 Task: Send an email with the signature Kyra Cooper with the subject Request for feedback on a service level agreement and the message I apologize for any confusion and would like to clarify the project requirements. from softage.3@softage.net to softage.10@softage.net with an attached audio file Sound_design.mp3 and move the email from Sent Items to the folder Production
Action: Mouse moved to (116, 144)
Screenshot: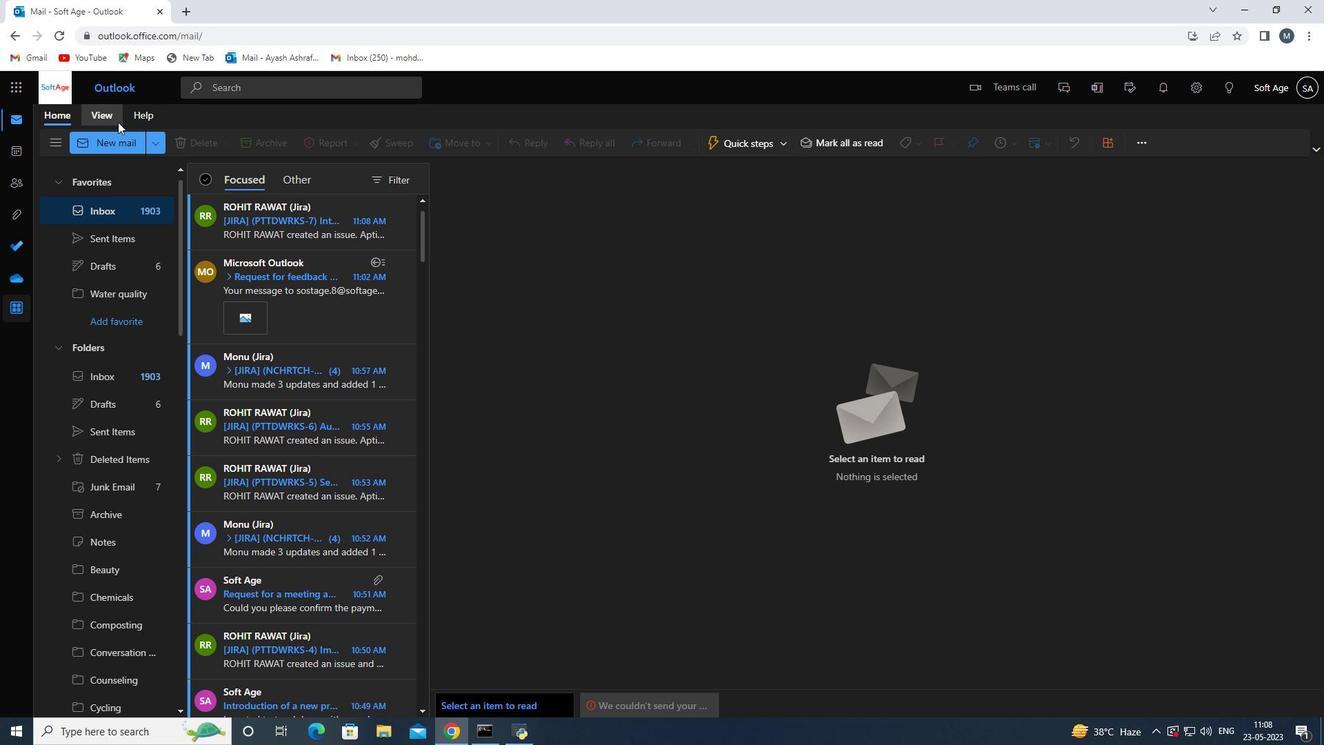 
Action: Mouse pressed left at (116, 144)
Screenshot: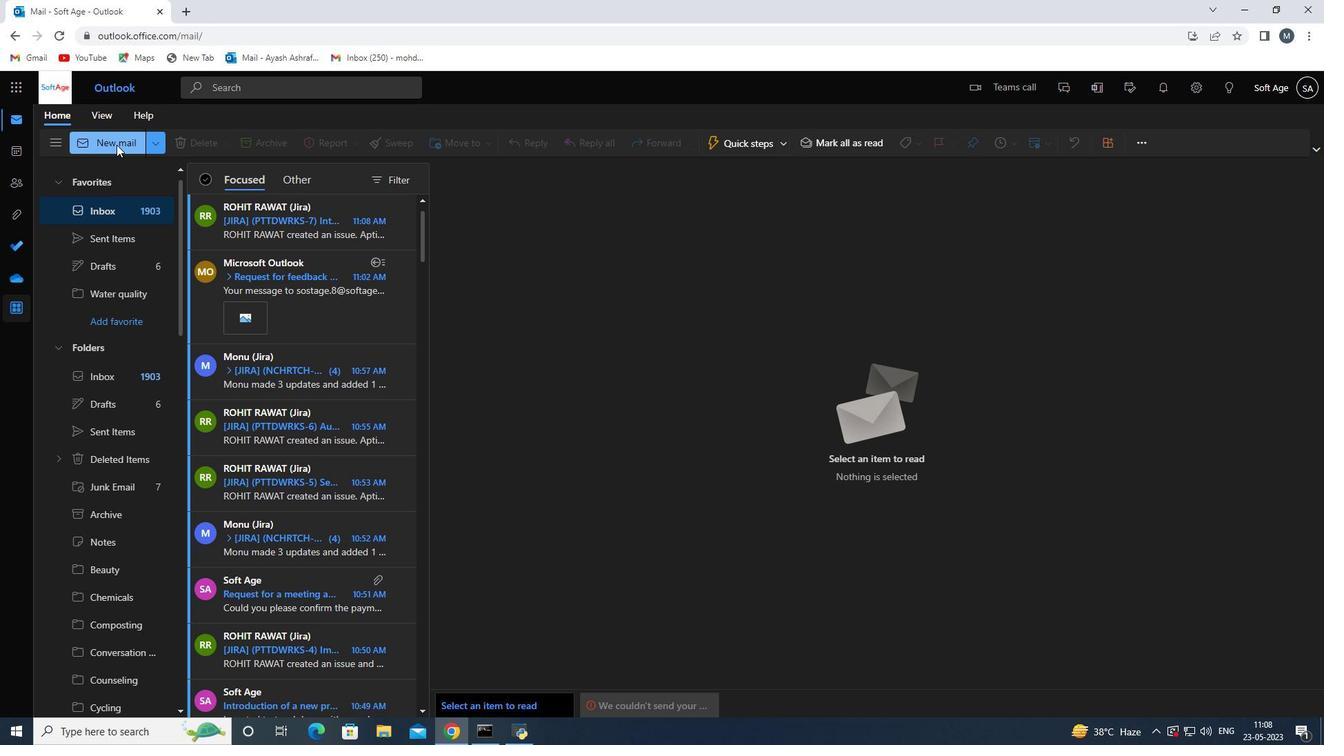 
Action: Mouse moved to (571, 215)
Screenshot: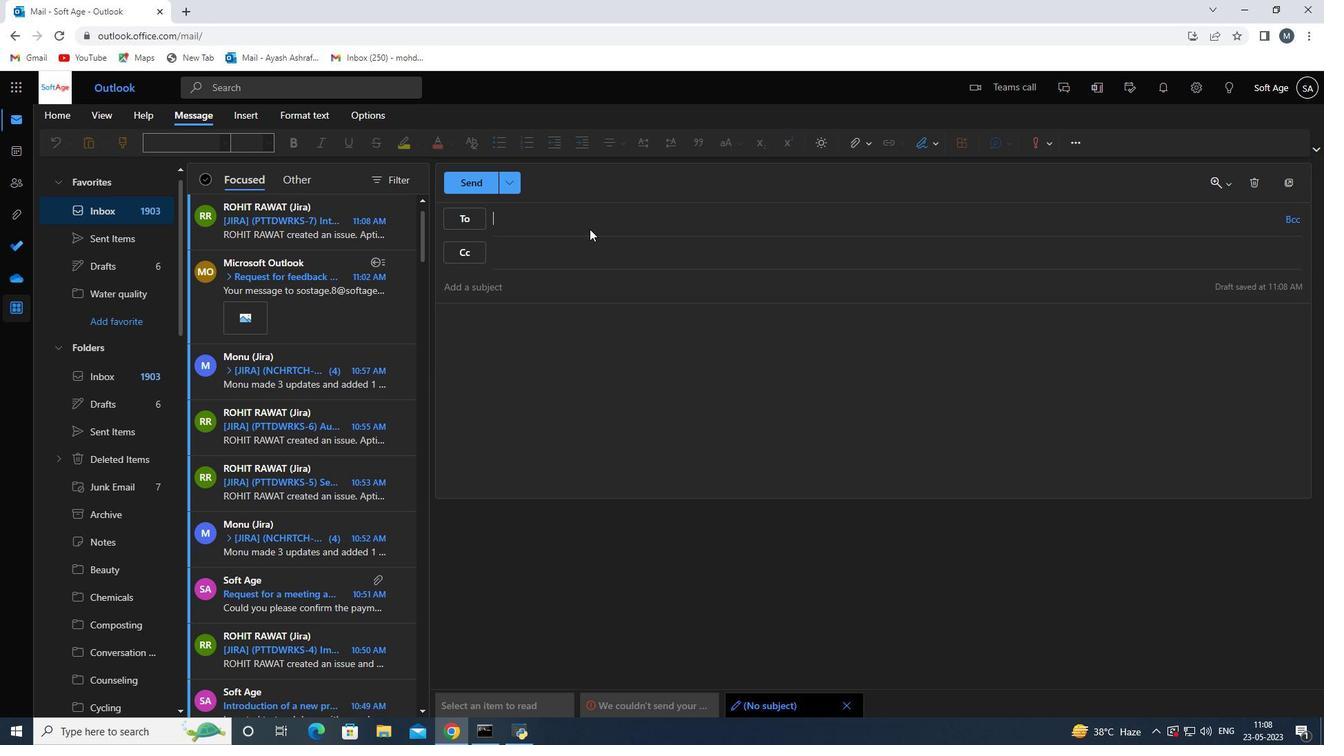 
Action: Mouse pressed left at (571, 215)
Screenshot: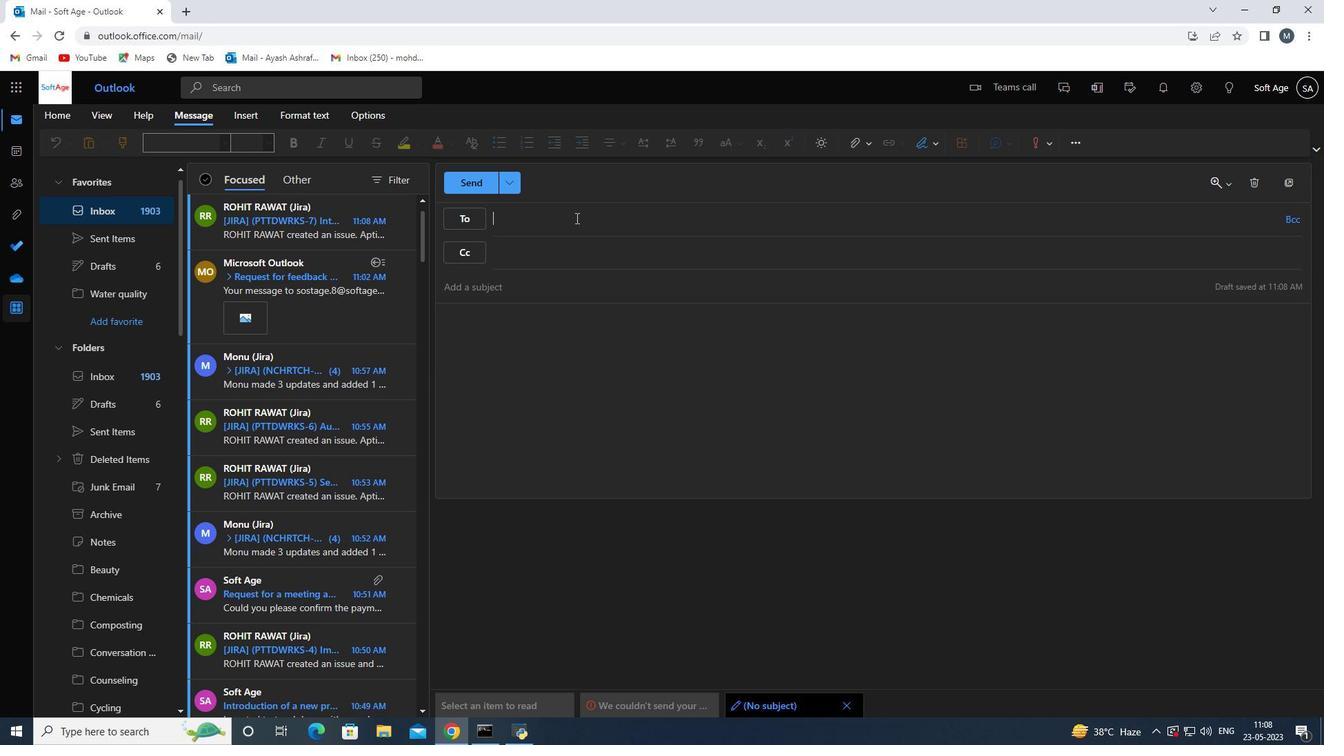 
Action: Mouse moved to (927, 144)
Screenshot: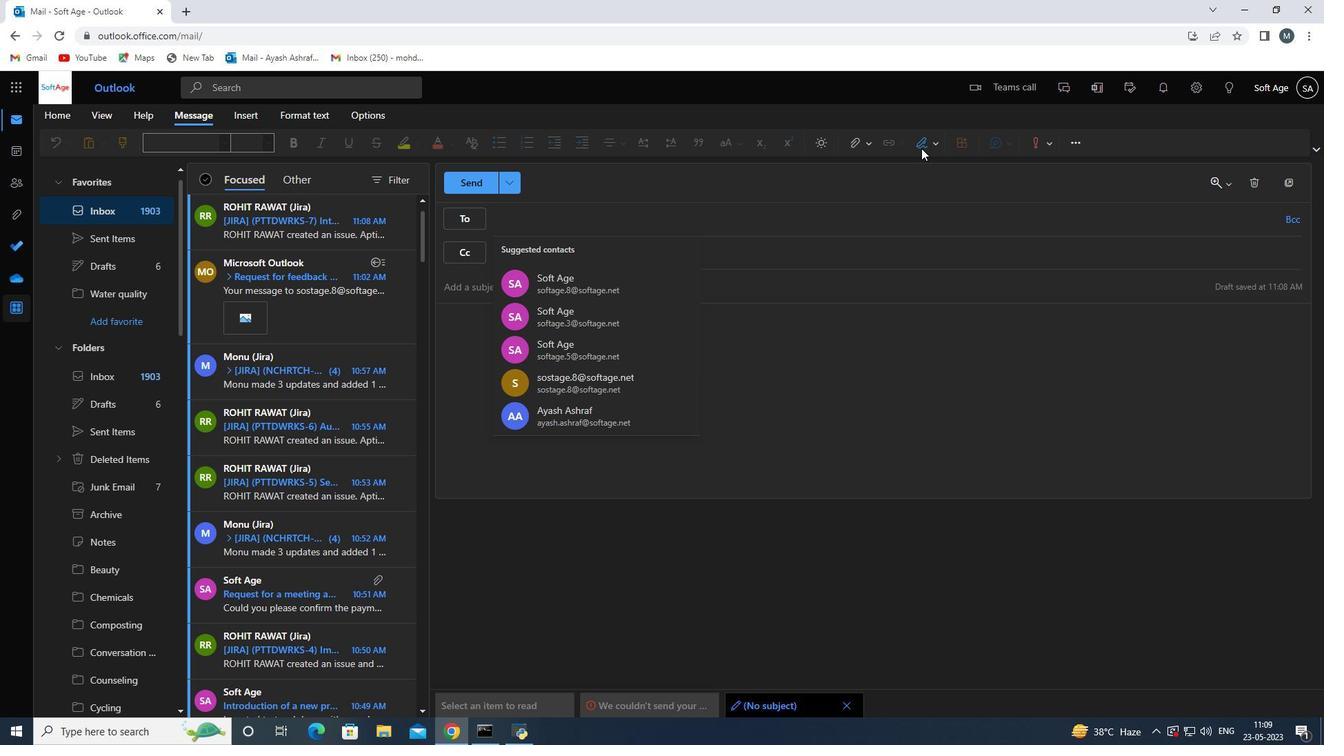 
Action: Mouse pressed left at (927, 144)
Screenshot: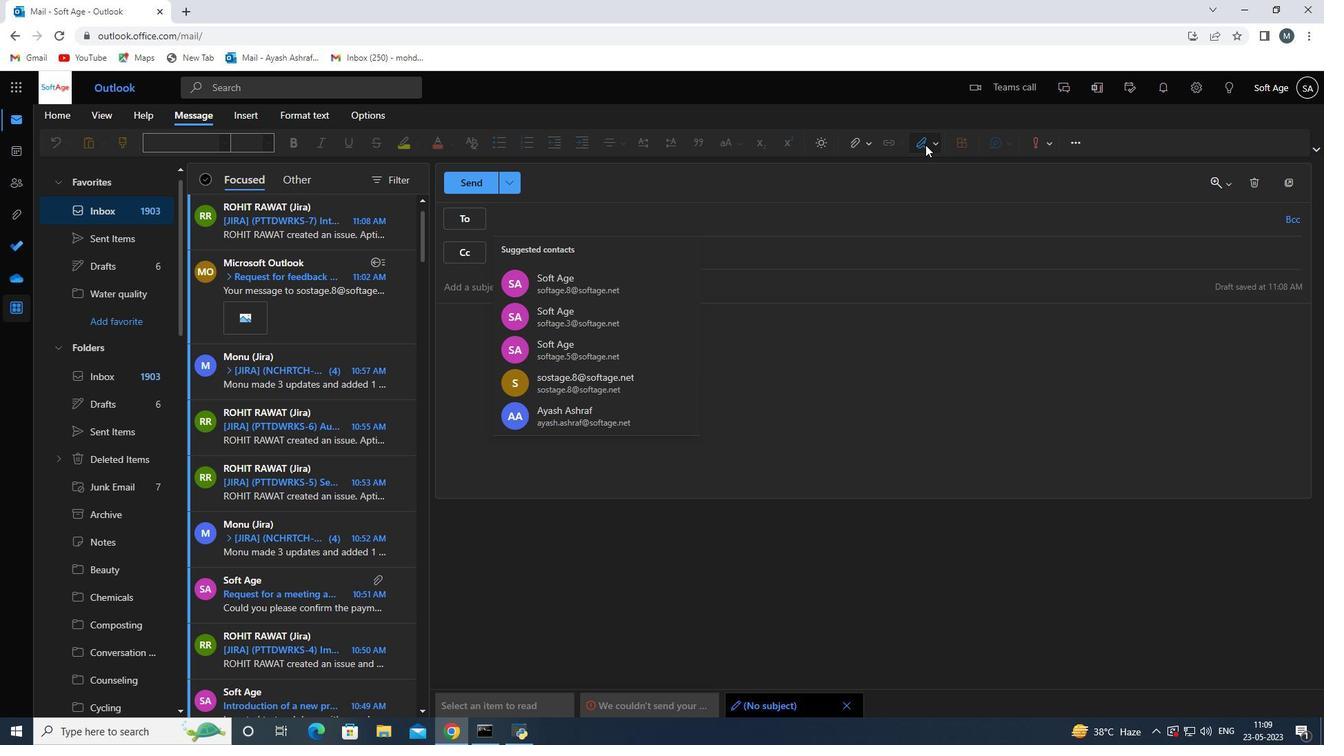 
Action: Mouse moved to (911, 196)
Screenshot: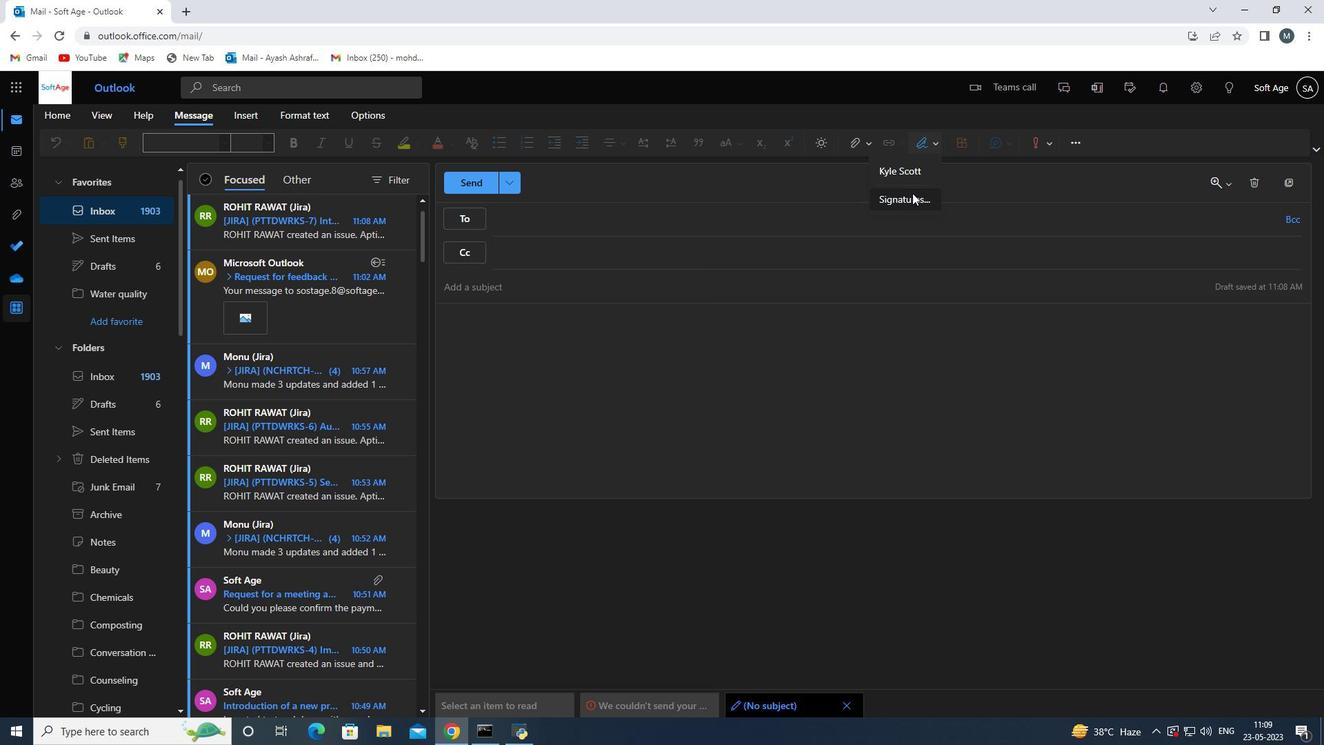 
Action: Mouse pressed left at (911, 196)
Screenshot: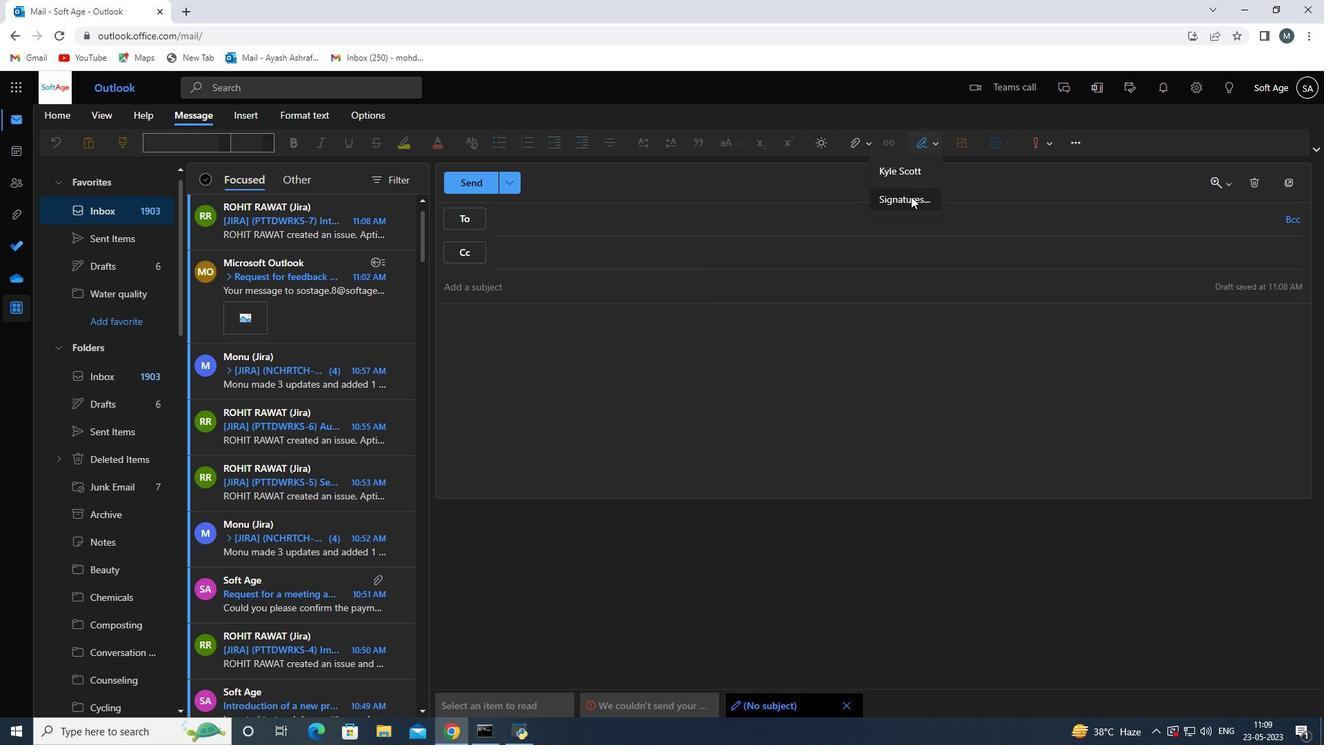 
Action: Mouse moved to (942, 250)
Screenshot: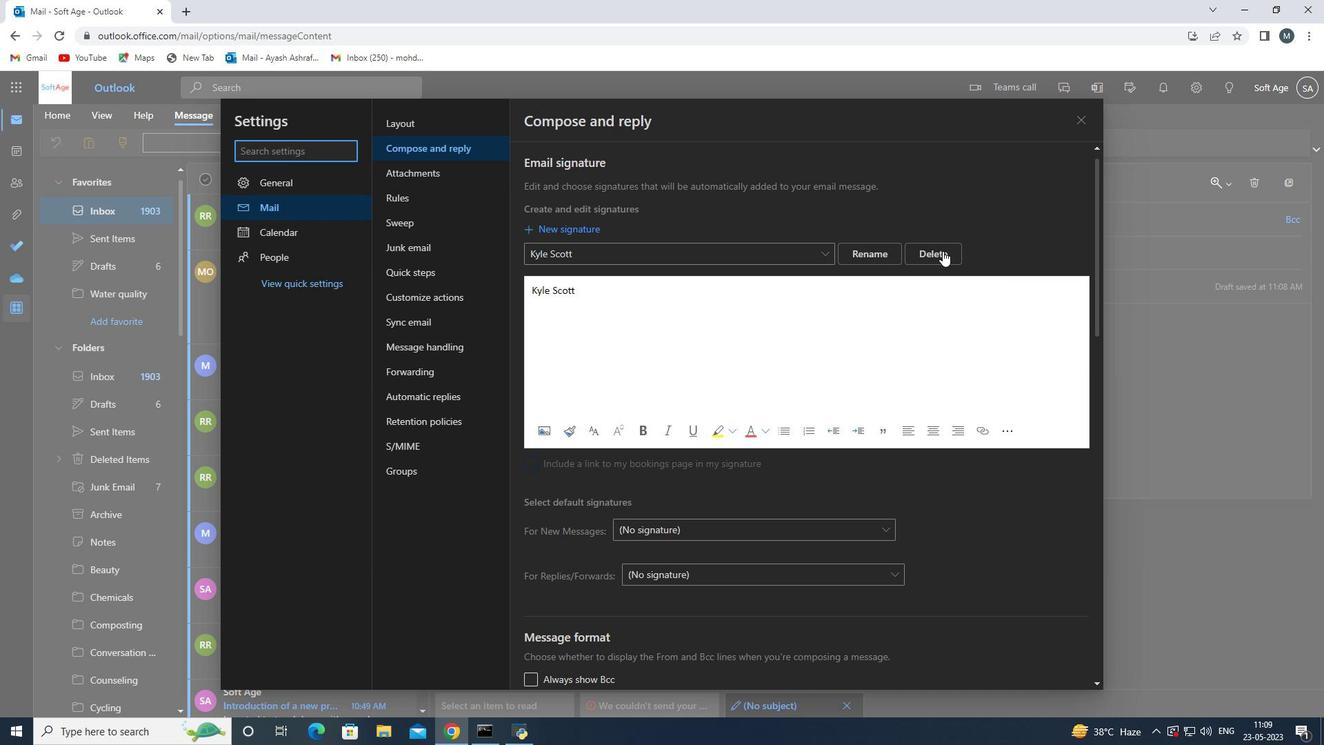 
Action: Mouse pressed left at (942, 250)
Screenshot: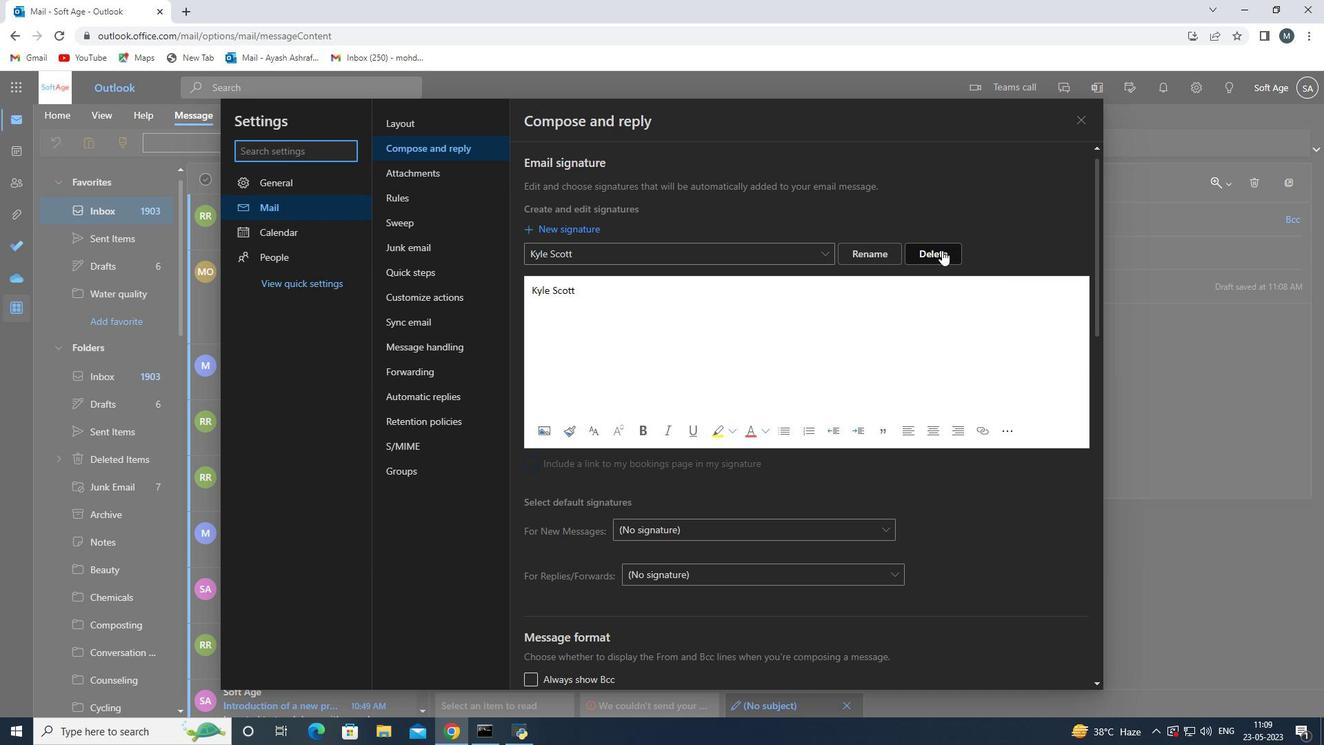 
Action: Mouse moved to (698, 253)
Screenshot: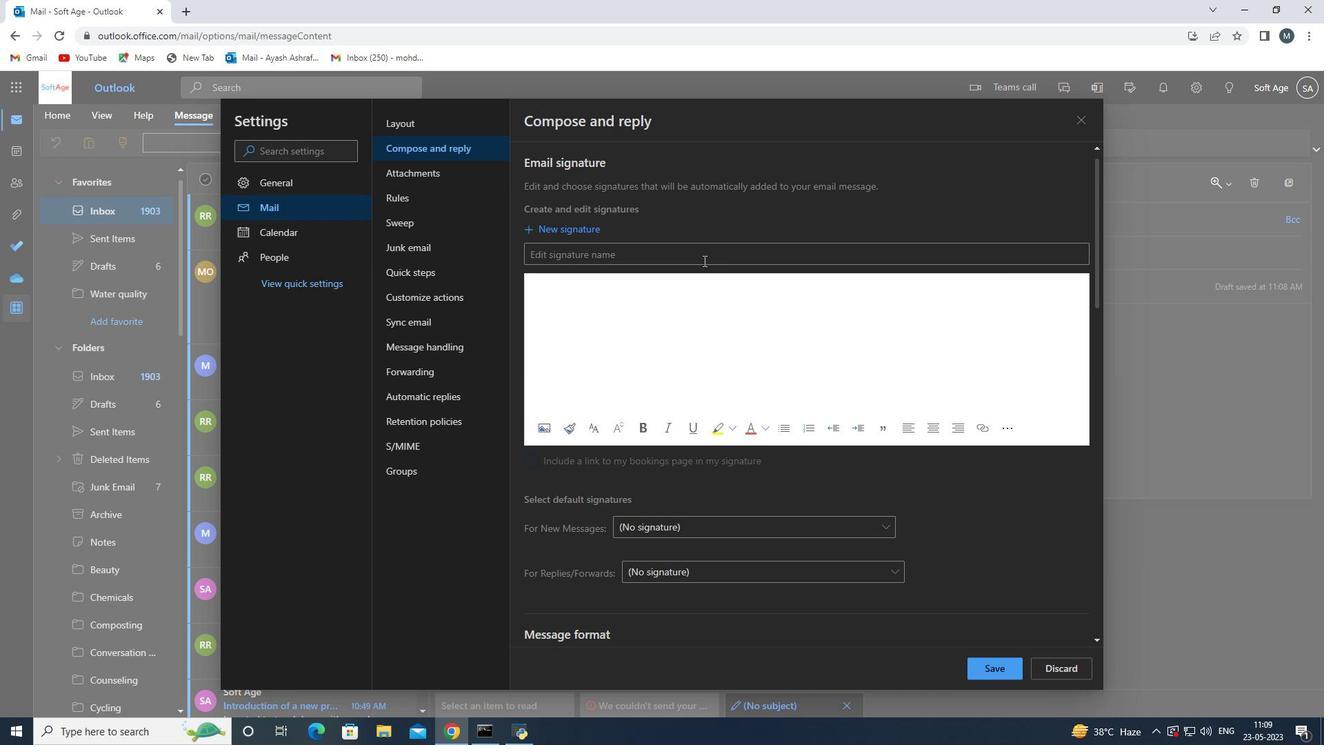
Action: Mouse pressed left at (698, 253)
Screenshot: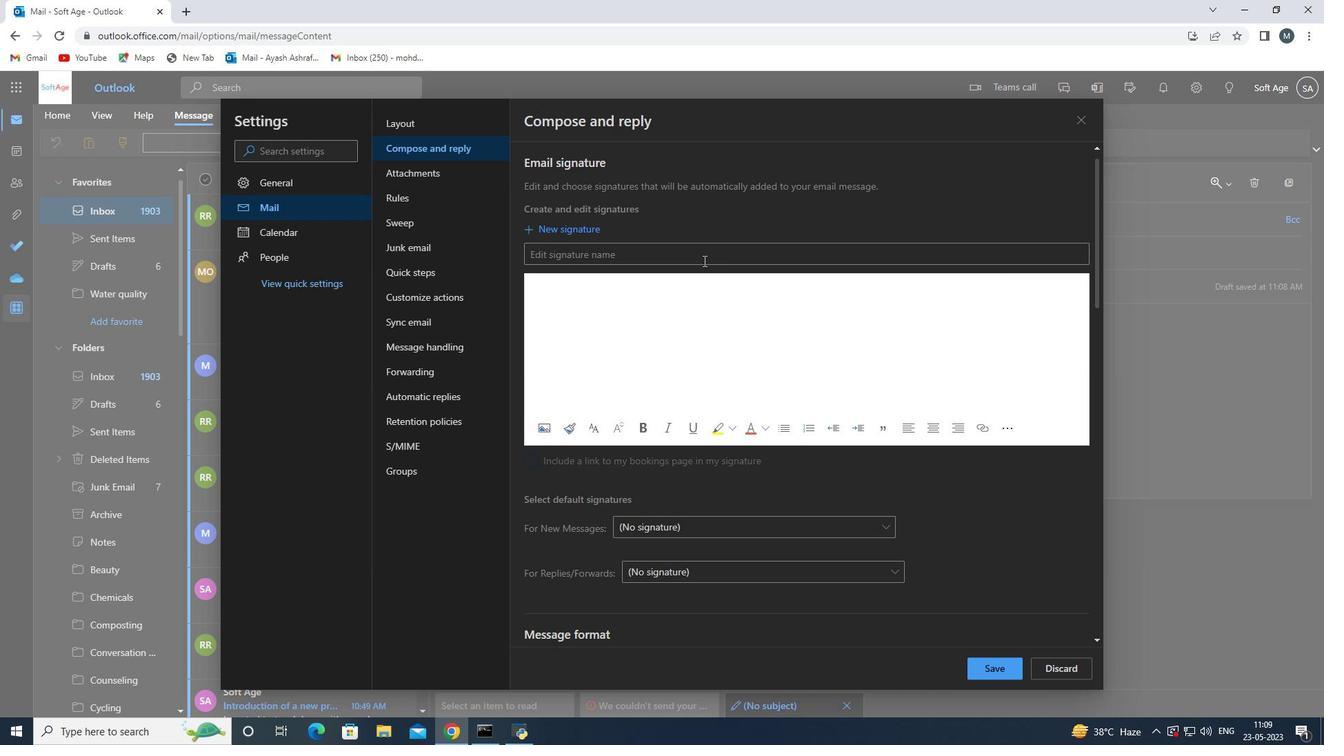 
Action: Mouse moved to (697, 253)
Screenshot: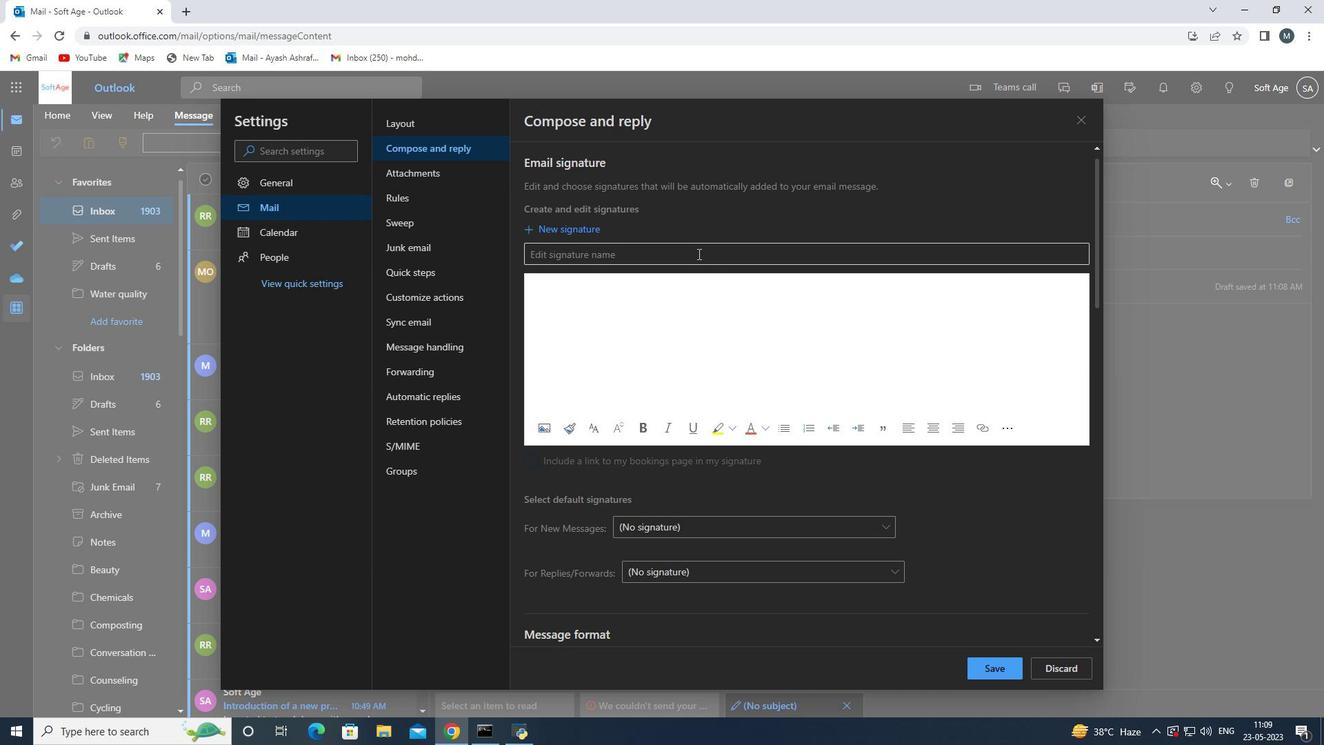 
Action: Key pressed <Key.shift><Key.shift><Key.shift><Key.shift><Key.shift><Key.shift><Key.shift><Key.shift_r><Key.shift_r><Key.shift_r><Key.shift_r>
Screenshot: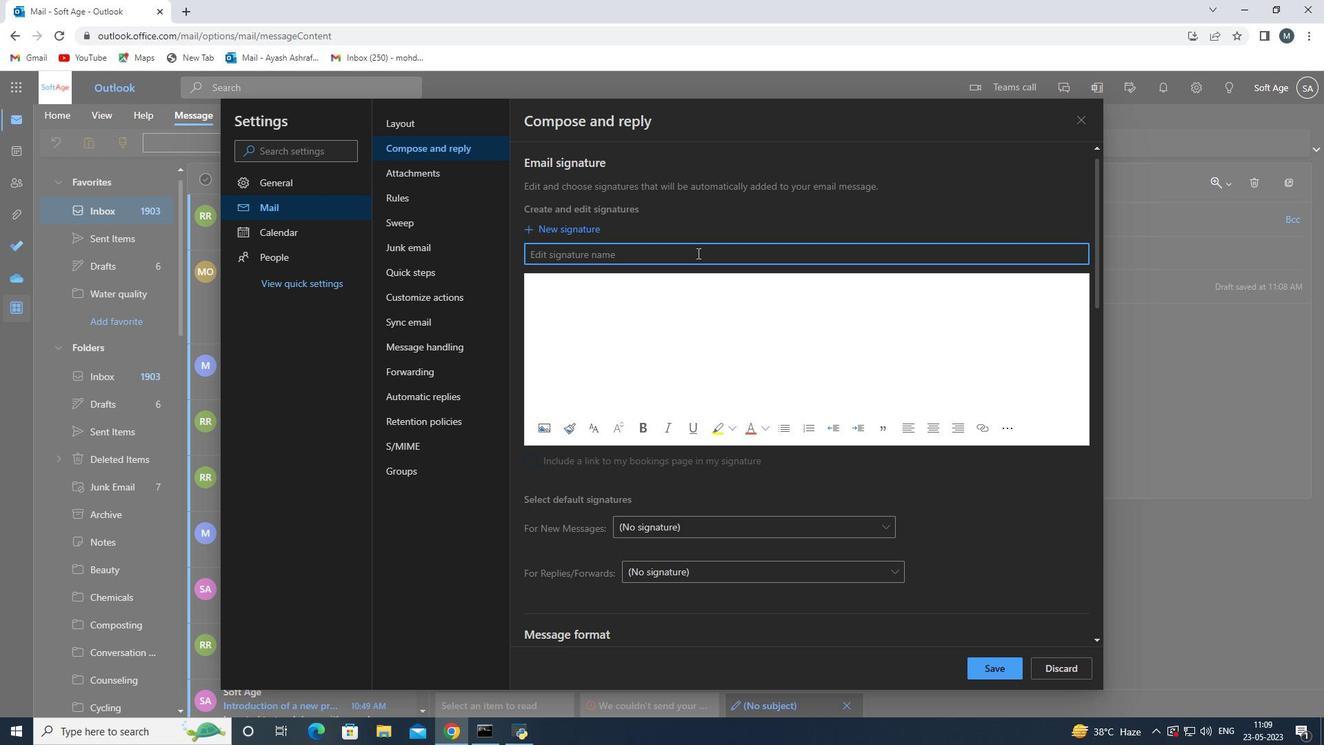 
Action: Mouse moved to (697, 253)
Screenshot: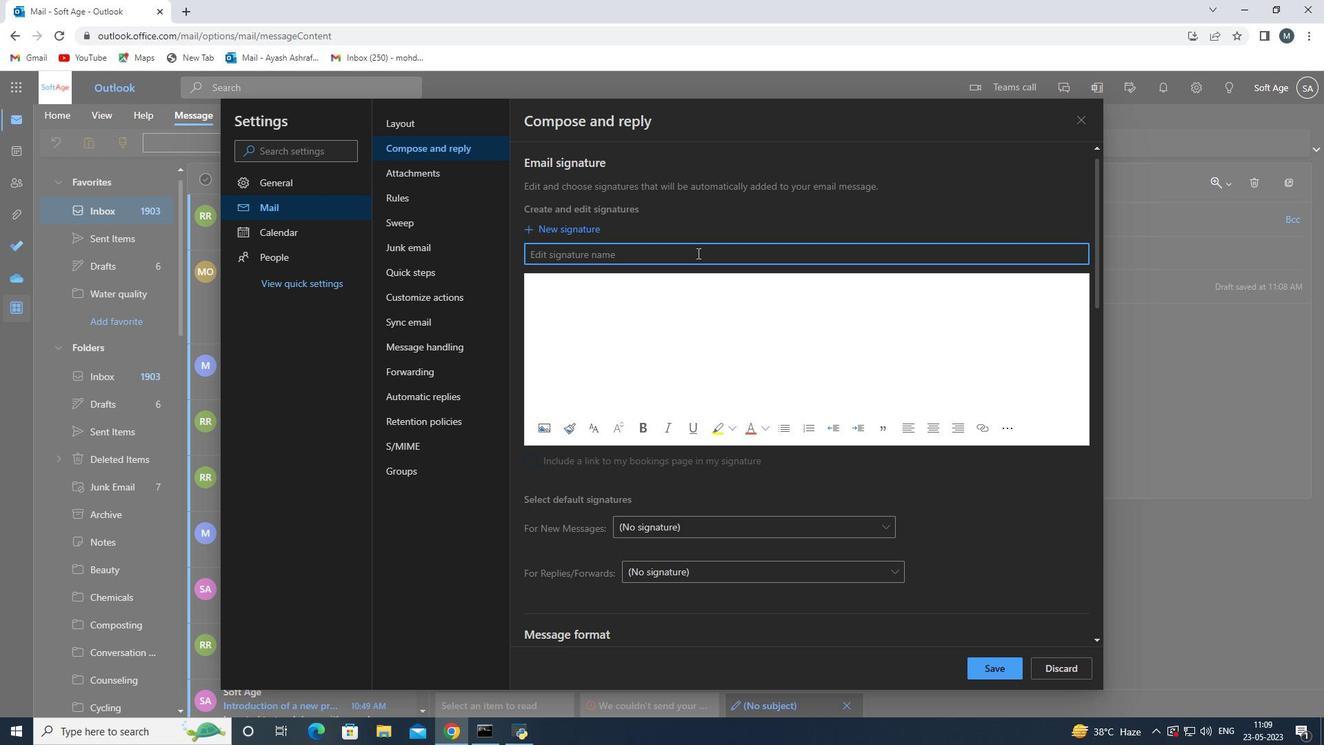 
Action: Key pressed <Key.shift_r><Key.shift_r>
Screenshot: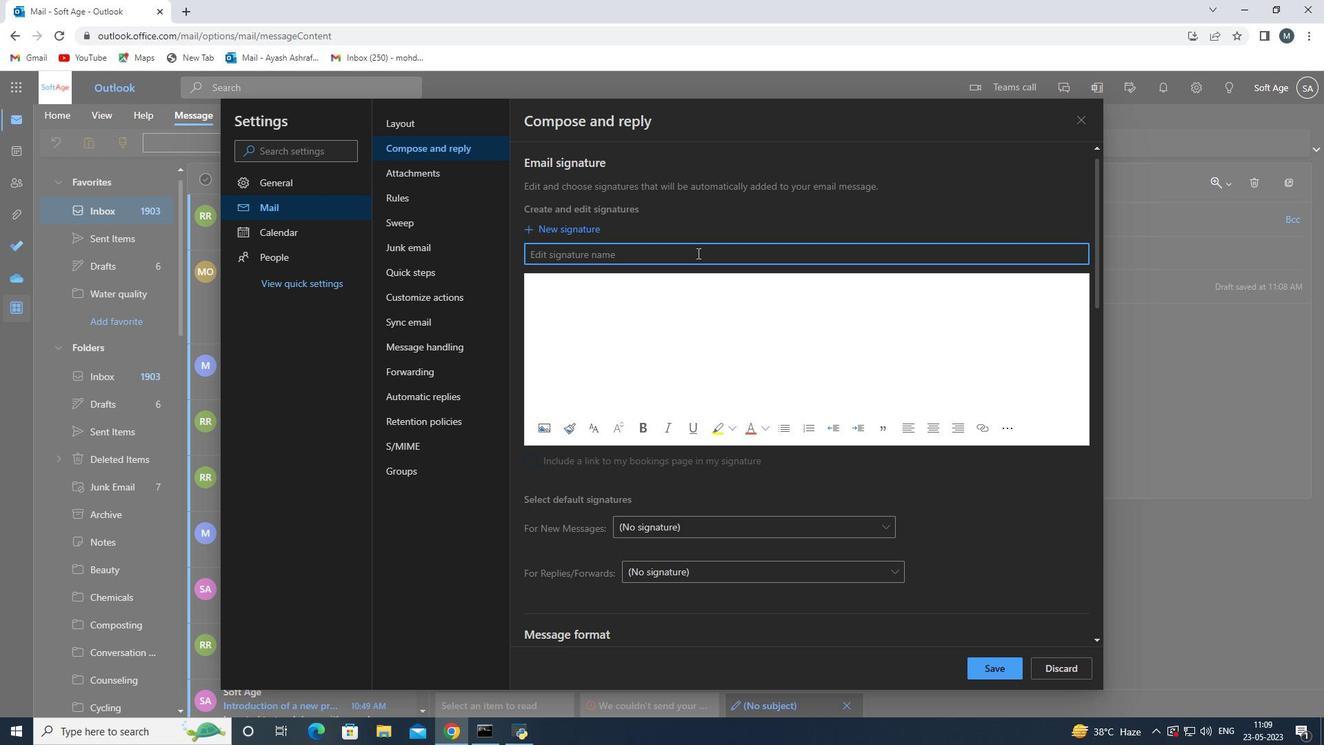 
Action: Mouse moved to (696, 253)
Screenshot: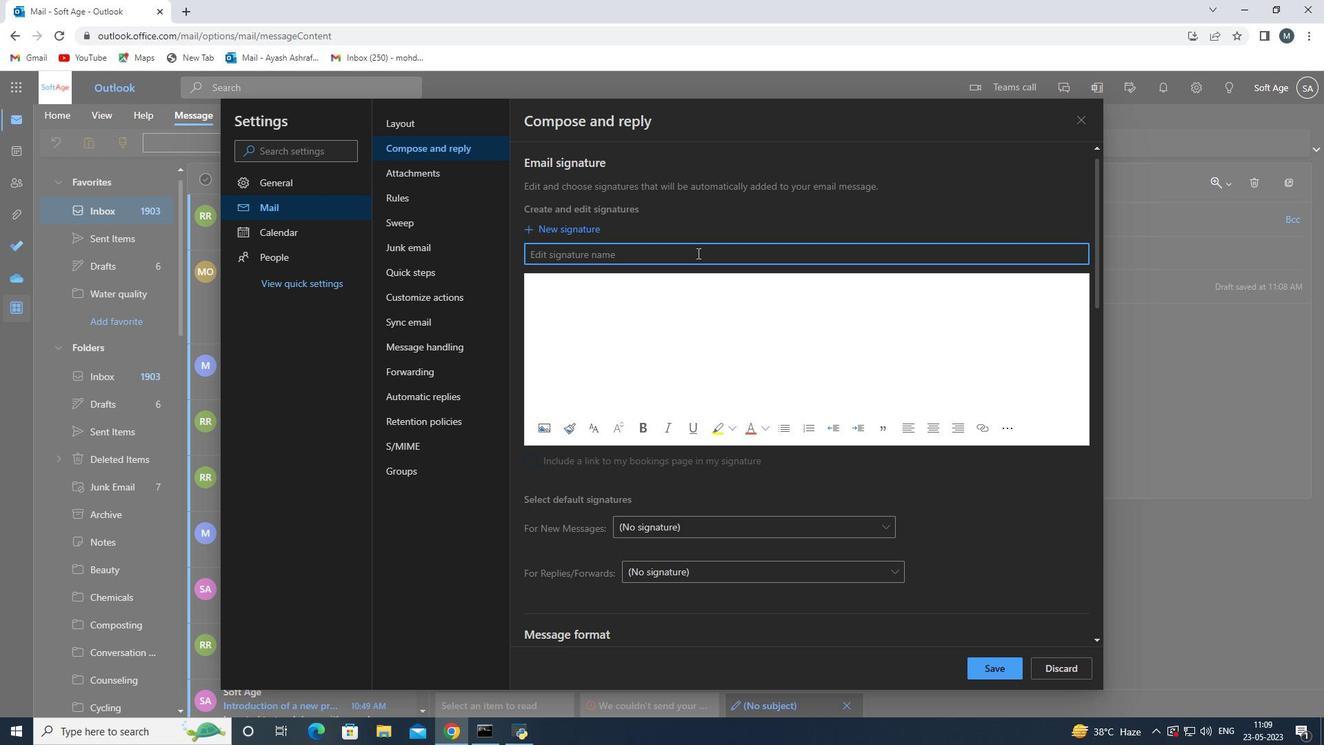 
Action: Key pressed <Key.shift_r>
Screenshot: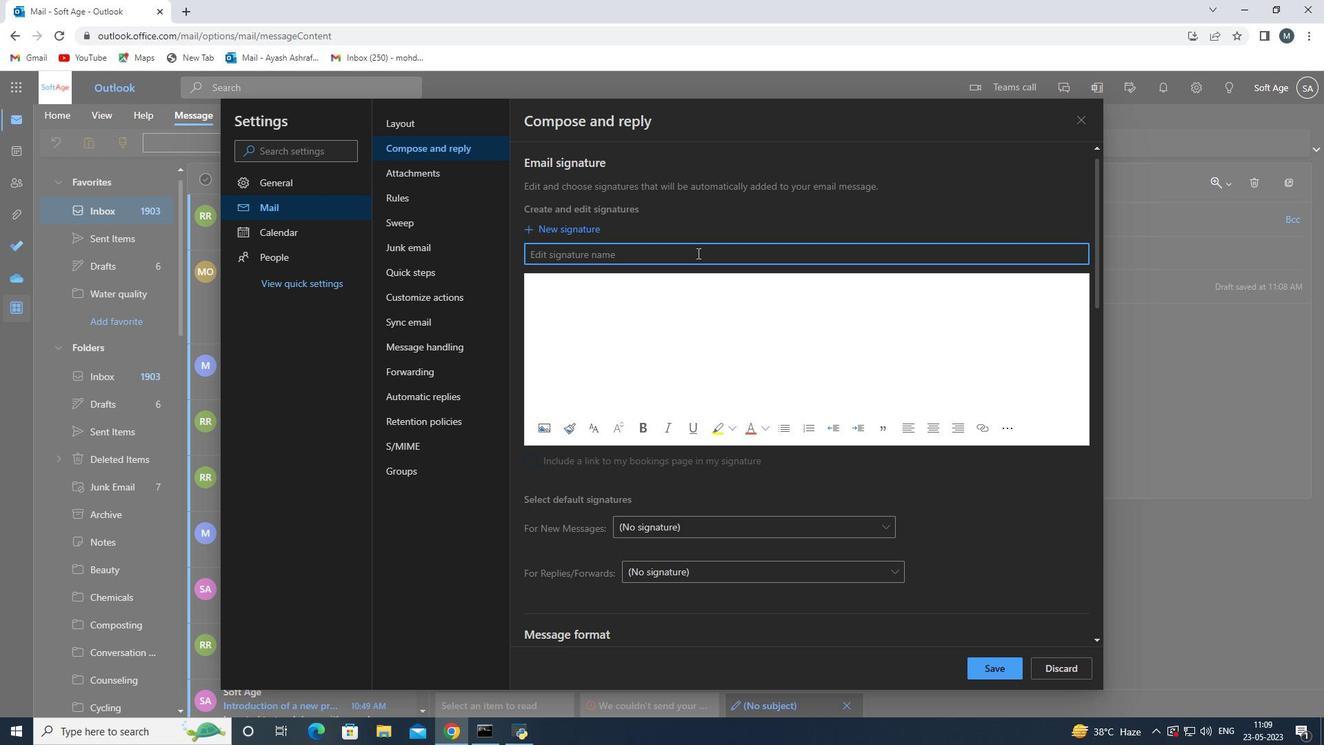 
Action: Mouse moved to (693, 252)
Screenshot: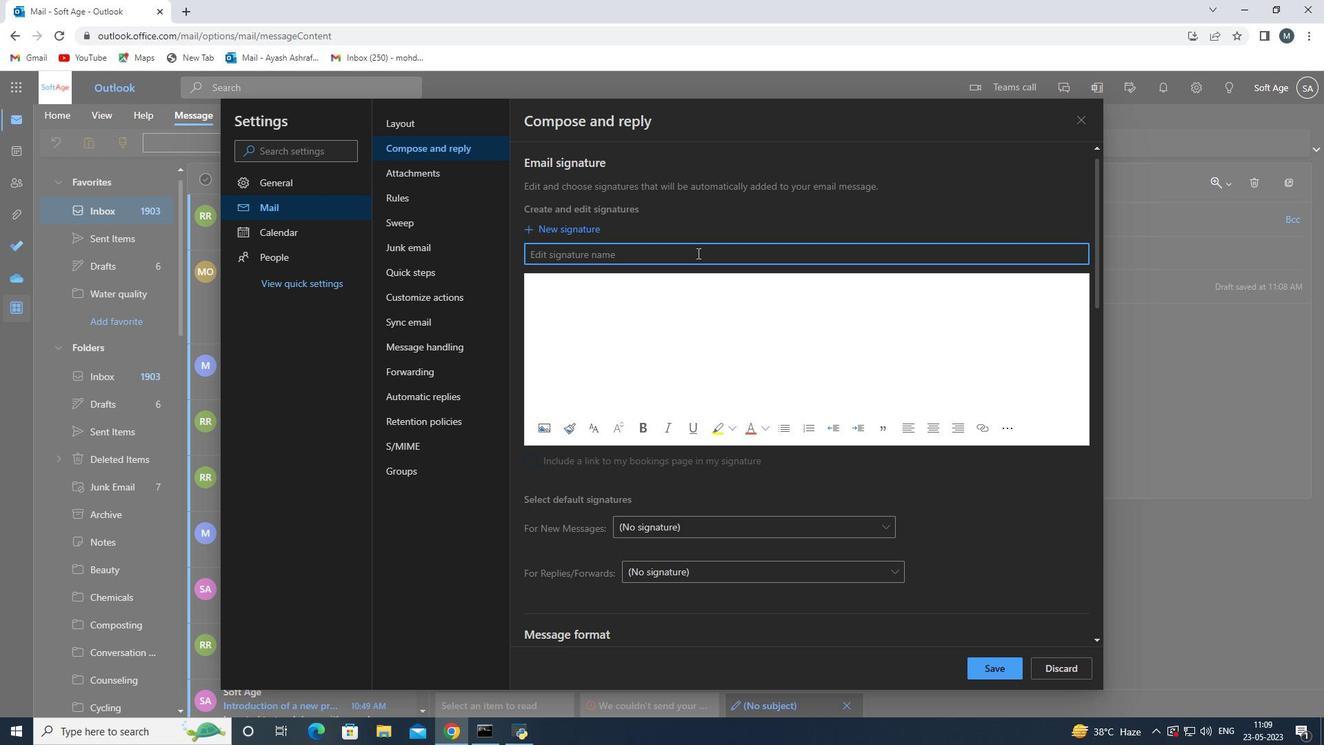 
Action: Key pressed <Key.shift_r>
Screenshot: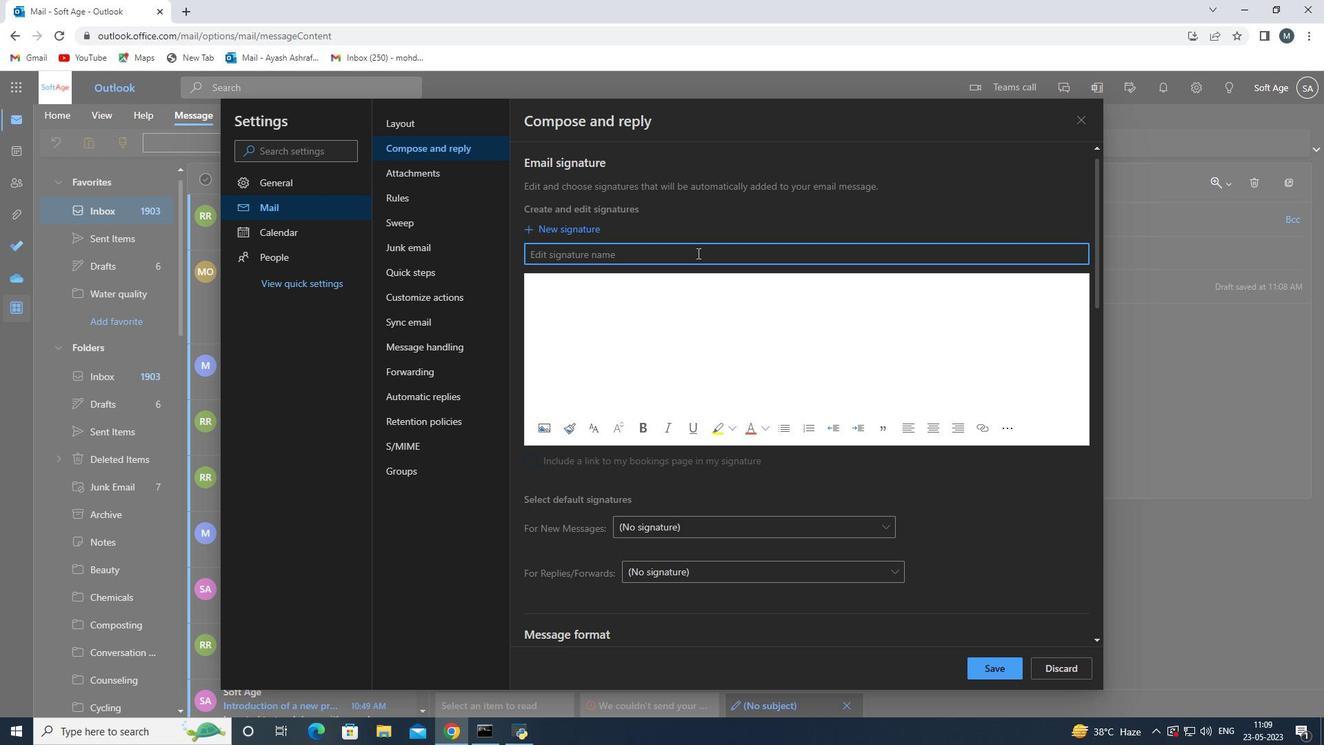
Action: Mouse moved to (691, 252)
Screenshot: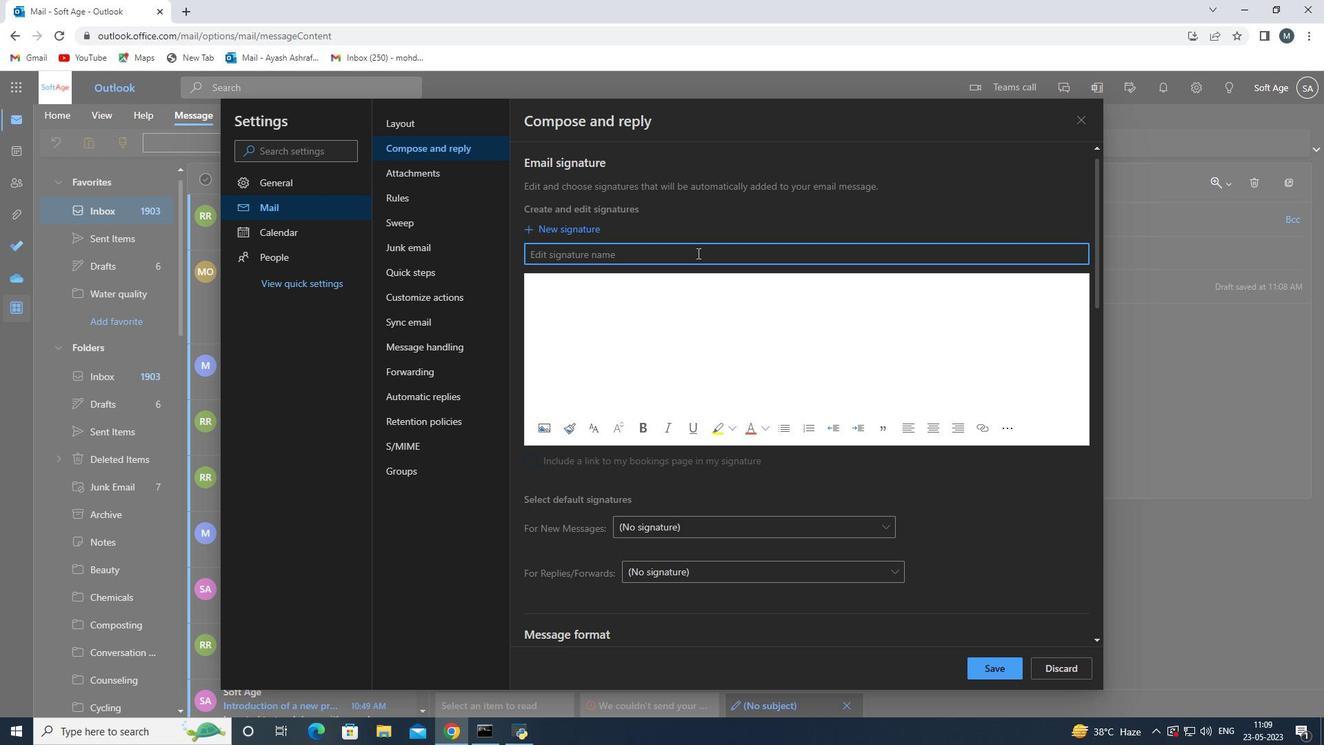 
Action: Key pressed <Key.shift_r>
Screenshot: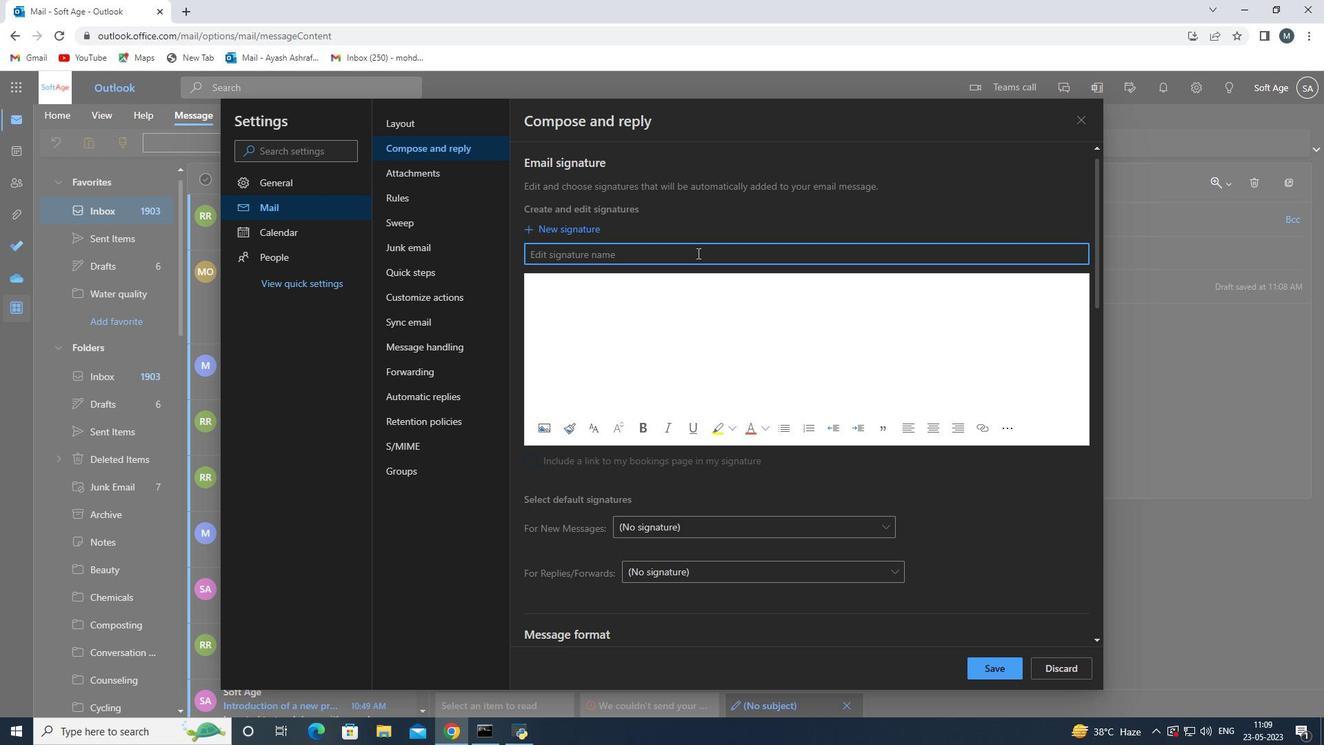 
Action: Mouse moved to (689, 252)
Screenshot: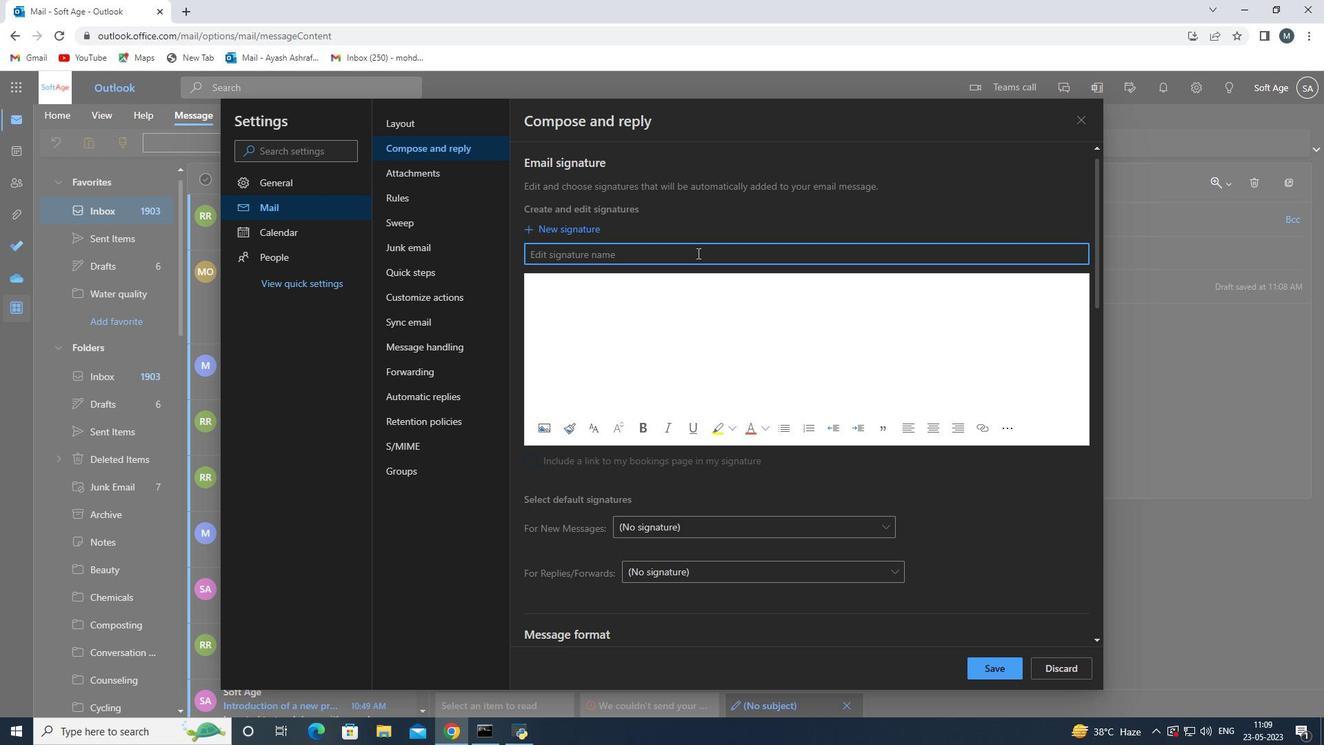 
Action: Key pressed <Key.shift_r>
Screenshot: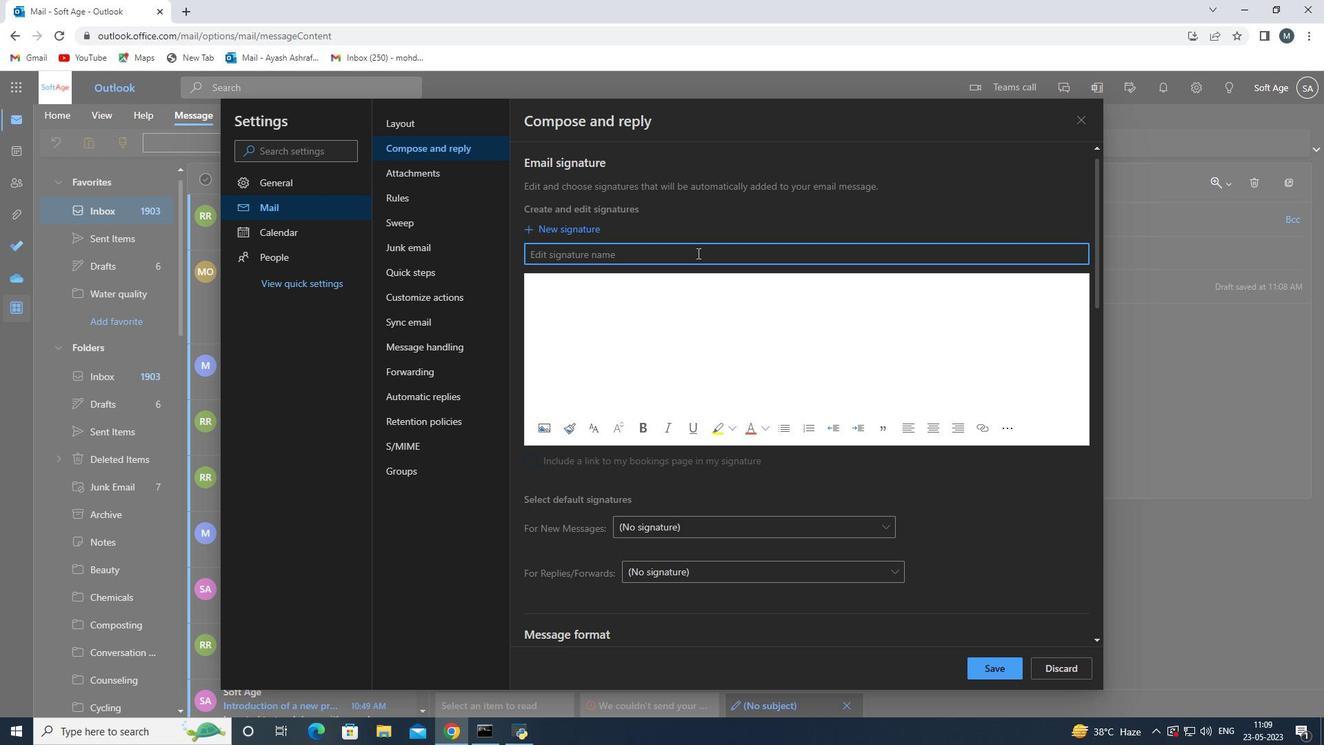 
Action: Mouse moved to (689, 251)
Screenshot: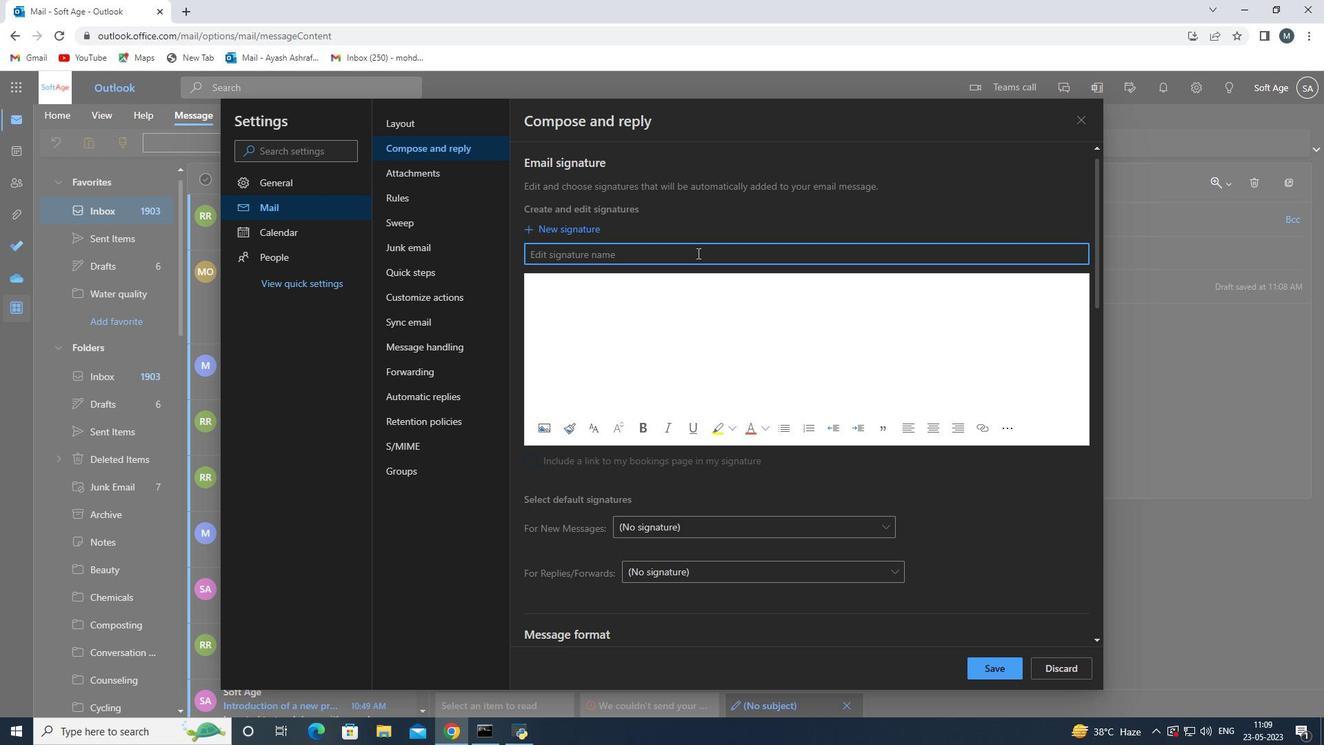 
Action: Key pressed <Key.shift_r>
Screenshot: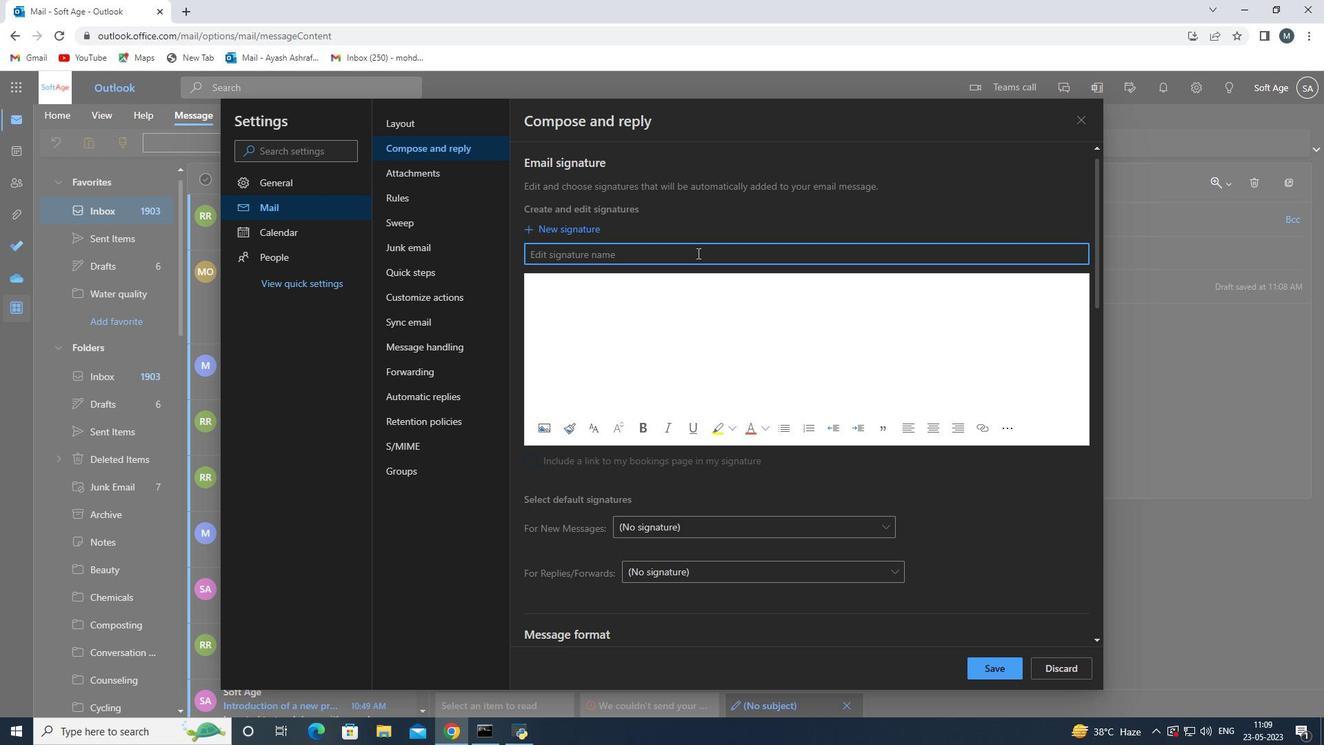 
Action: Mouse moved to (688, 251)
Screenshot: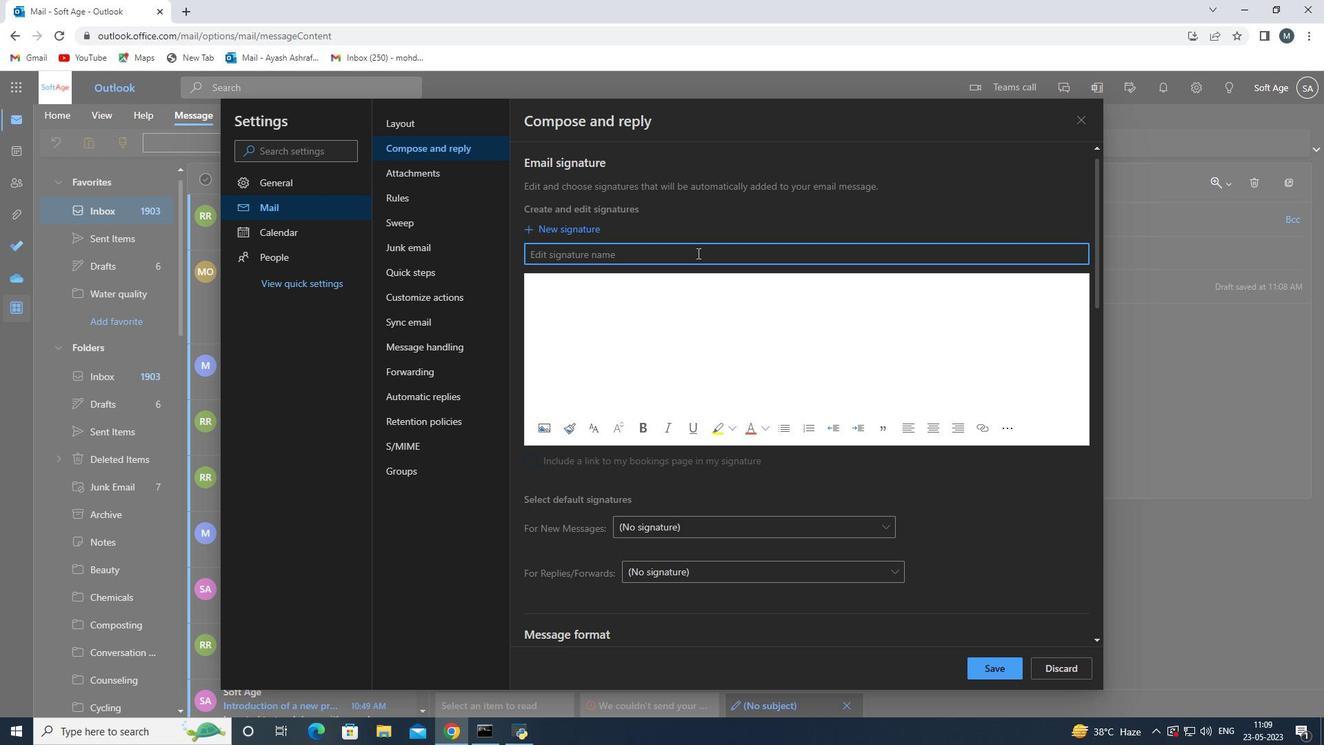 
Action: Key pressed <Key.shift_r>
Screenshot: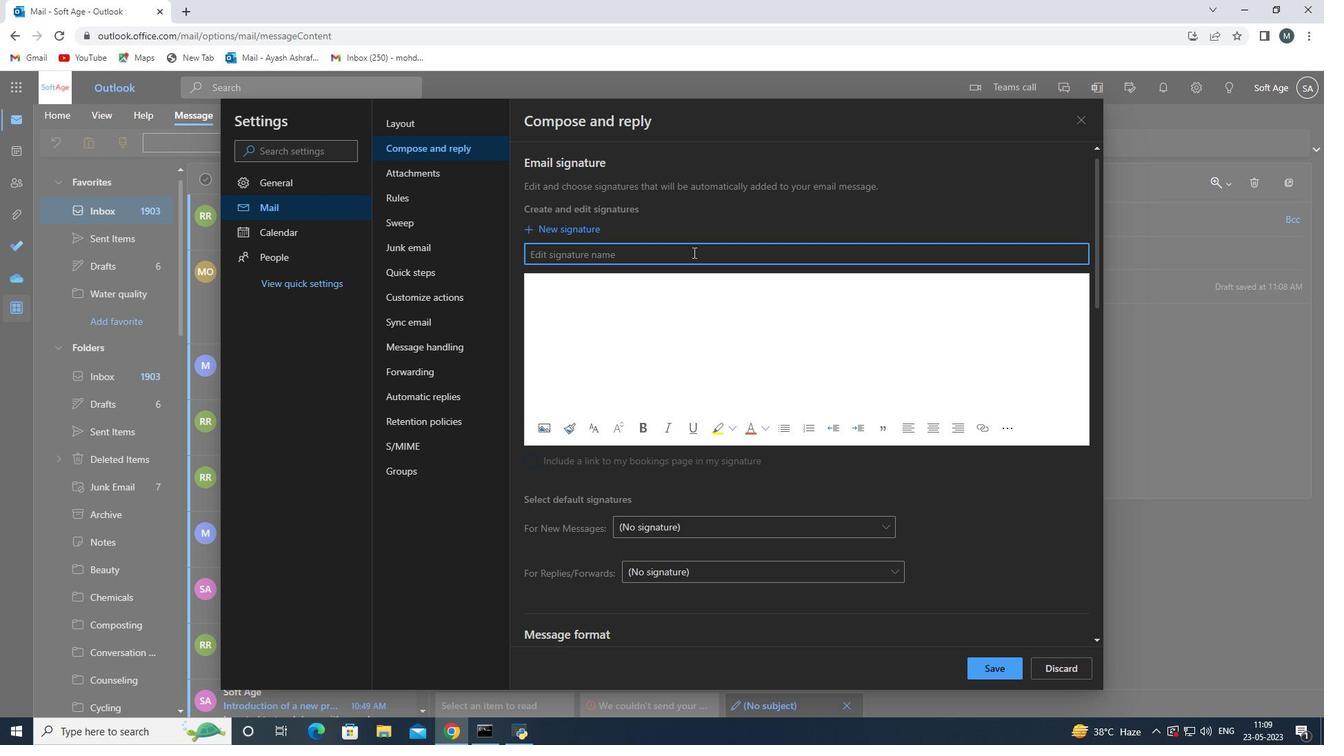 
Action: Mouse moved to (687, 251)
Screenshot: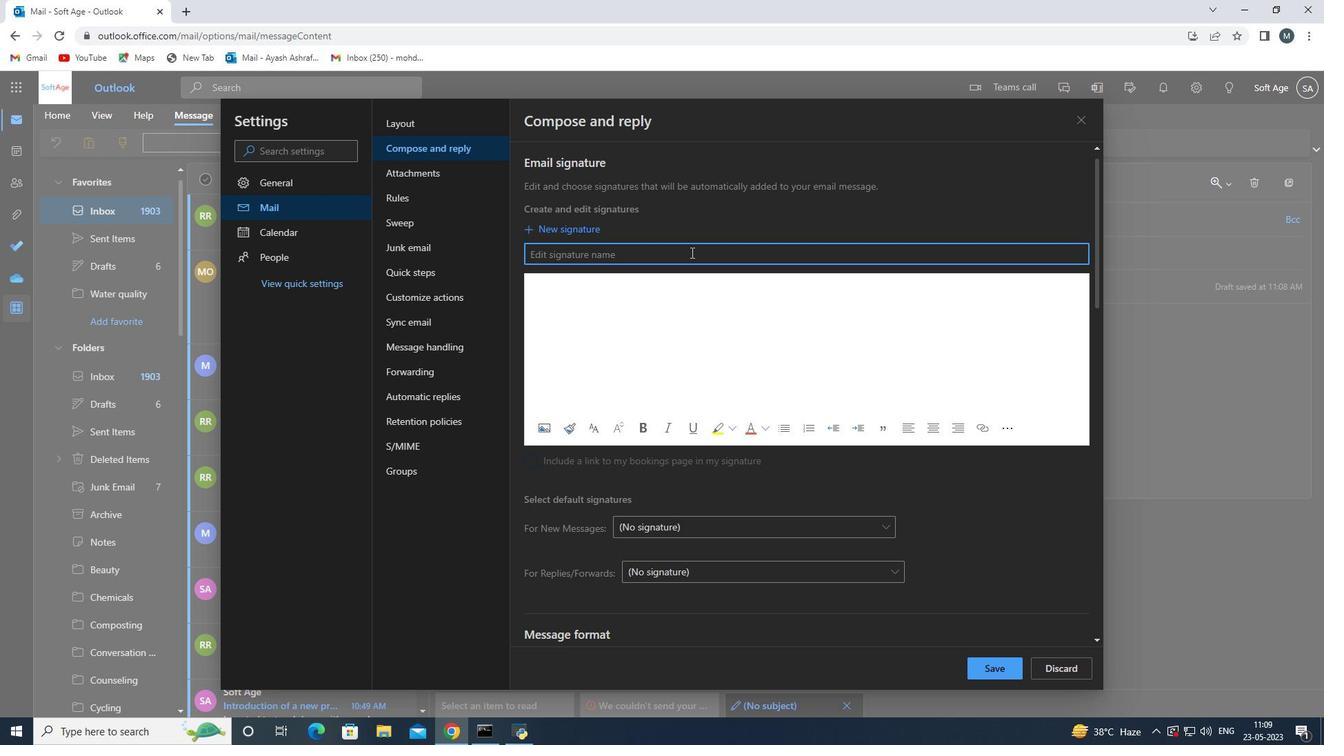 
Action: Key pressed <Key.shift_r>
Screenshot: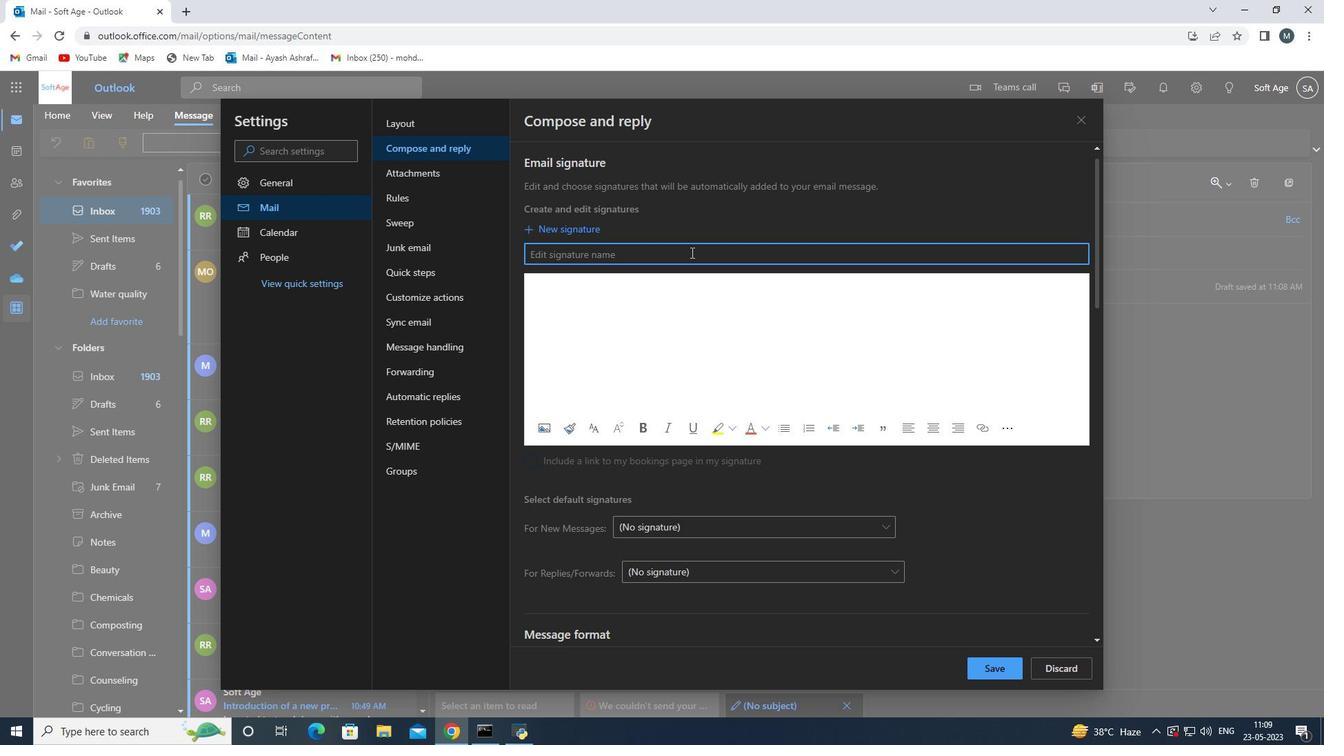 
Action: Mouse moved to (683, 249)
Screenshot: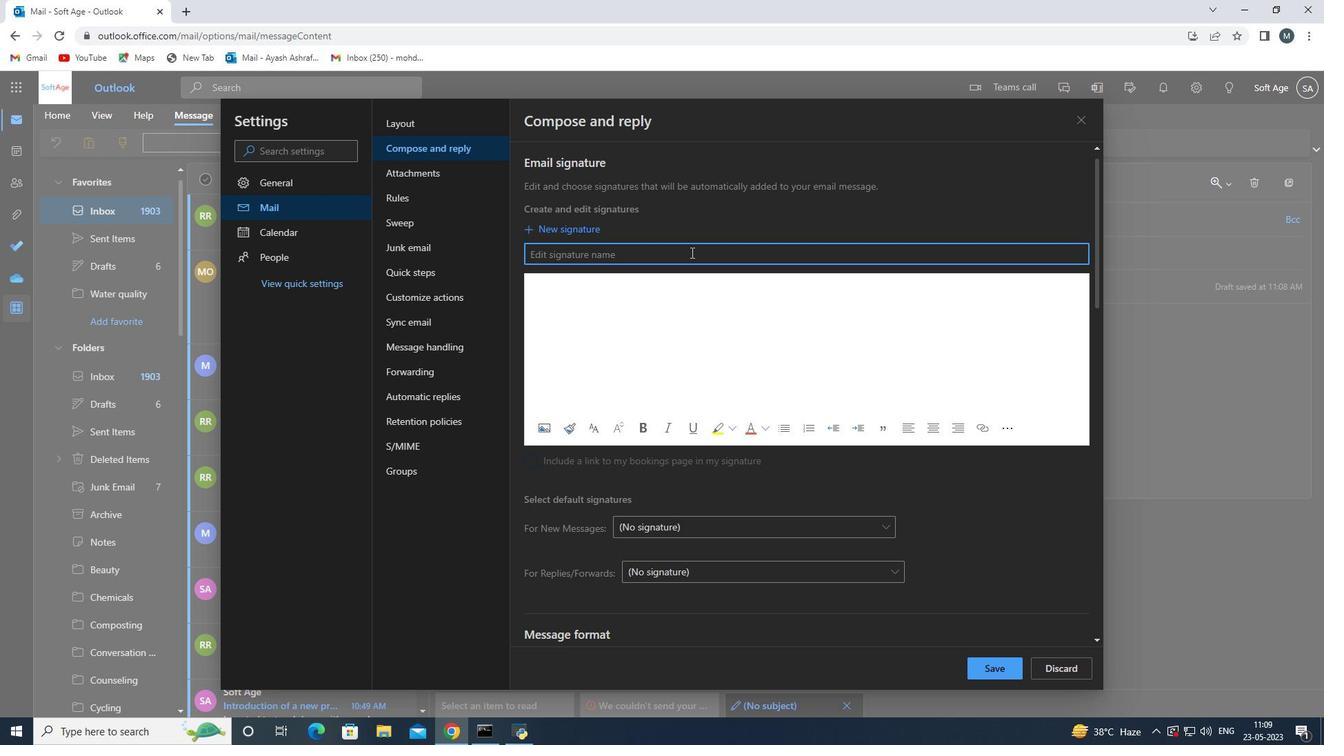 
Action: Key pressed <Key.shift_r>
Screenshot: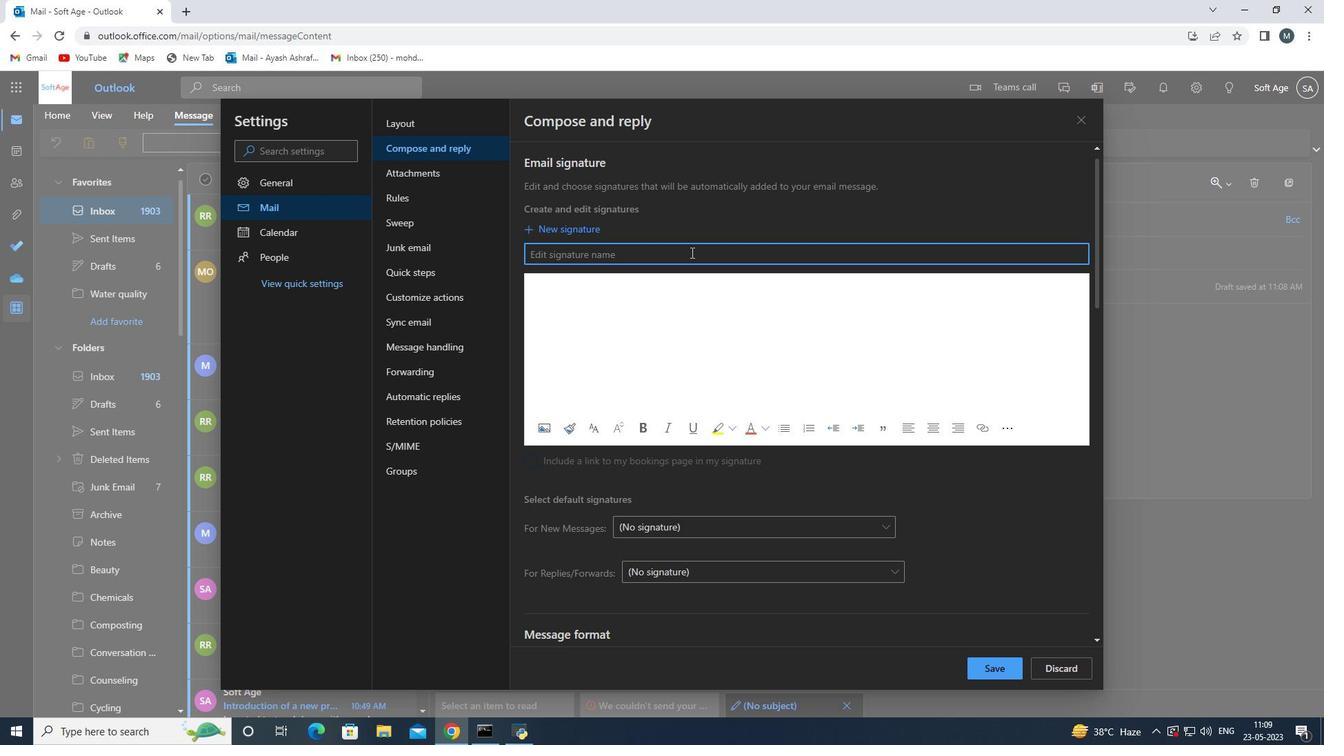 
Action: Mouse moved to (682, 249)
Screenshot: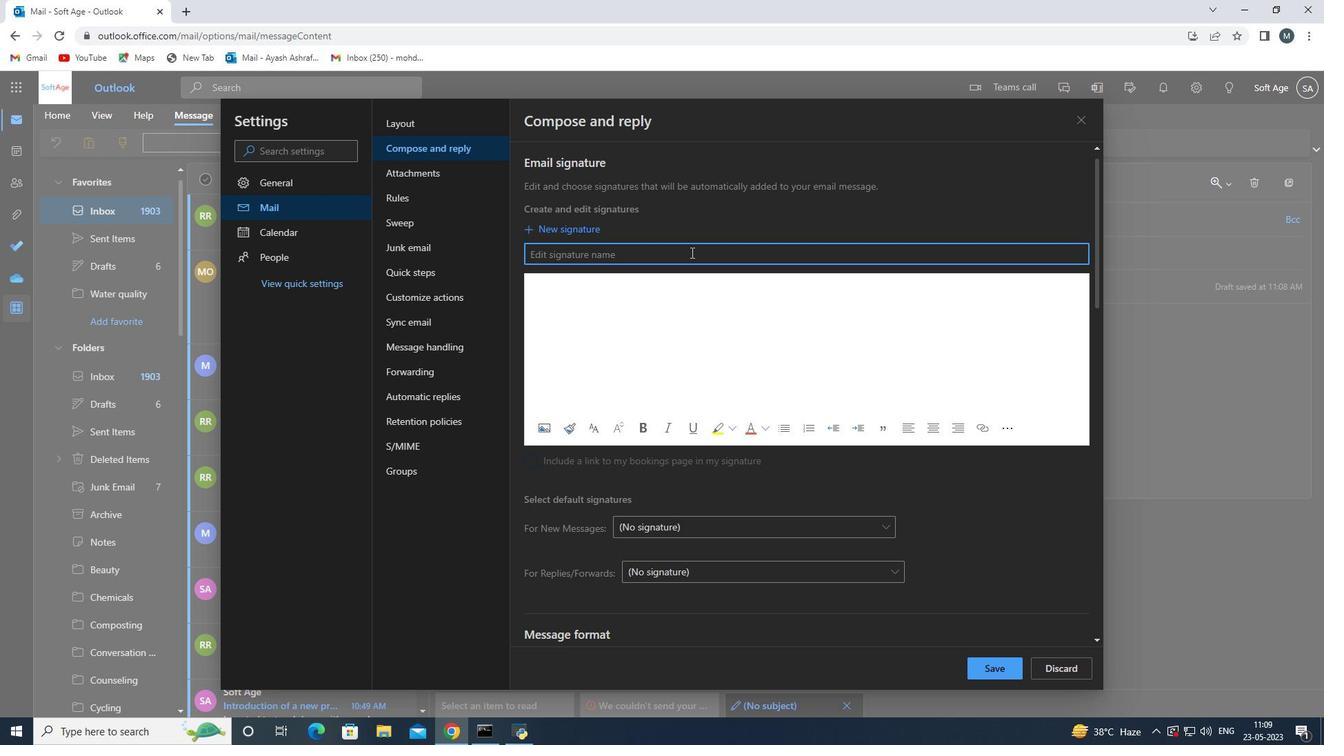 
Action: Key pressed <Key.shift_r>
Screenshot: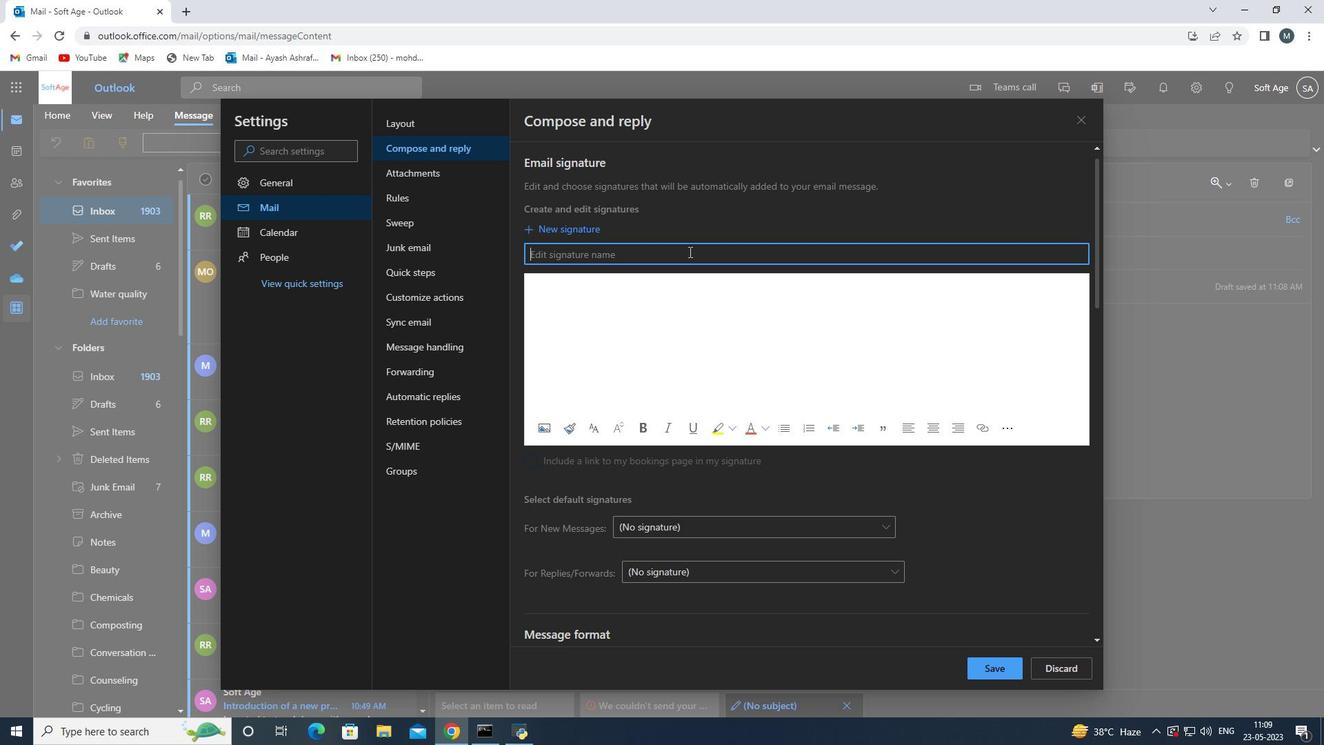 
Action: Mouse moved to (679, 248)
Screenshot: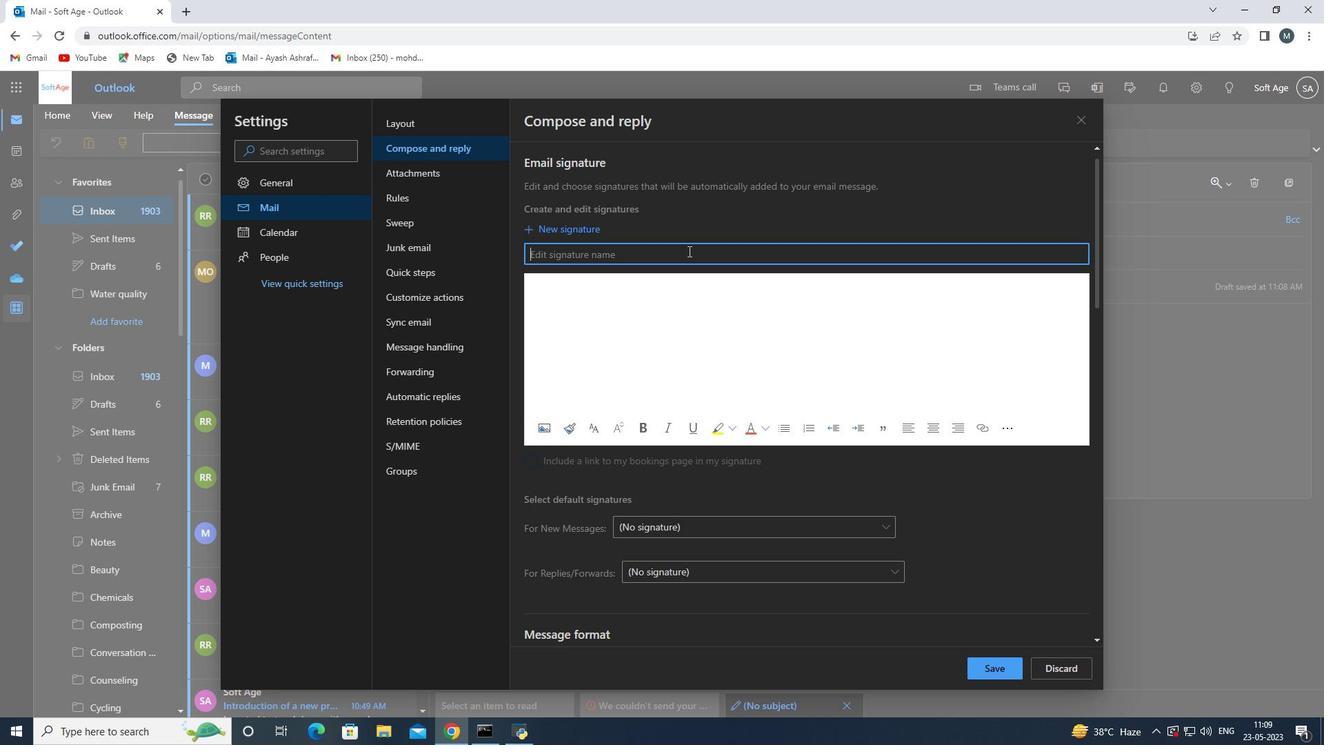 
Action: Key pressed <Key.shift_r>
Screenshot: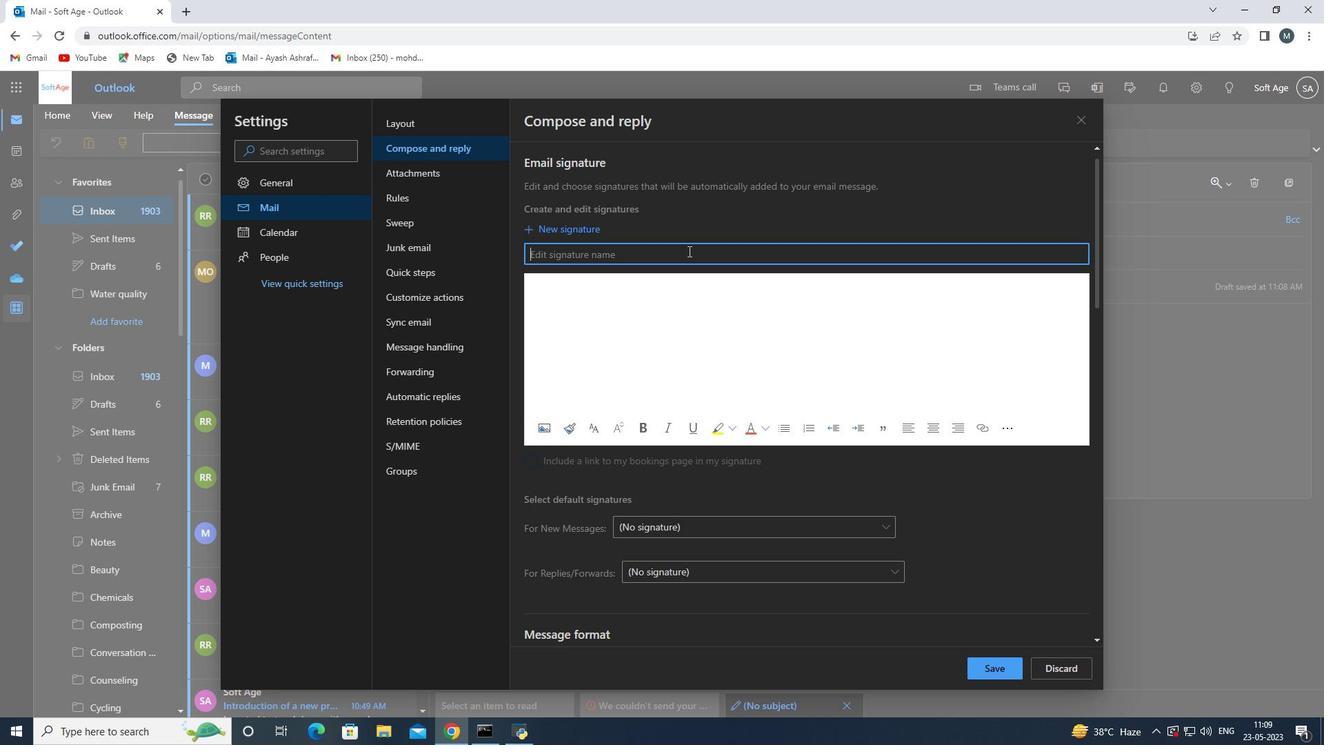 
Action: Mouse moved to (674, 246)
Screenshot: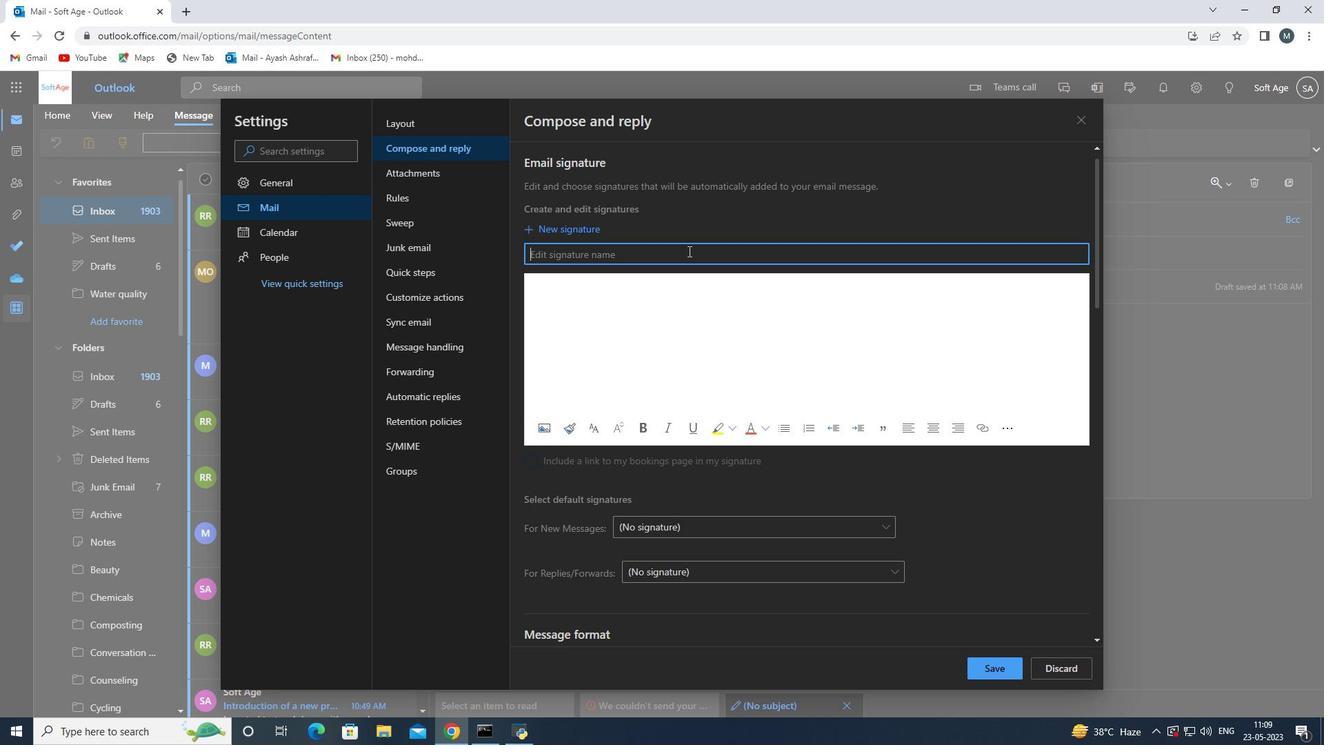 
Action: Key pressed <Key.shift_r>
Screenshot: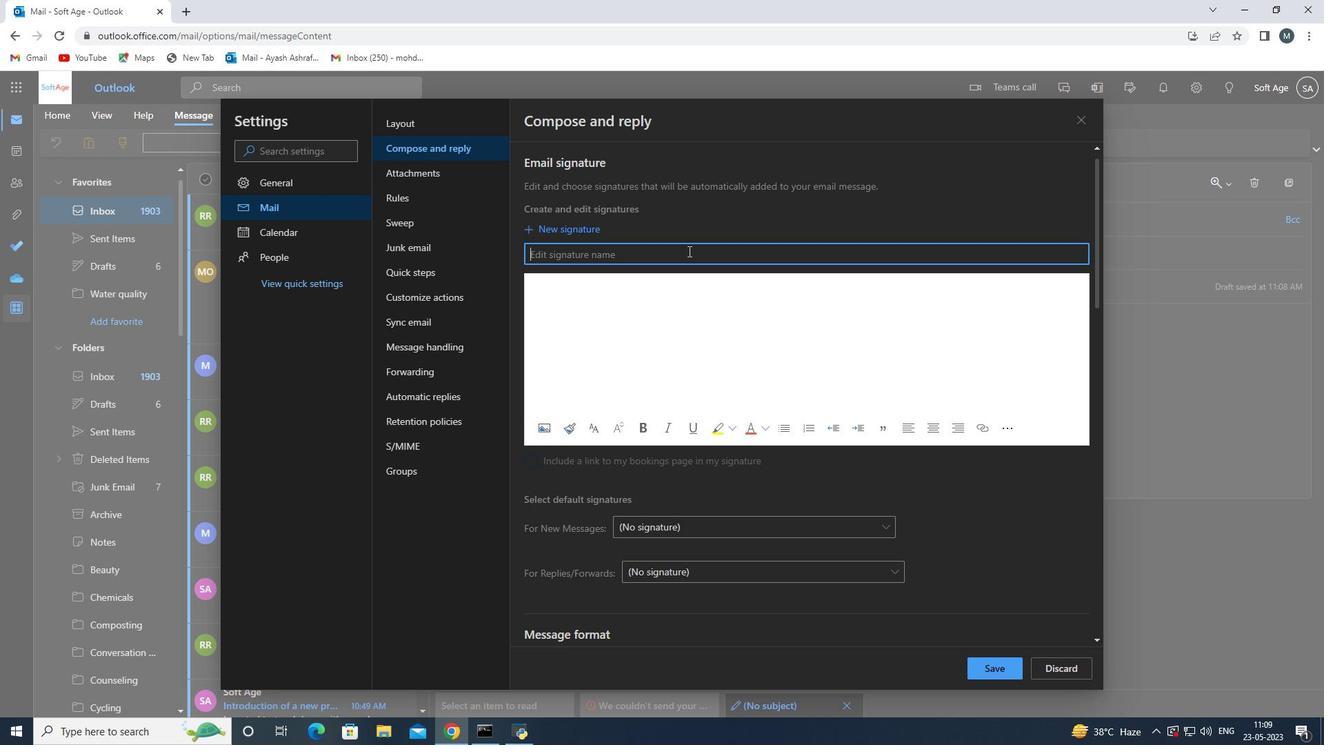 
Action: Mouse moved to (674, 246)
Screenshot: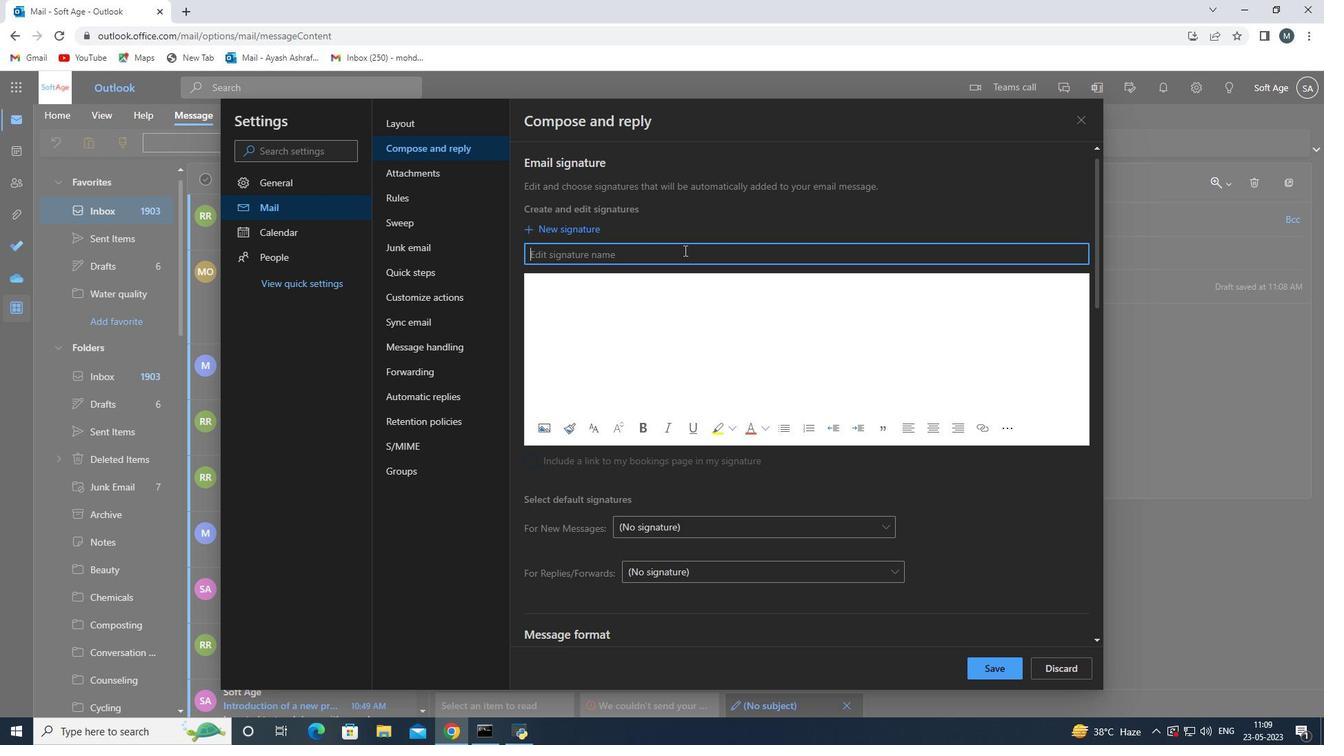 
Action: Key pressed <Key.shift_r><Key.shift_r>Kyra<Key.space><Key.shift><Key.shift><Key.shift><Key.shift><Key.shift><Key.shift><Key.shift><Key.shift><Key.shift><Key.shift><Key.shift><Key.shift><Key.shift><Key.shift><Key.shift><Key.shift><Key.shift><Key.shift><Key.shift>Coopr<Key.backspace>err<Key.space><Key.backspace><Key.backspace><Key.space>
Screenshot: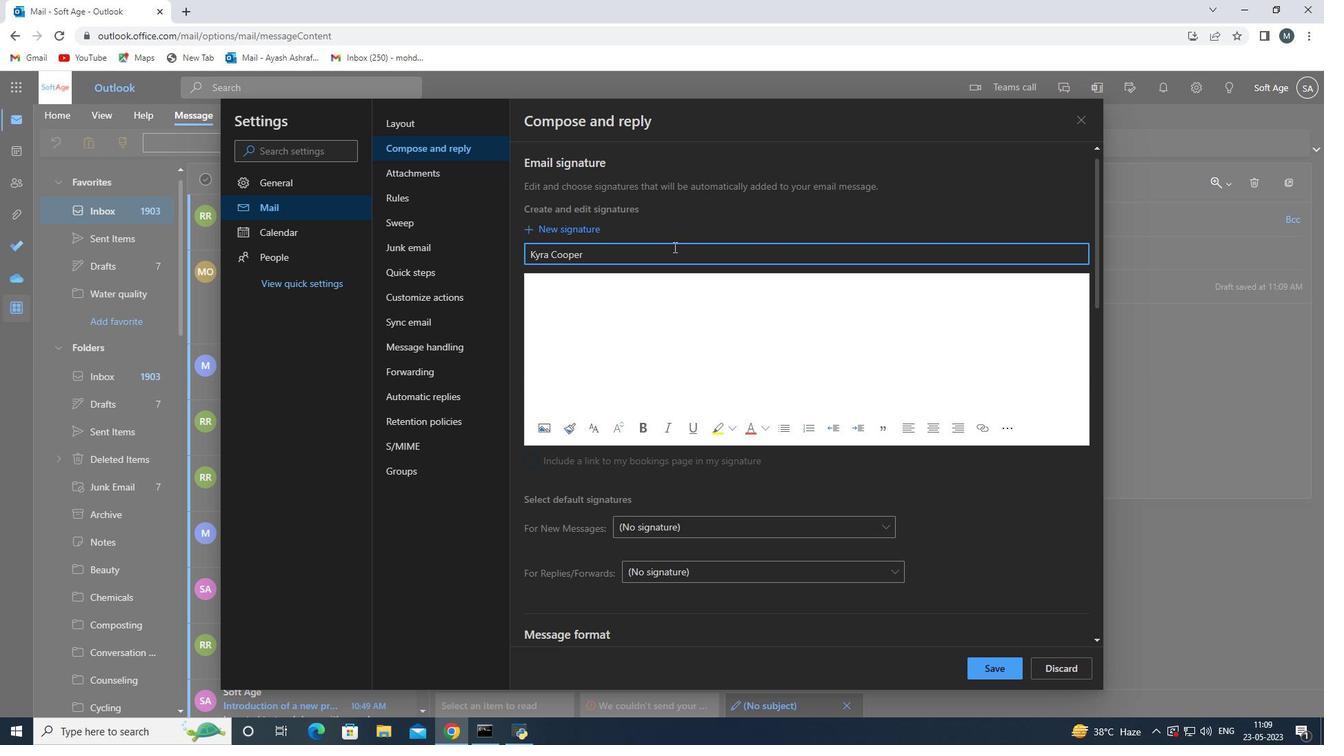 
Action: Mouse moved to (661, 313)
Screenshot: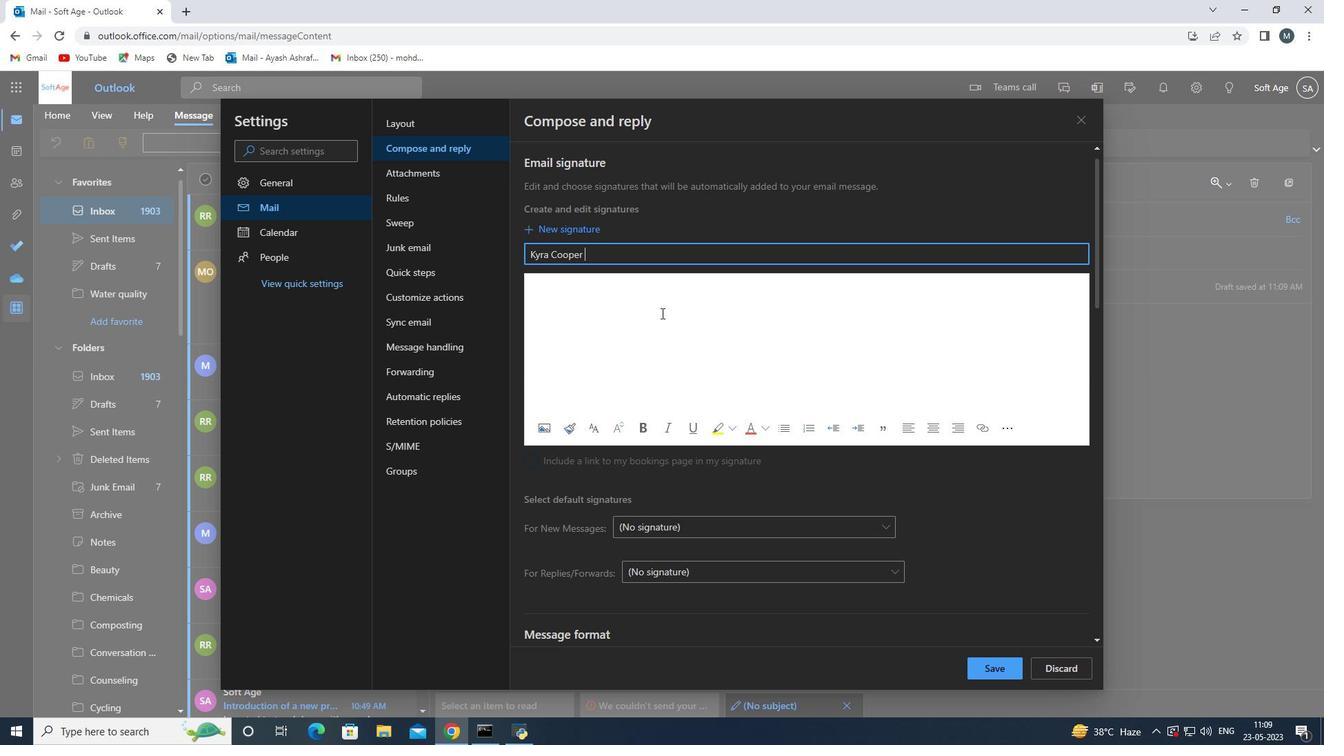 
Action: Mouse pressed left at (661, 313)
Screenshot: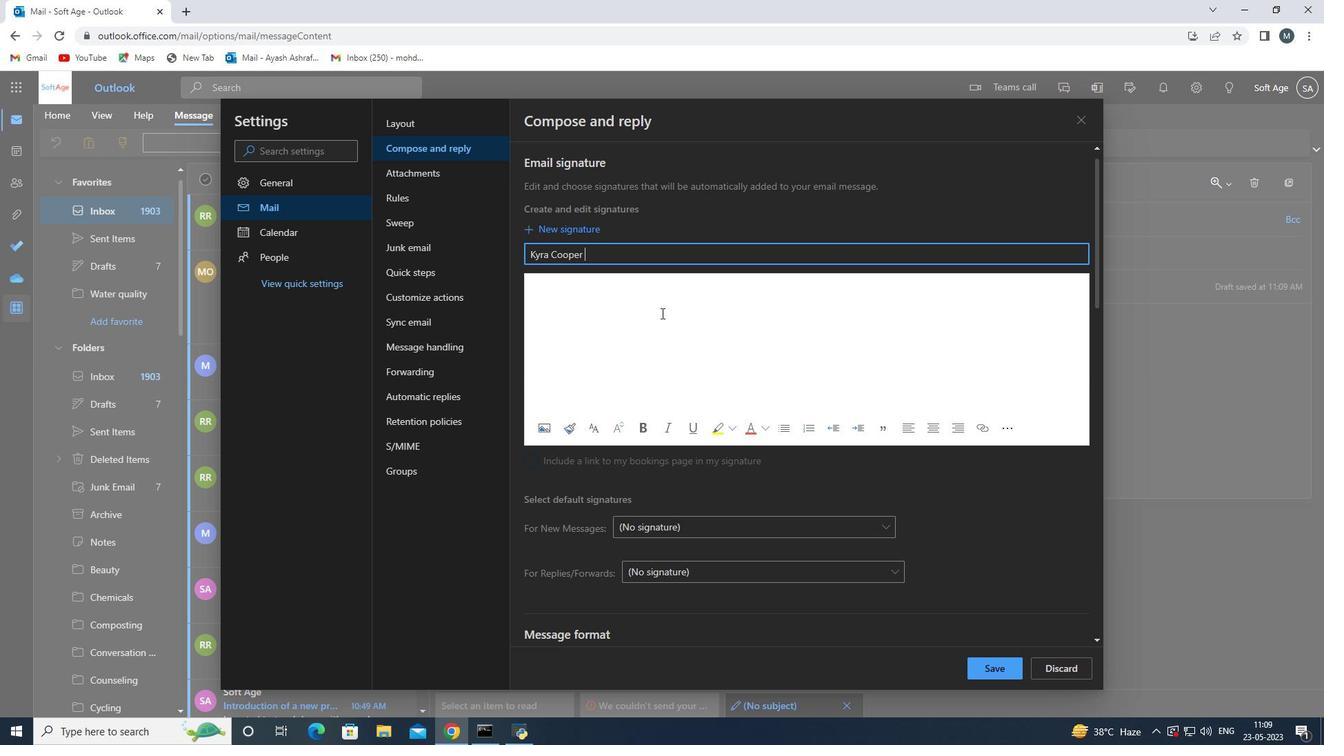 
Action: Mouse moved to (661, 313)
Screenshot: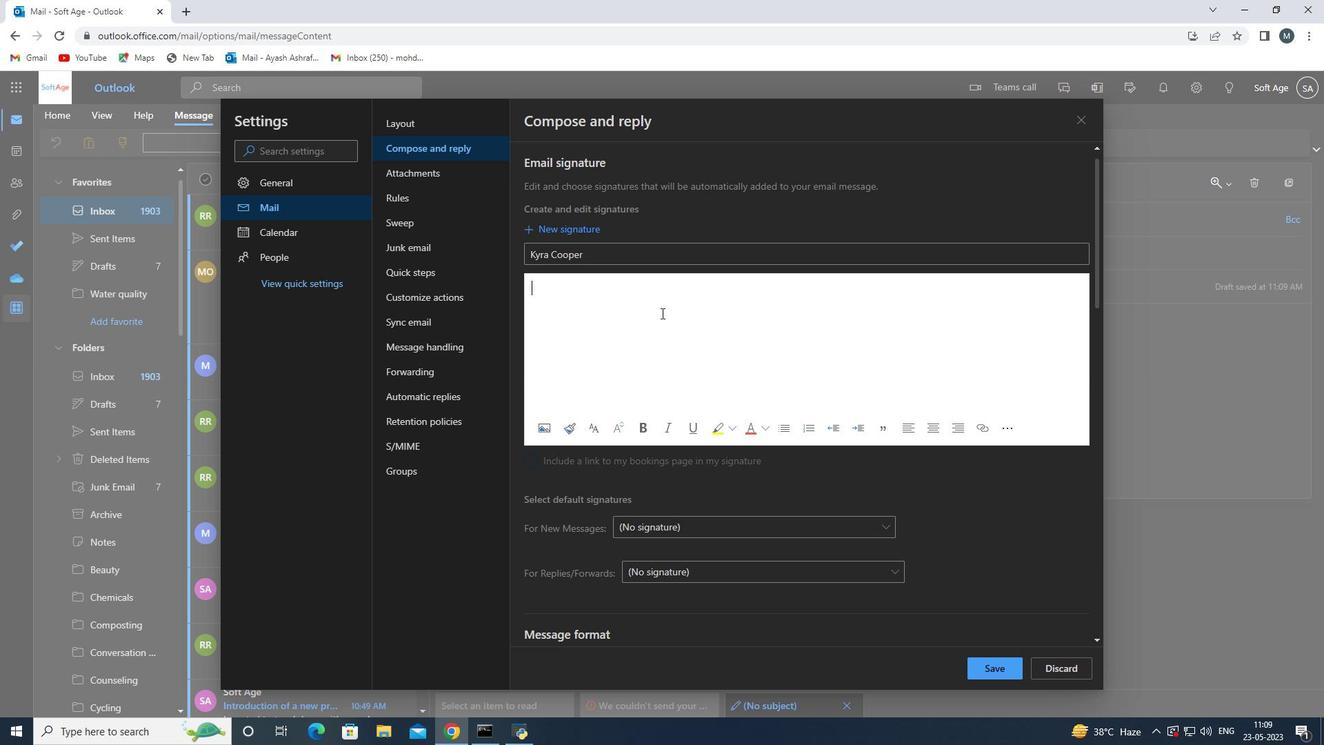 
Action: Key pressed <Key.shift>Kyra<Key.space><Key.shift>Cooper<Key.space>
Screenshot: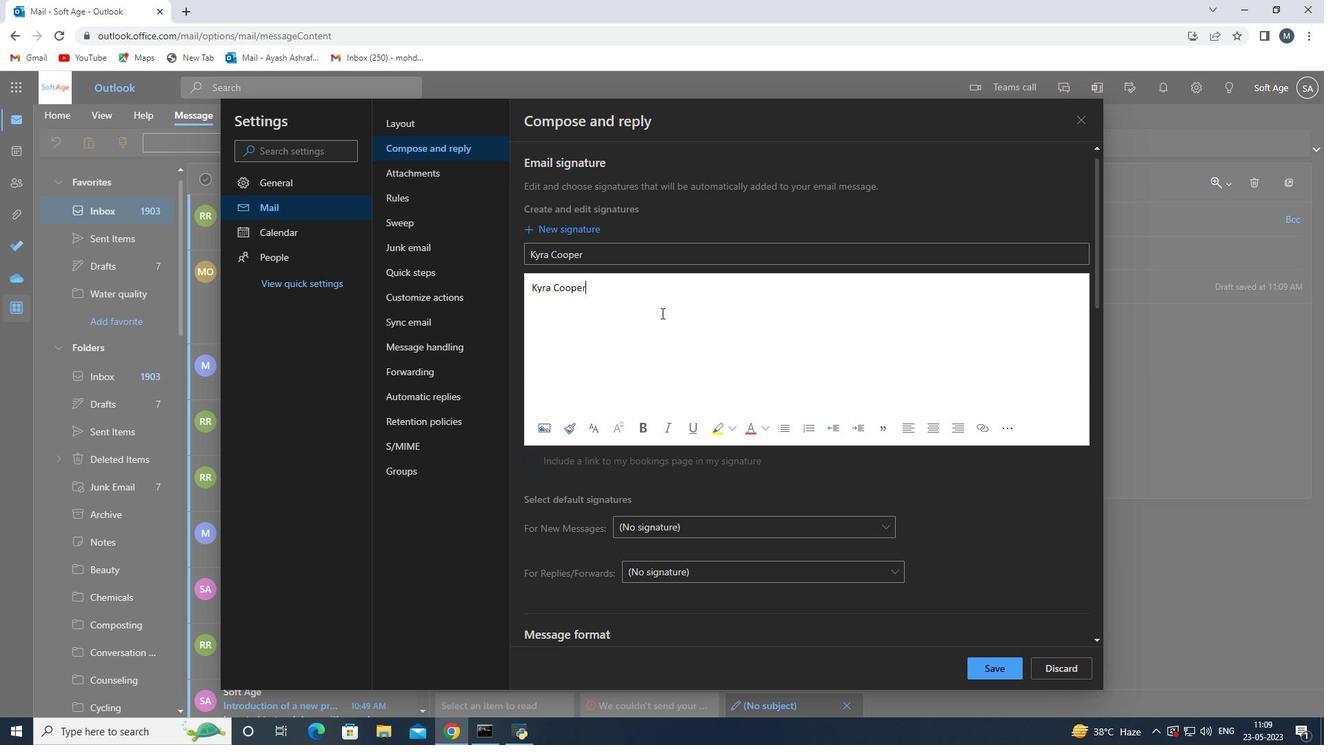 
Action: Mouse moved to (984, 672)
Screenshot: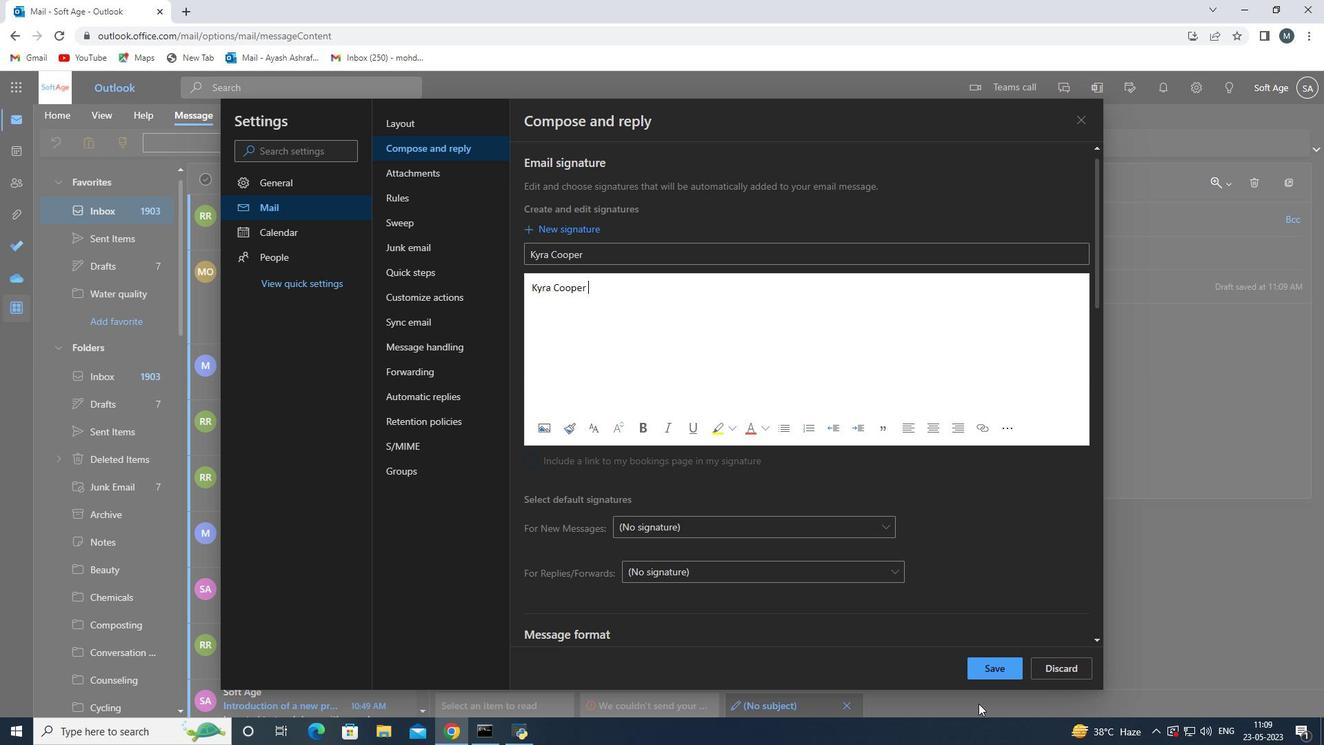 
Action: Mouse pressed left at (984, 672)
Screenshot: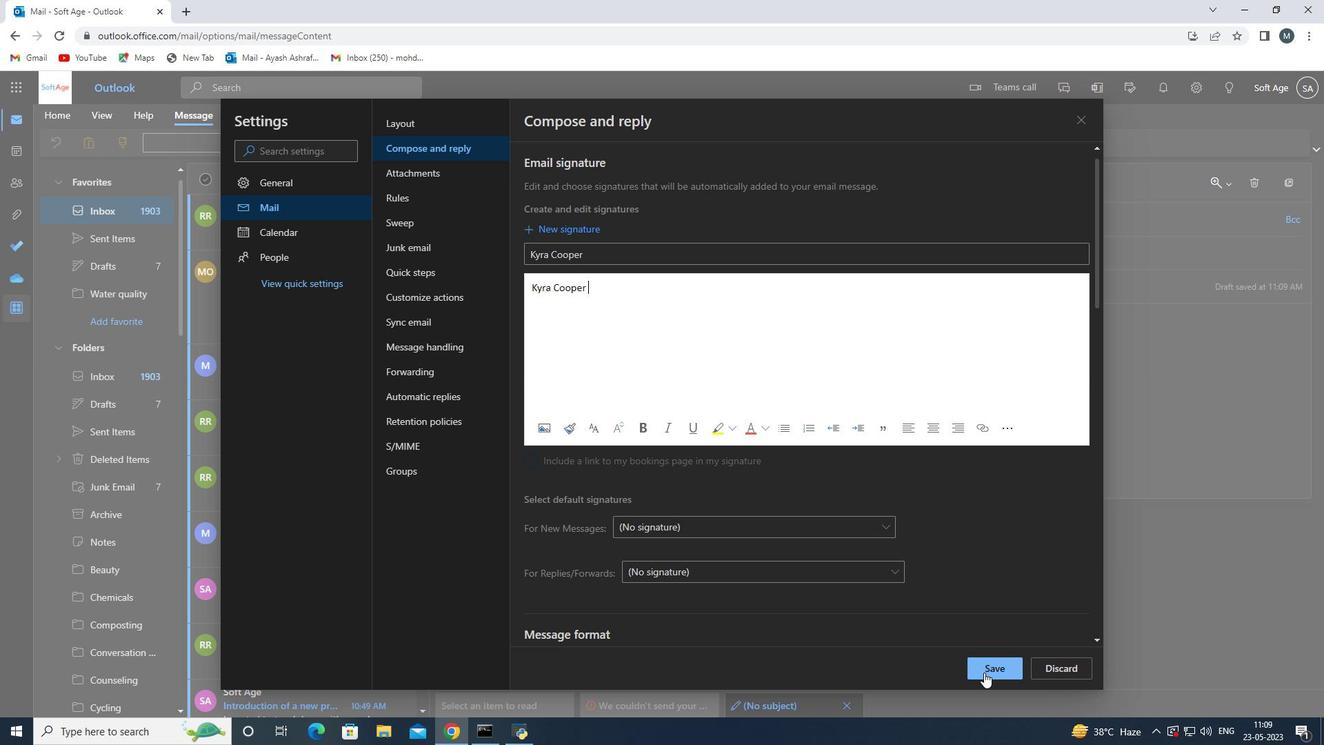 
Action: Mouse moved to (1074, 123)
Screenshot: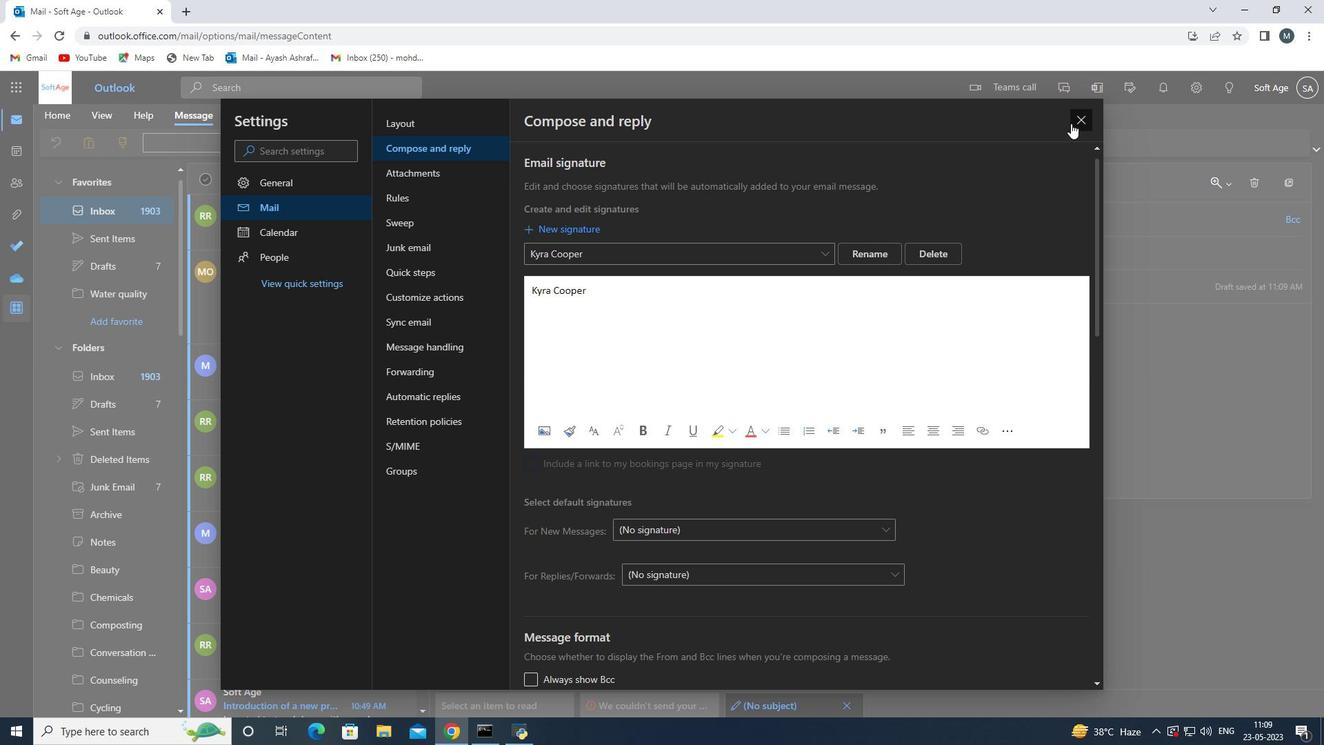 
Action: Mouse pressed left at (1074, 123)
Screenshot: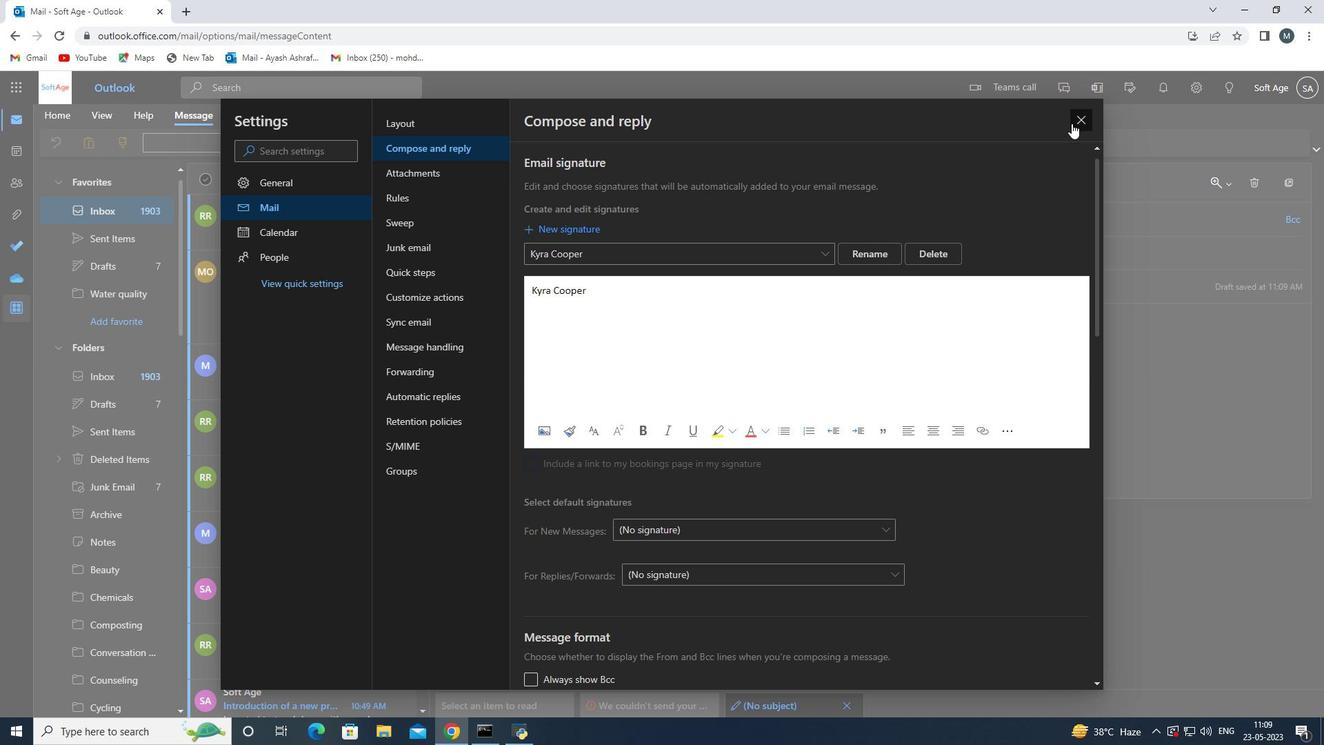 
Action: Mouse moved to (569, 287)
Screenshot: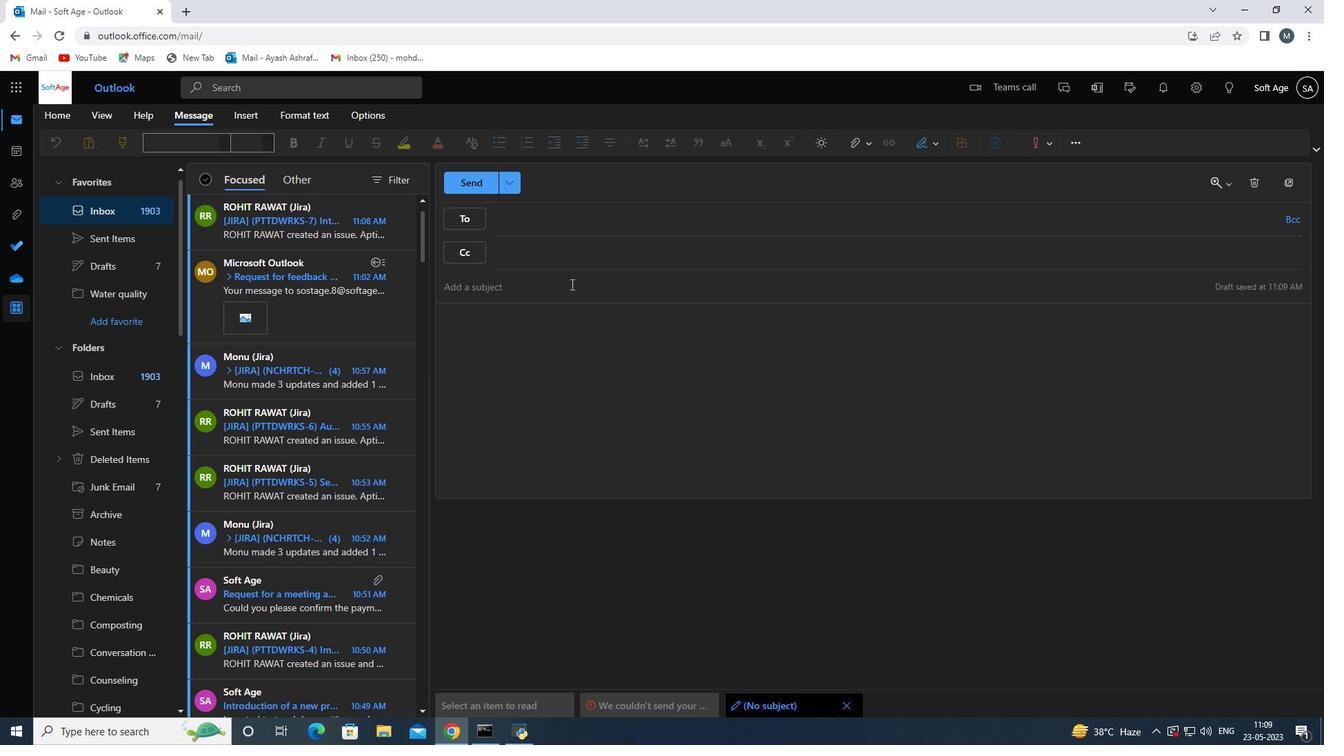 
Action: Mouse pressed left at (569, 287)
Screenshot: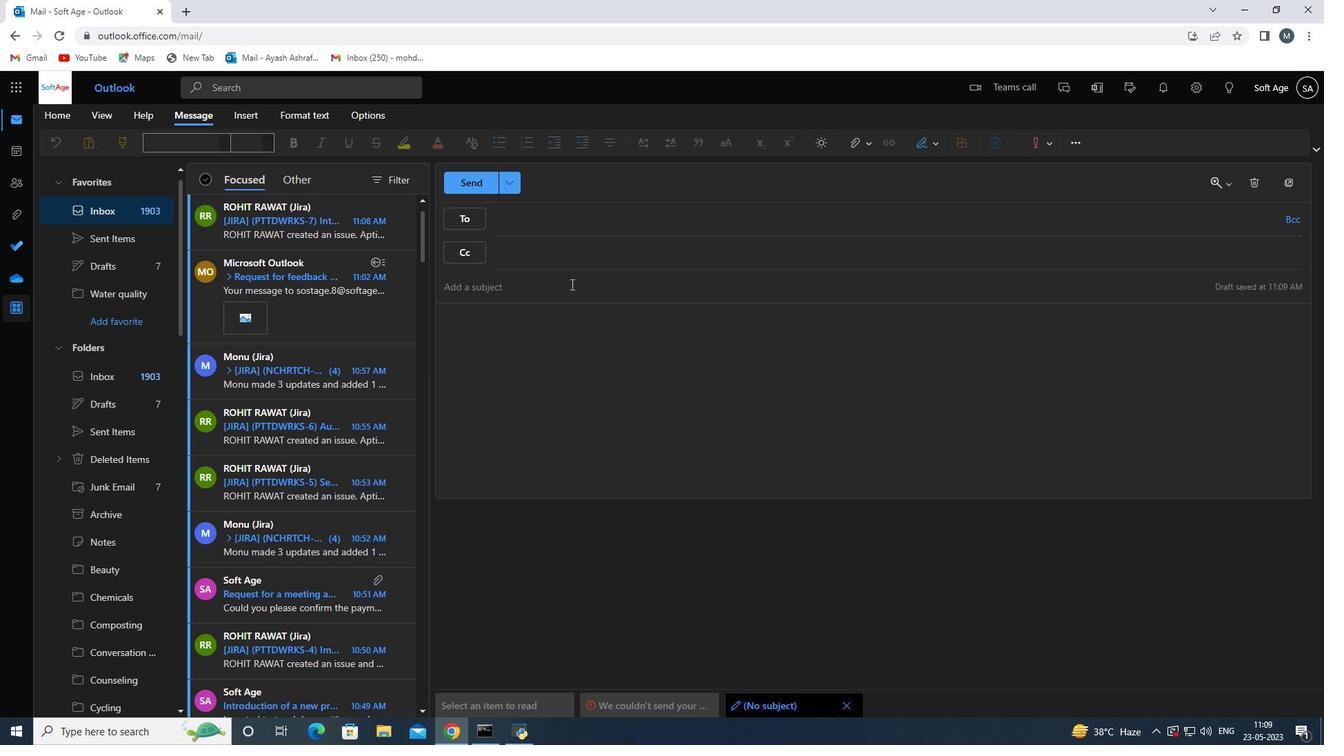 
Action: Mouse moved to (568, 287)
Screenshot: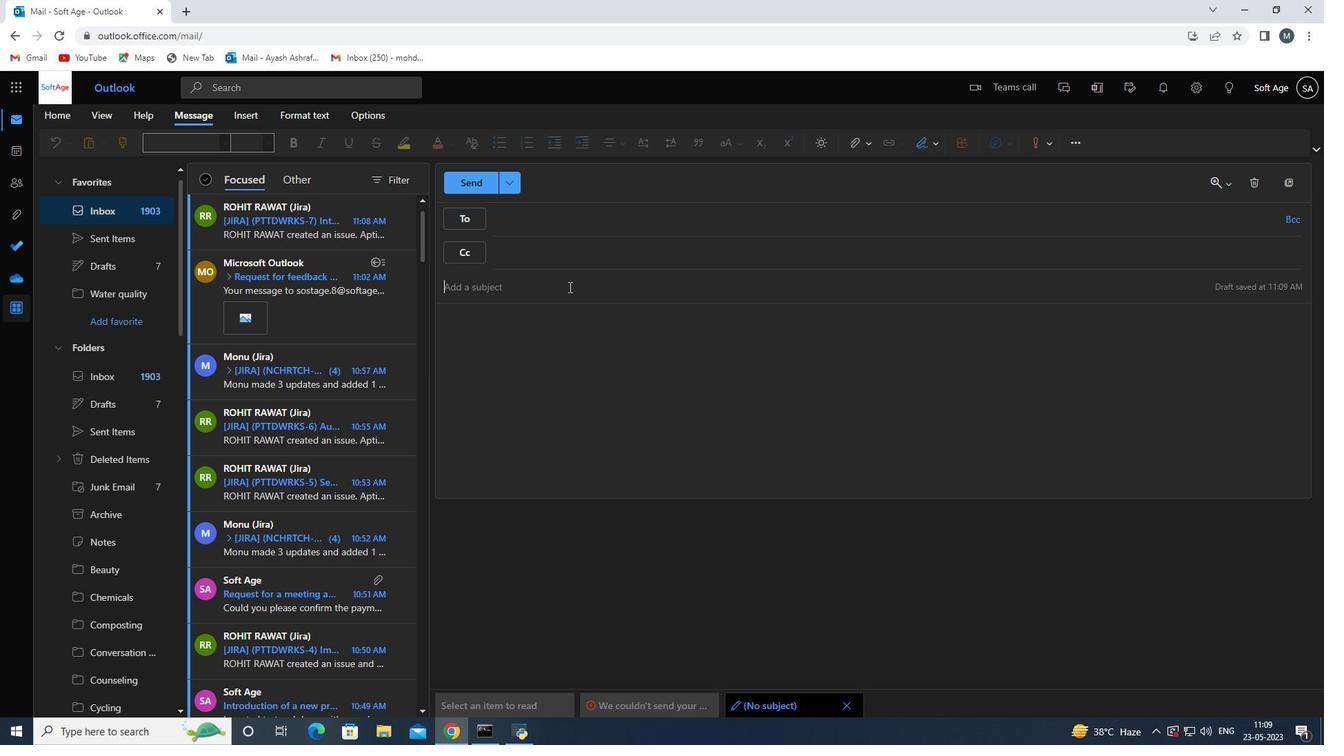 
Action: Key pressed <Key.shift><Key.shift><Key.shift><Key.shift><Key.shift><Key.shift>Request<Key.space>for<Key.space>feedback<Key.space>on<Key.space>a<Key.space>service<Key.space>level<Key.space>agreement<Key.enter><Key.shift>I<Key.space>app<Key.backspace>ologize<Key.space>for<Key.space>any<Key.space>confusion<Key.space>and<Key.space>would<Key.space>like<Key.space>to<Key.space>ca<Key.backspace>latify<Key.space>the<Key.space>projectt<Key.backspace>
Screenshot: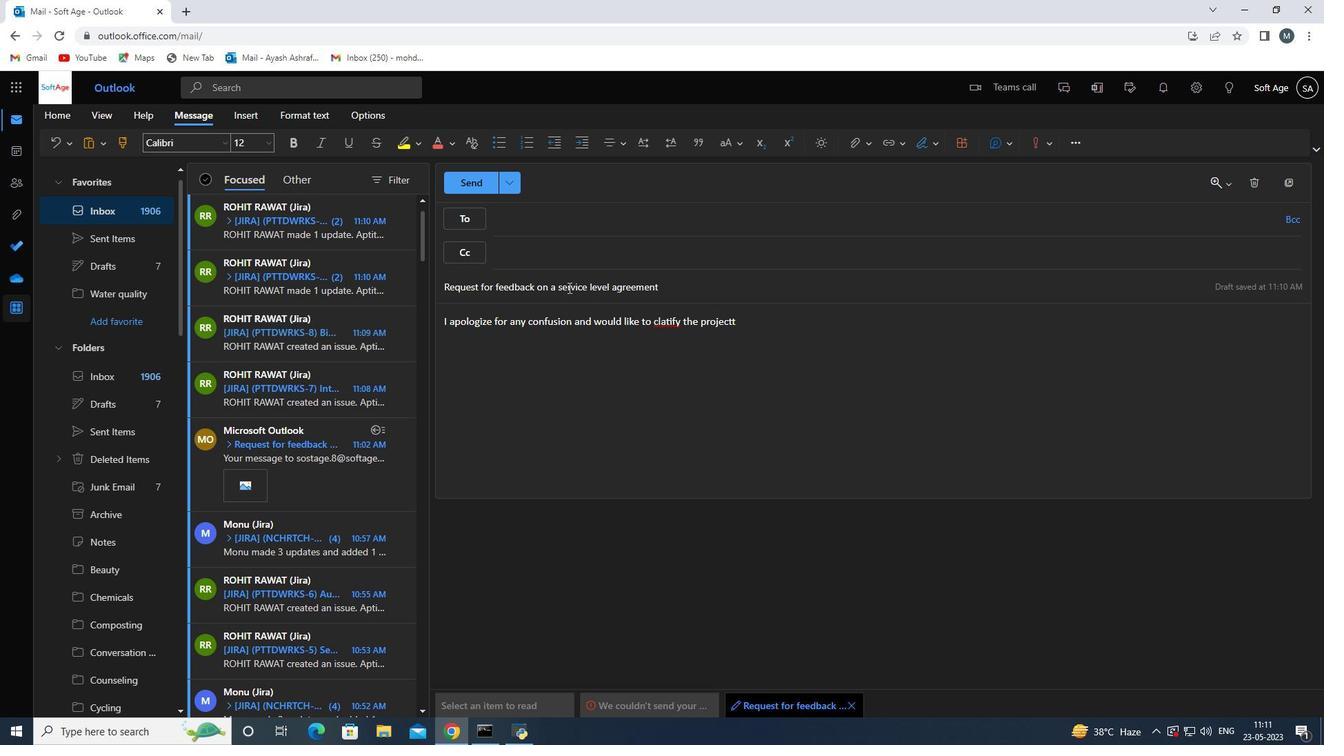 
Action: Mouse moved to (667, 323)
Screenshot: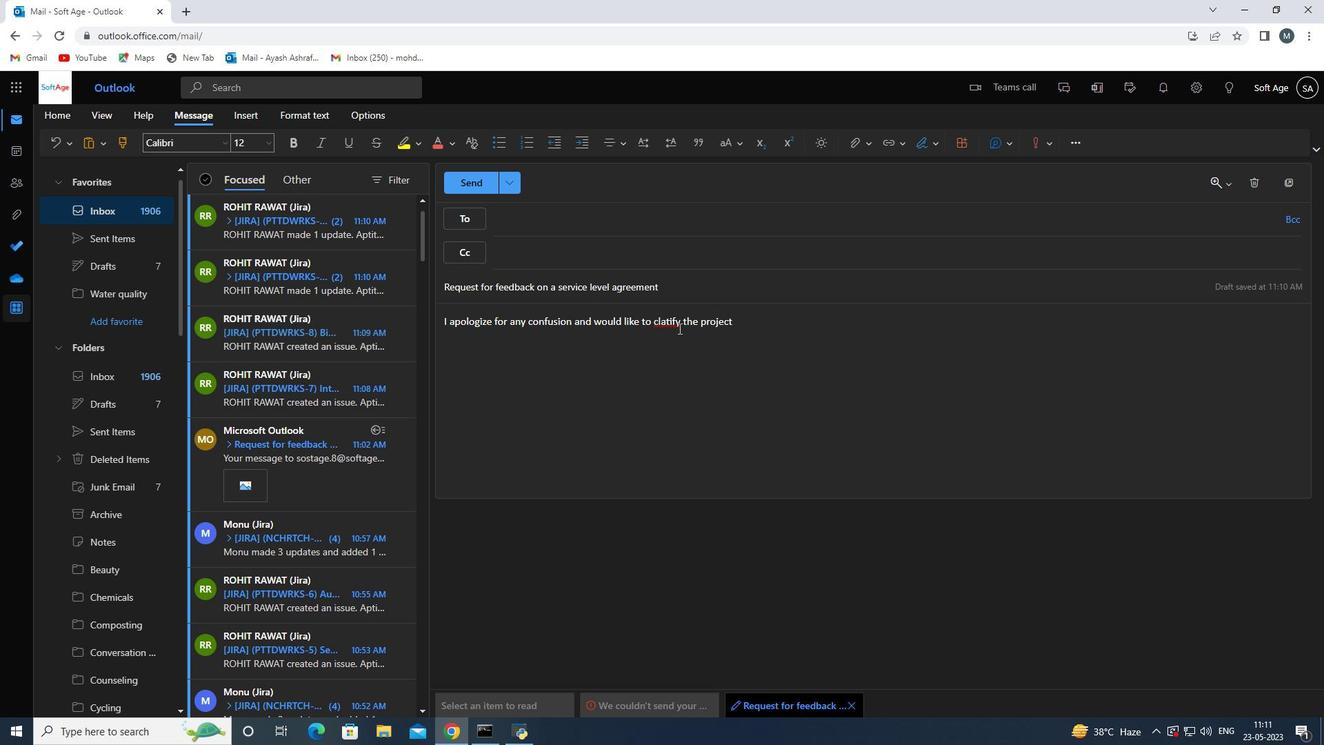 
Action: Mouse pressed left at (667, 323)
Screenshot: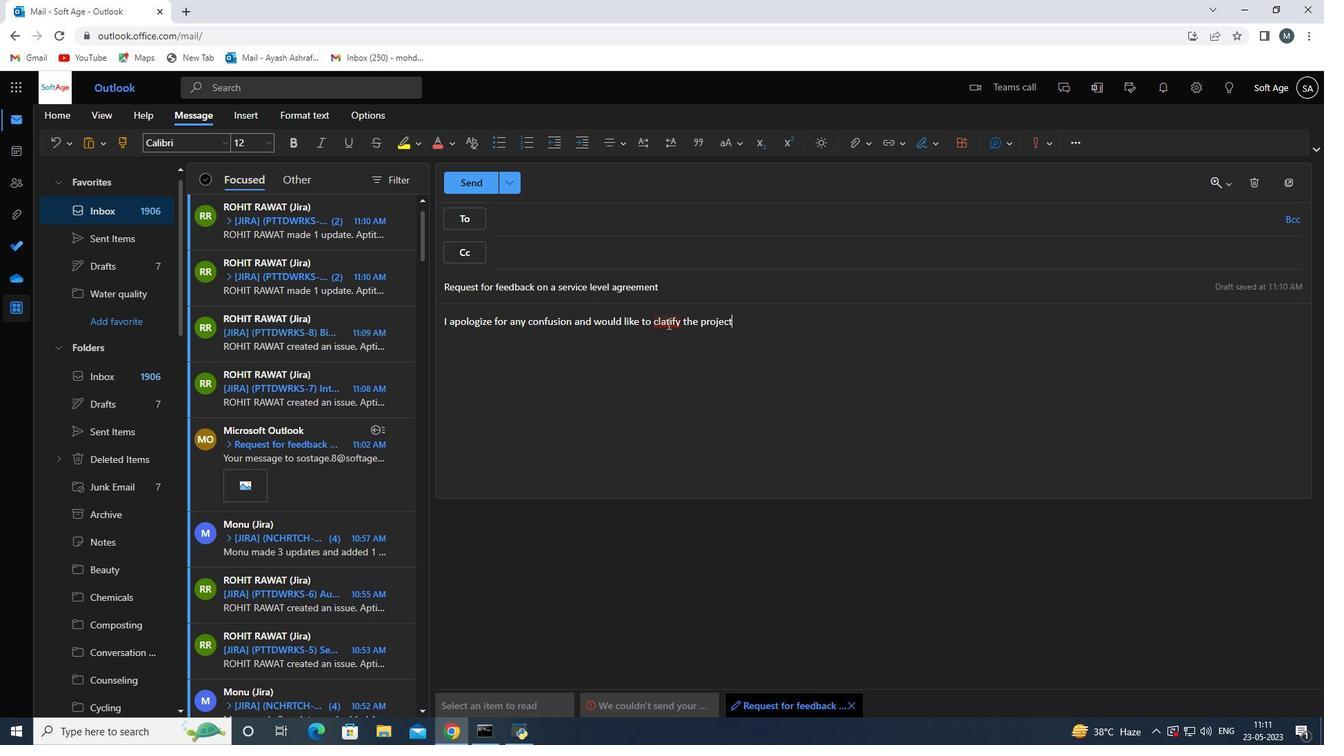 
Action: Mouse moved to (670, 324)
Screenshot: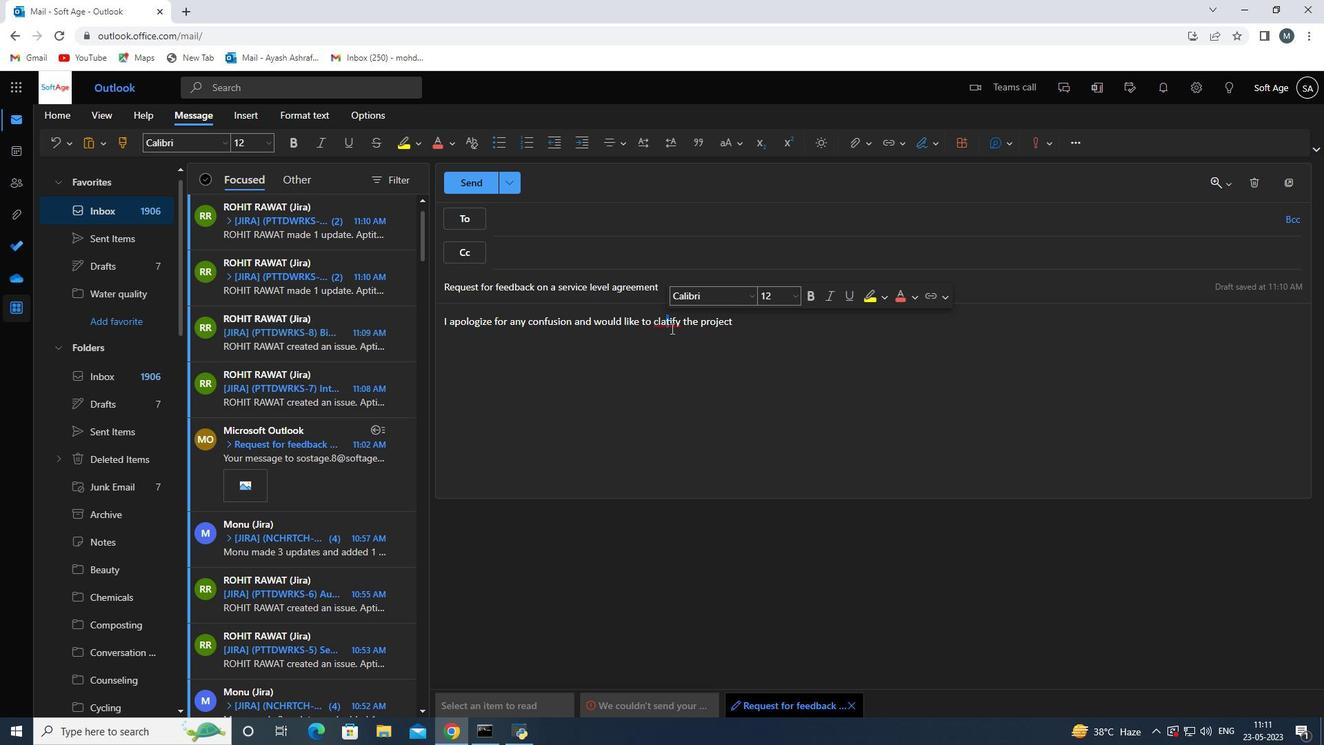 
Action: Mouse pressed left at (670, 324)
Screenshot: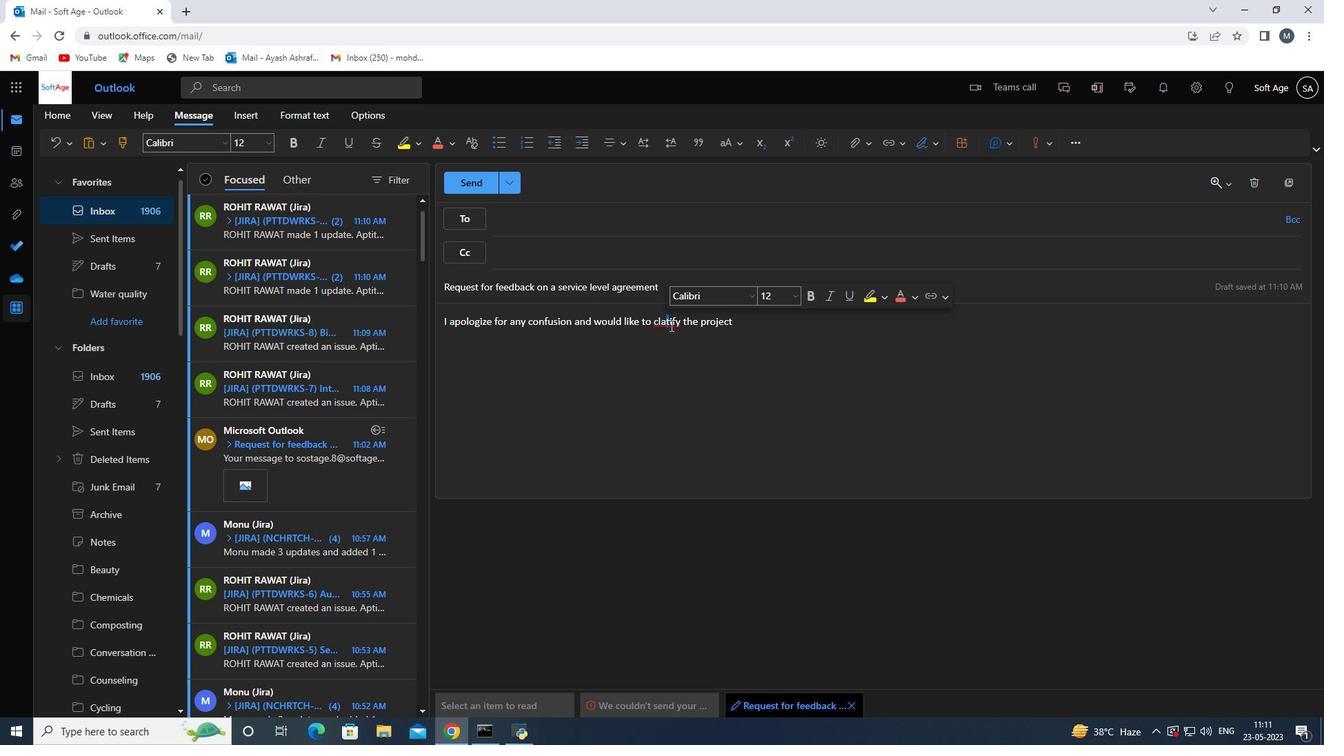 
Action: Mouse pressed left at (670, 324)
Screenshot: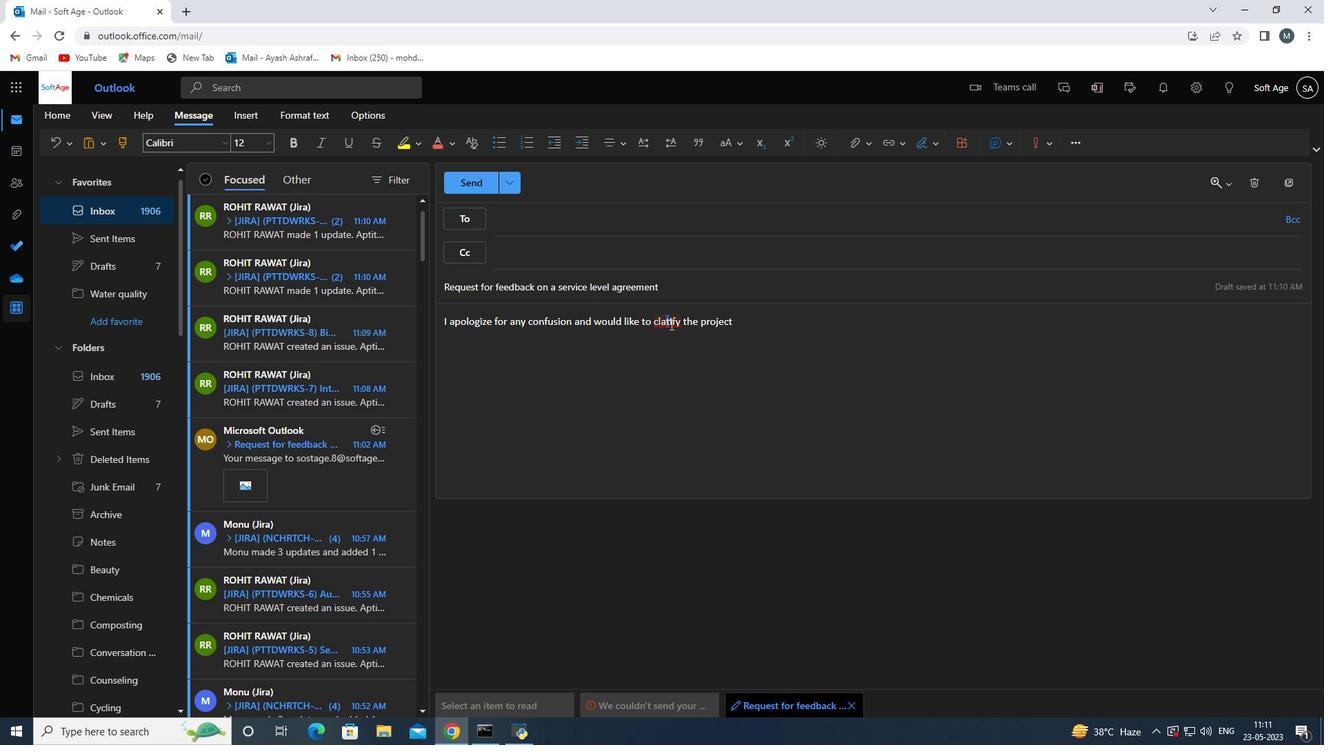 
Action: Mouse moved to (677, 331)
Screenshot: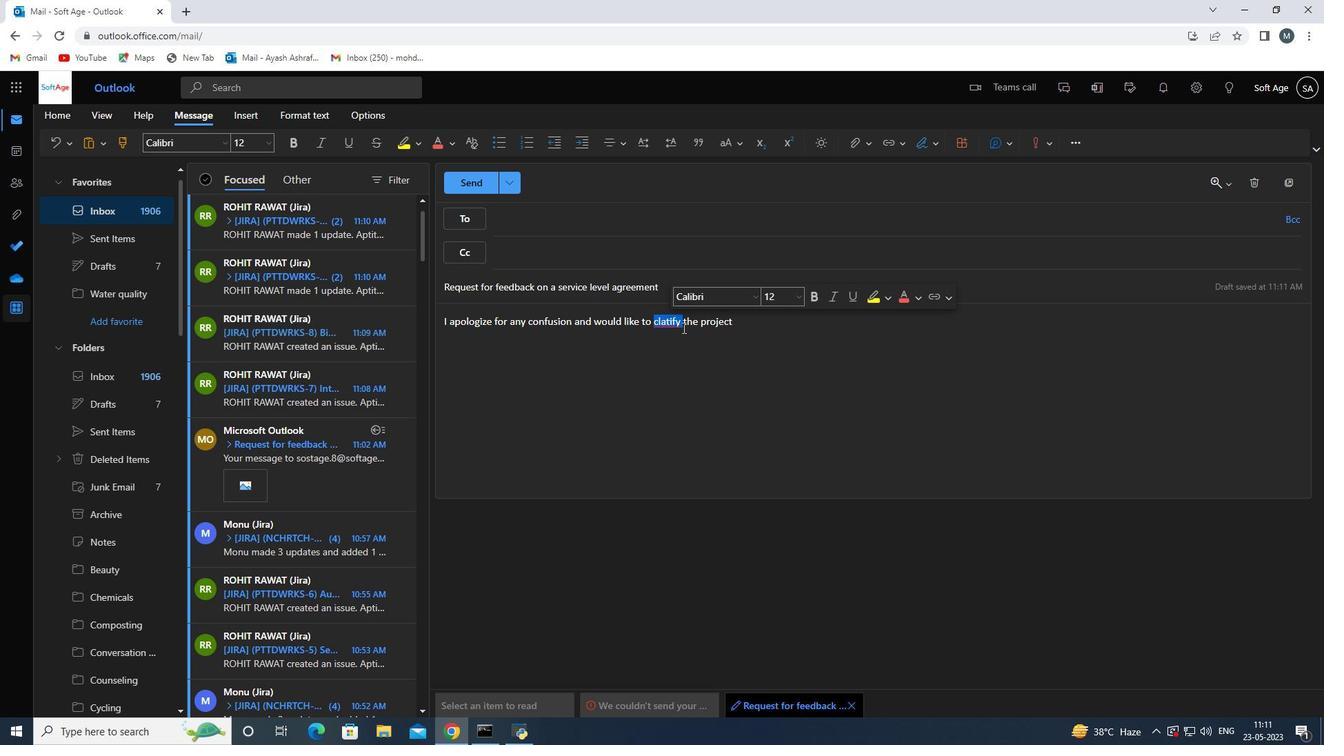 
Action: Mouse pressed left at (677, 331)
Screenshot: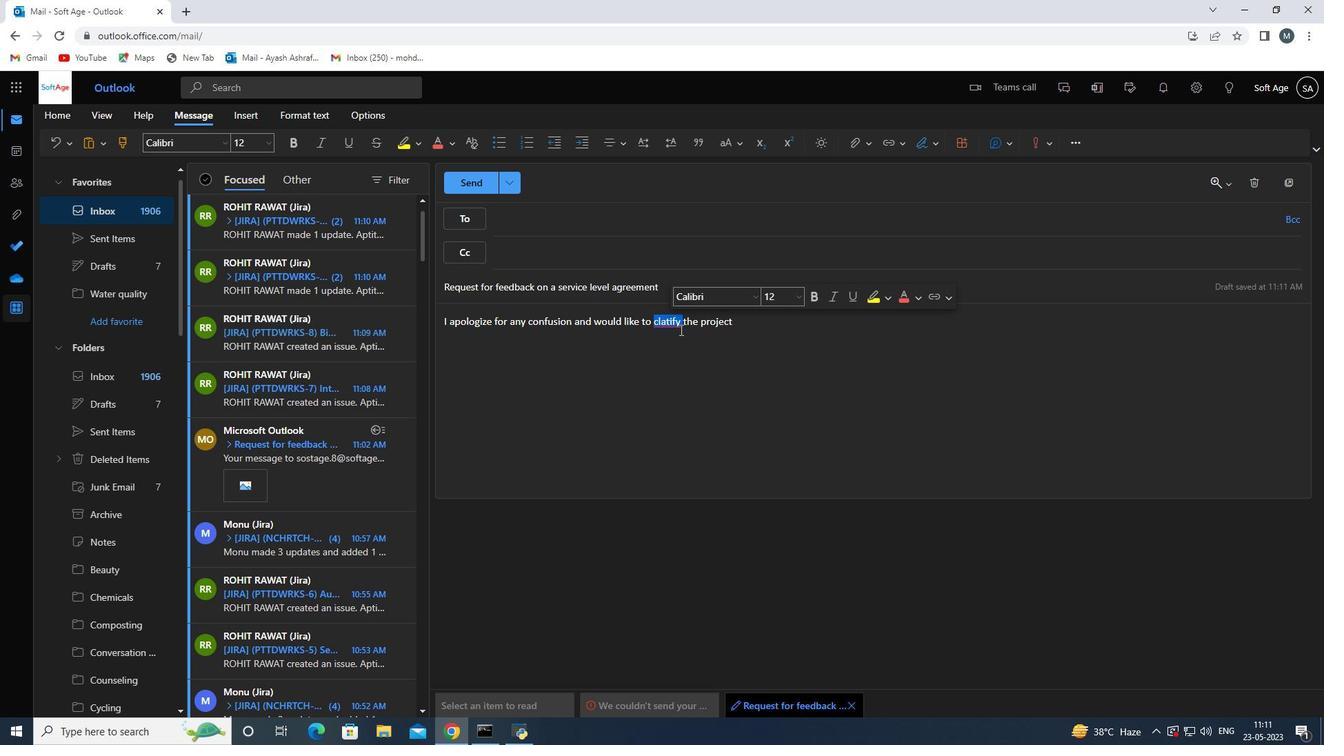 
Action: Mouse moved to (669, 322)
Screenshot: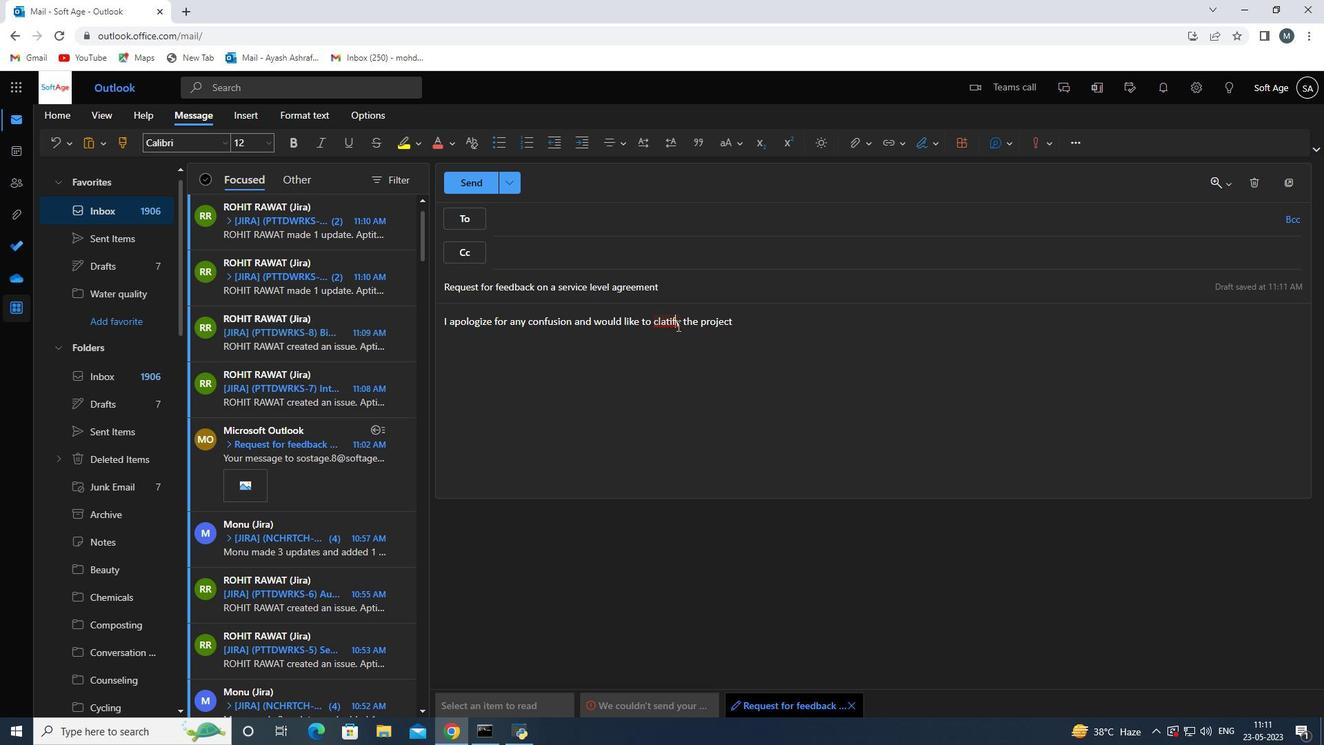 
Action: Mouse pressed left at (669, 322)
Screenshot: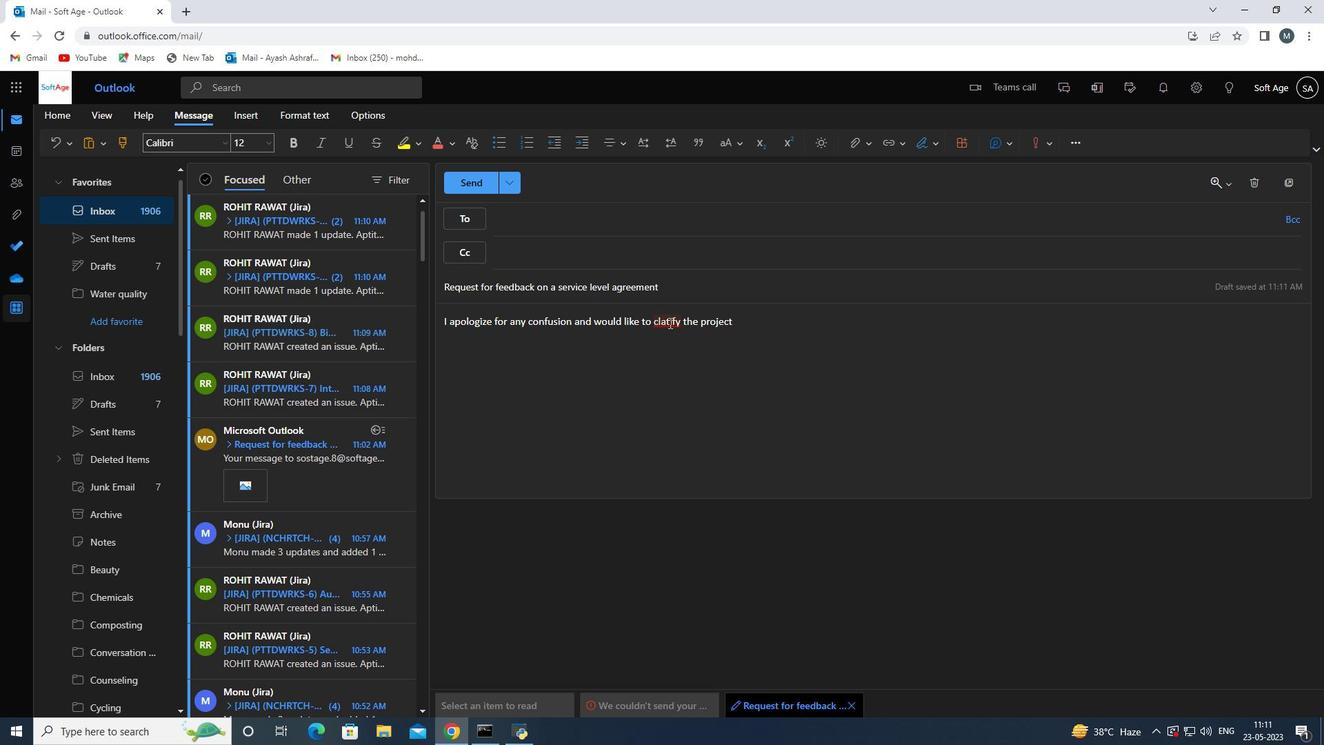 
Action: Mouse moved to (563, 368)
Screenshot: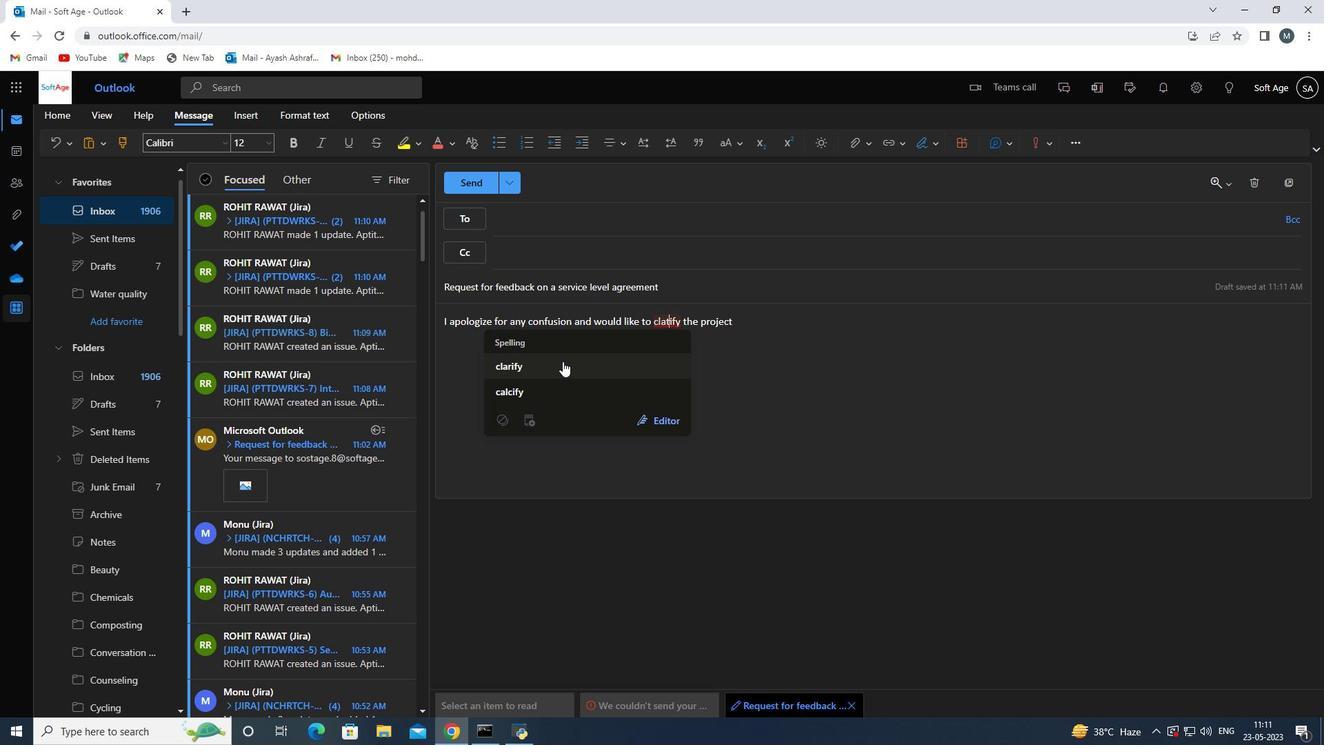 
Action: Mouse pressed left at (563, 368)
Screenshot: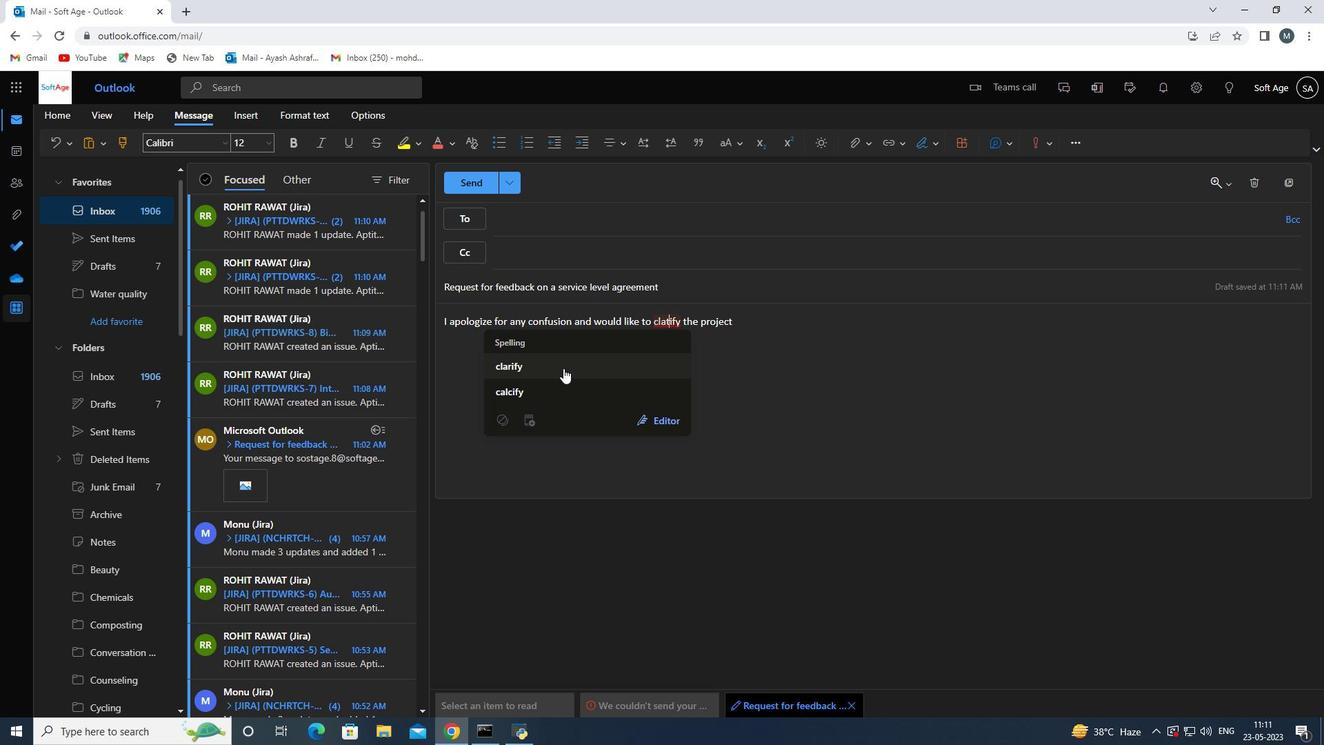
Action: Mouse moved to (747, 331)
Screenshot: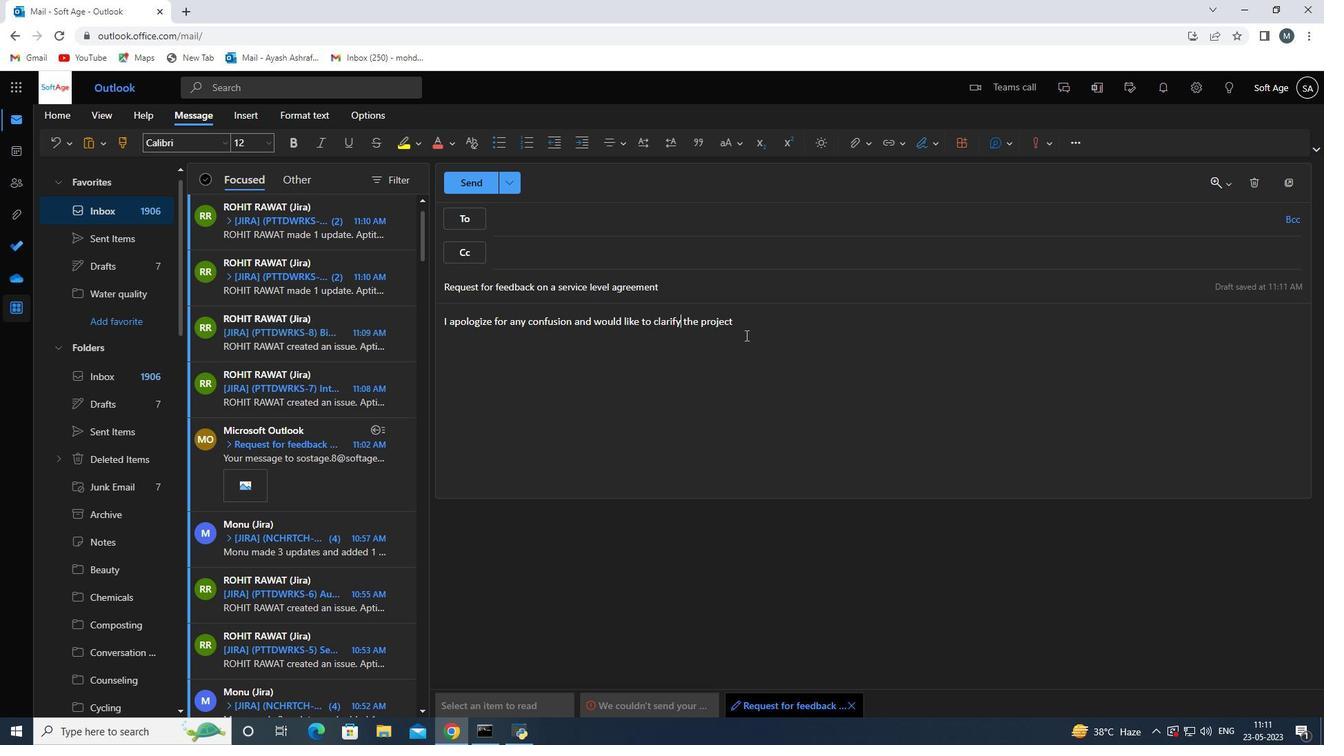 
Action: Mouse pressed left at (747, 331)
Screenshot: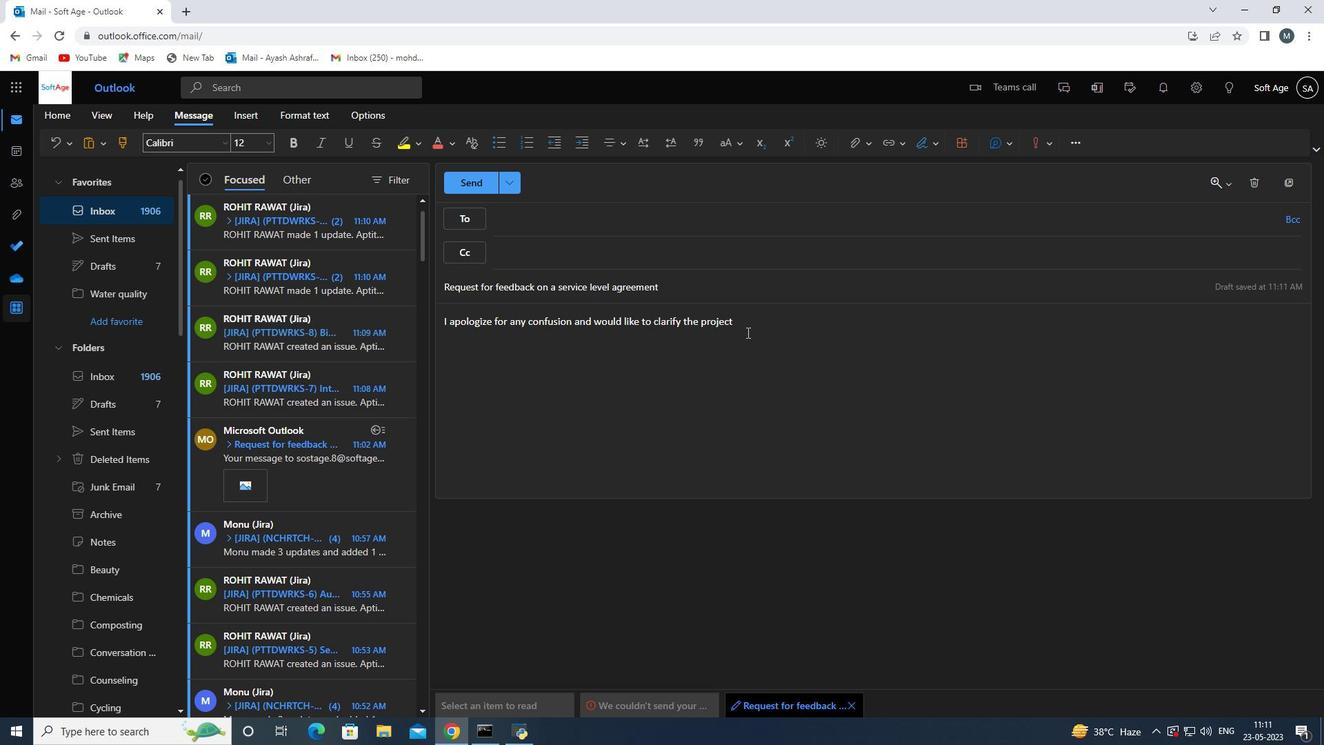 
Action: Mouse moved to (747, 331)
Screenshot: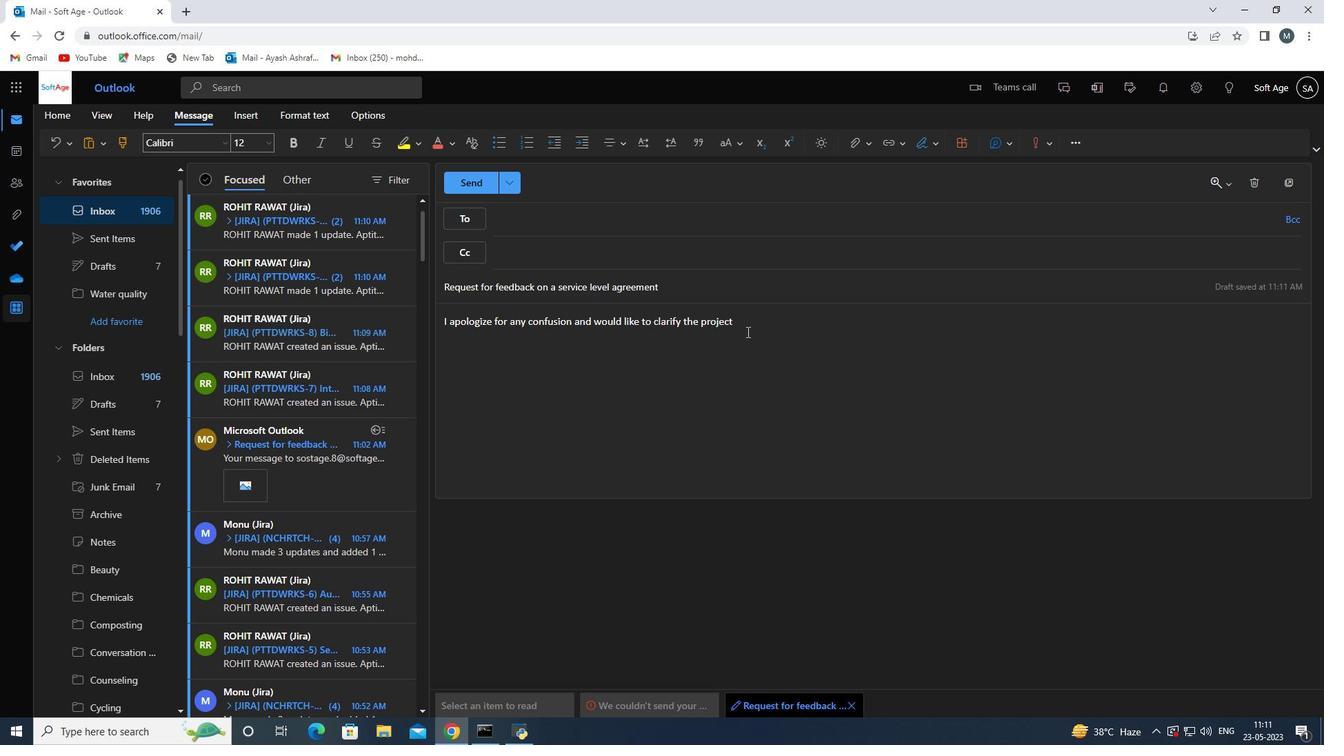 
Action: Key pressed <Key.space>requirements<Key.space>
Screenshot: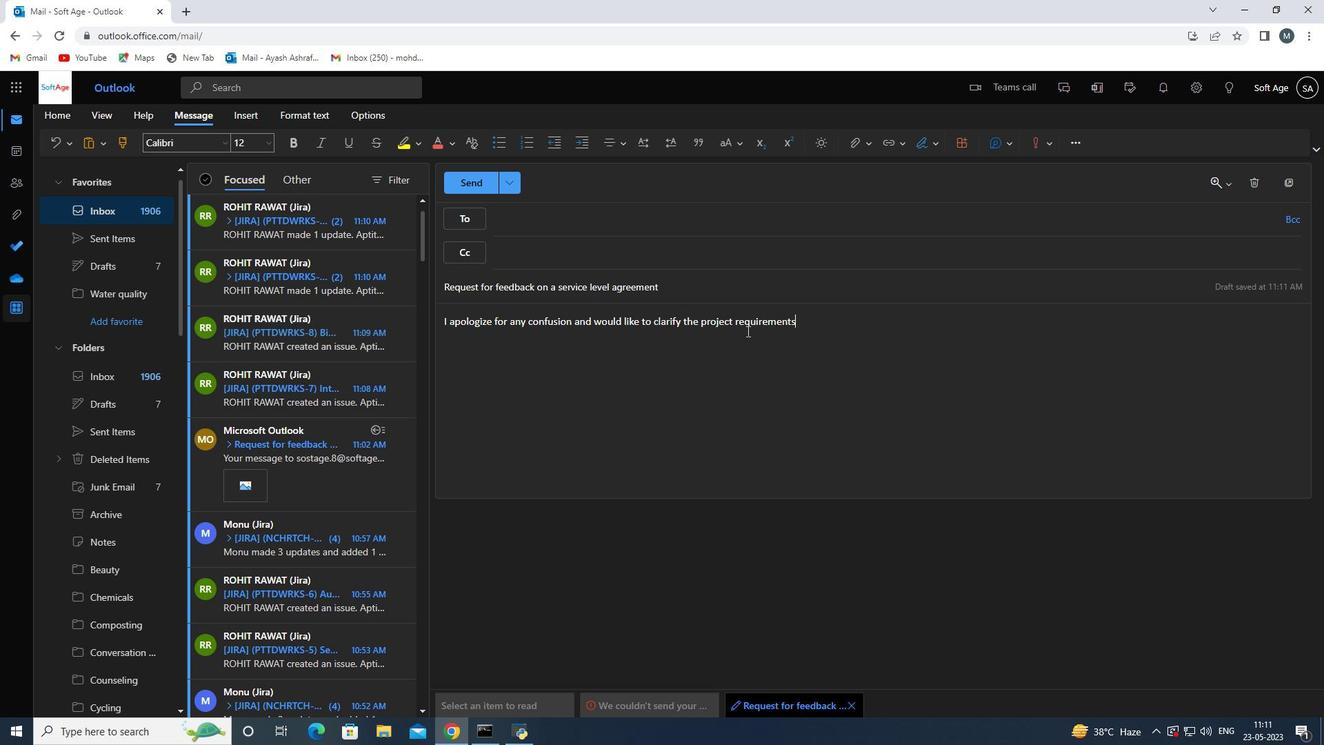 
Action: Mouse moved to (931, 140)
Screenshot: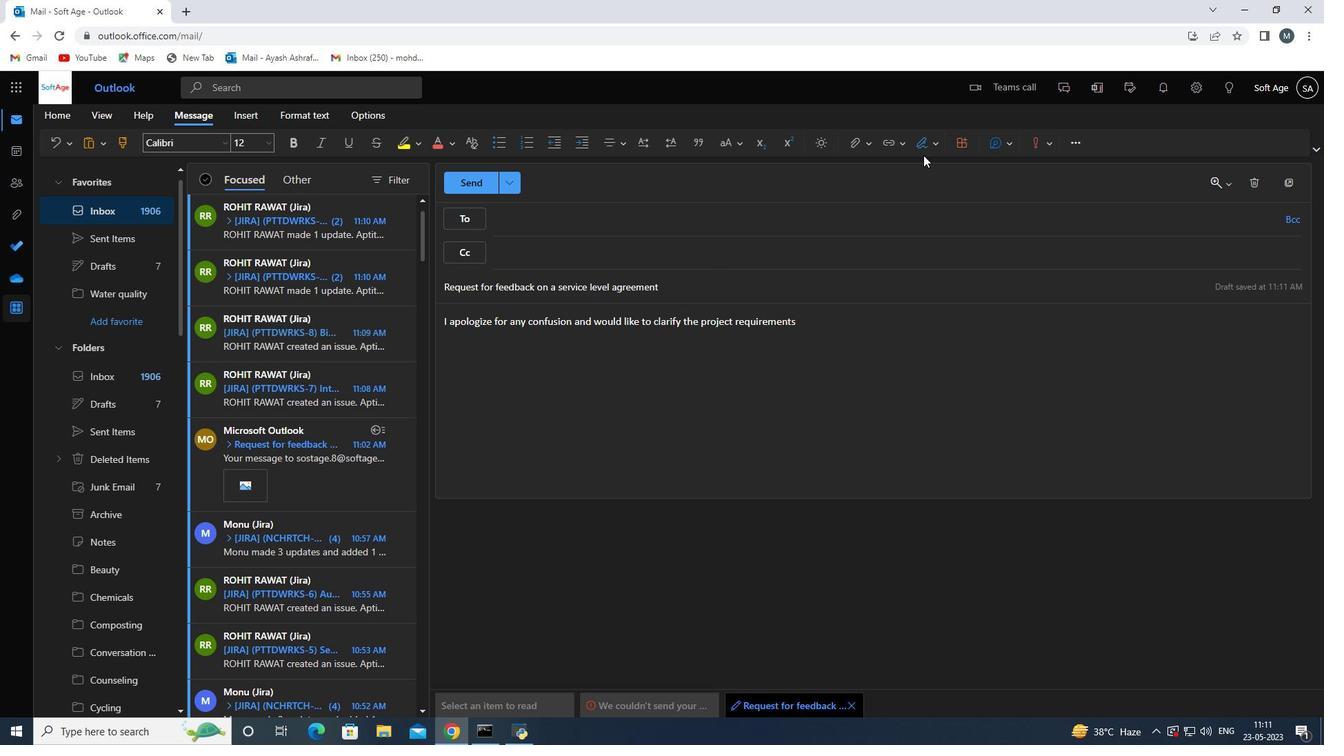 
Action: Mouse pressed left at (931, 140)
Screenshot: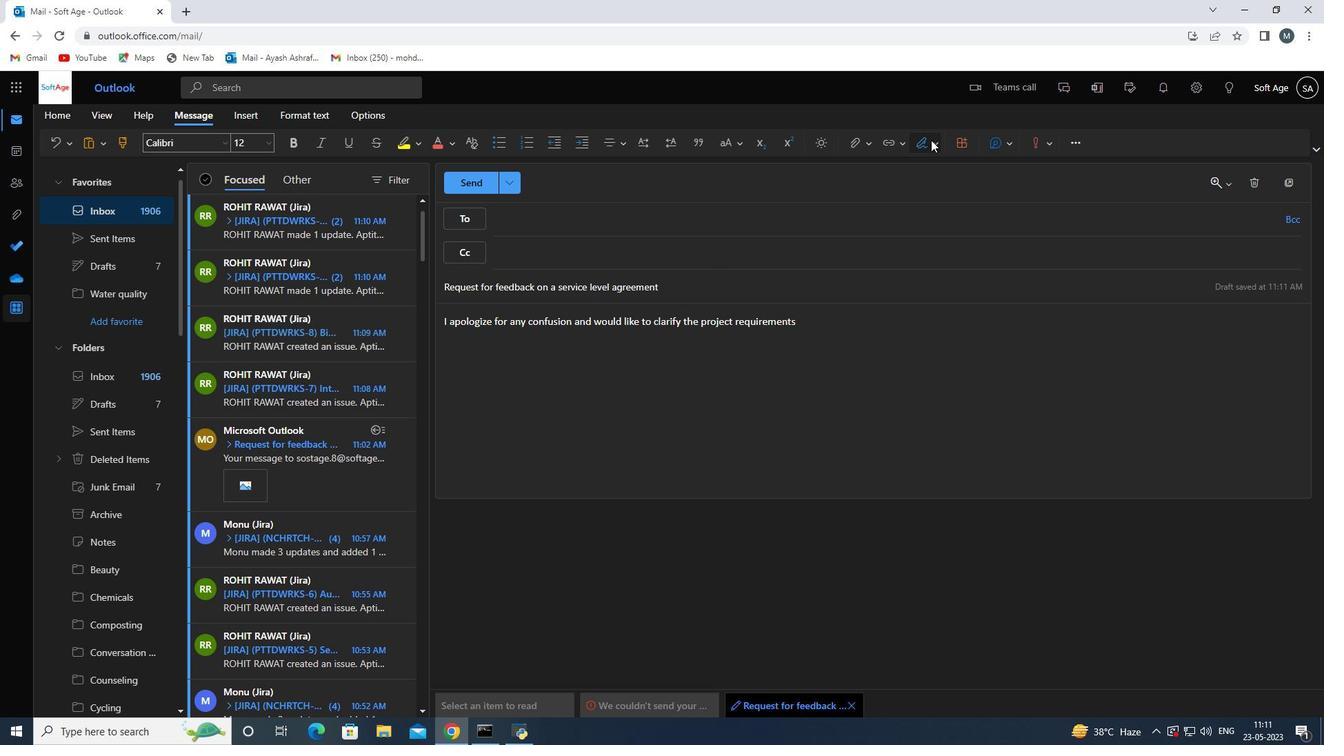 
Action: Mouse moved to (909, 167)
Screenshot: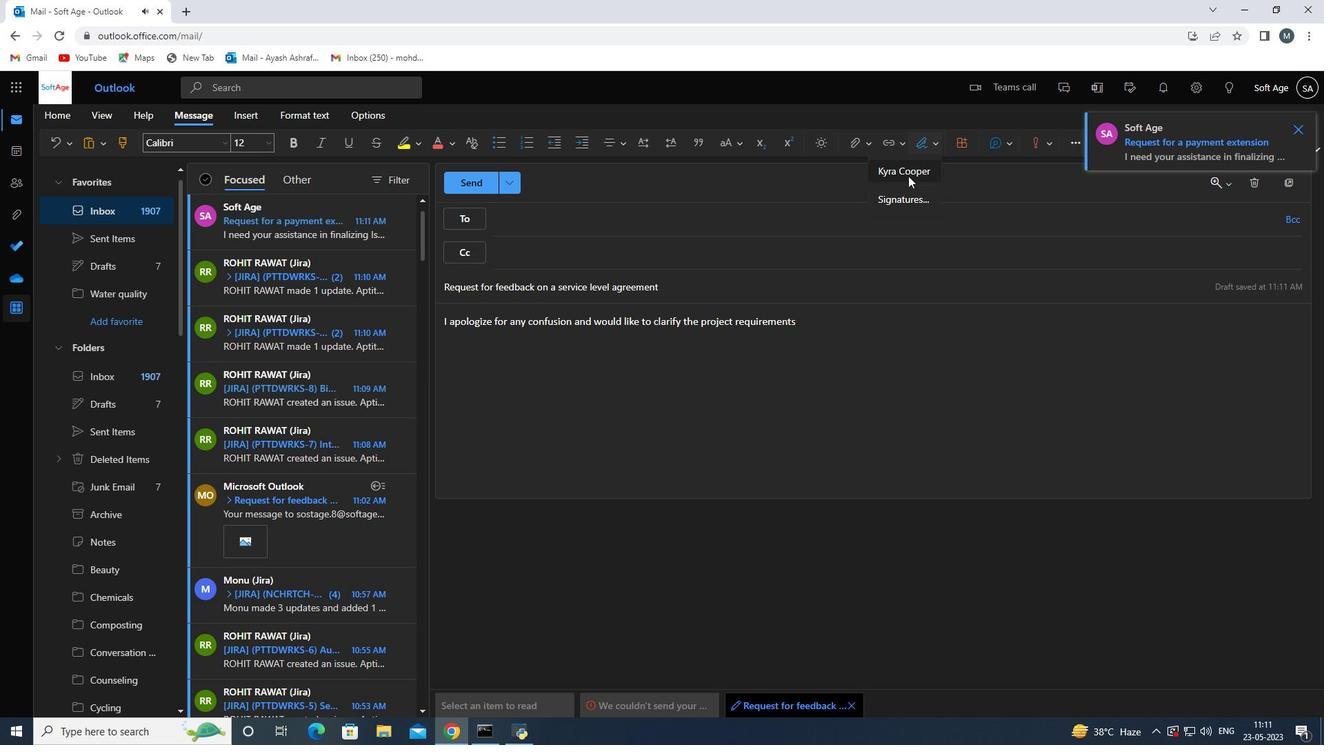 
Action: Mouse pressed left at (909, 167)
Screenshot: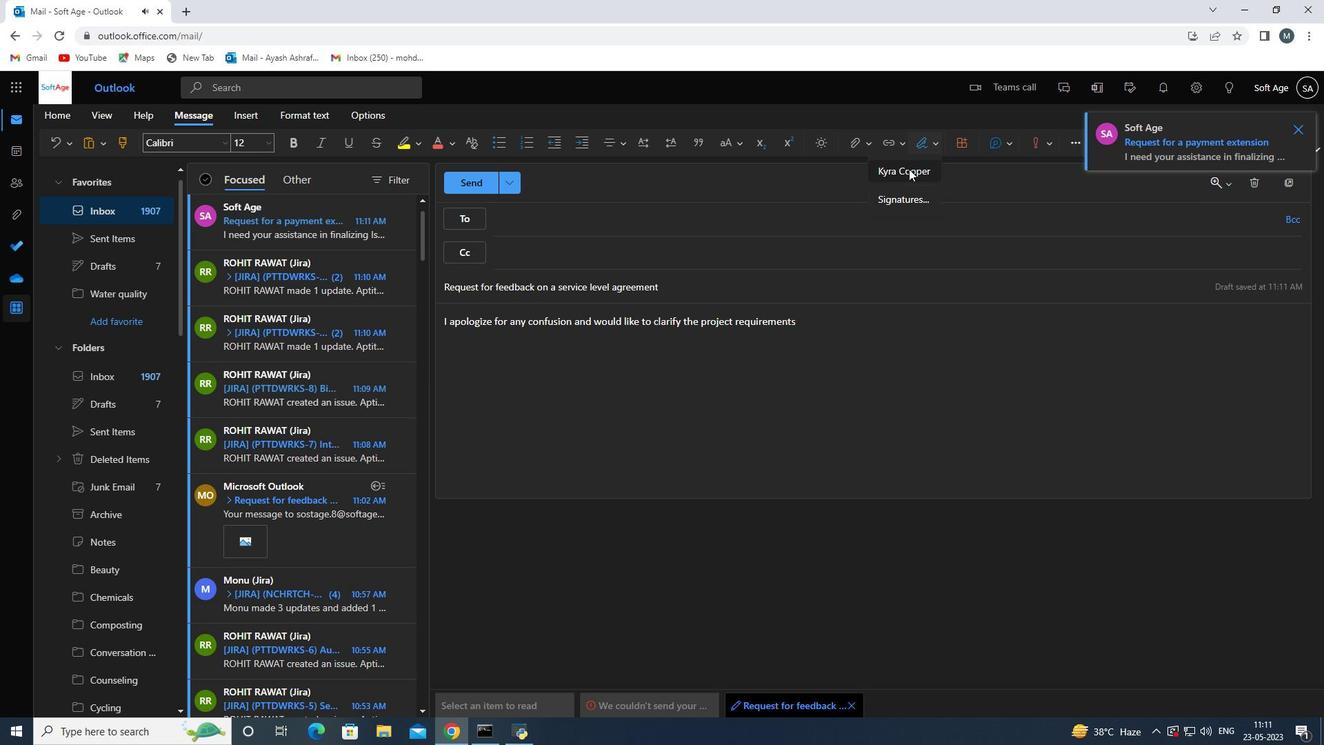 
Action: Mouse moved to (557, 220)
Screenshot: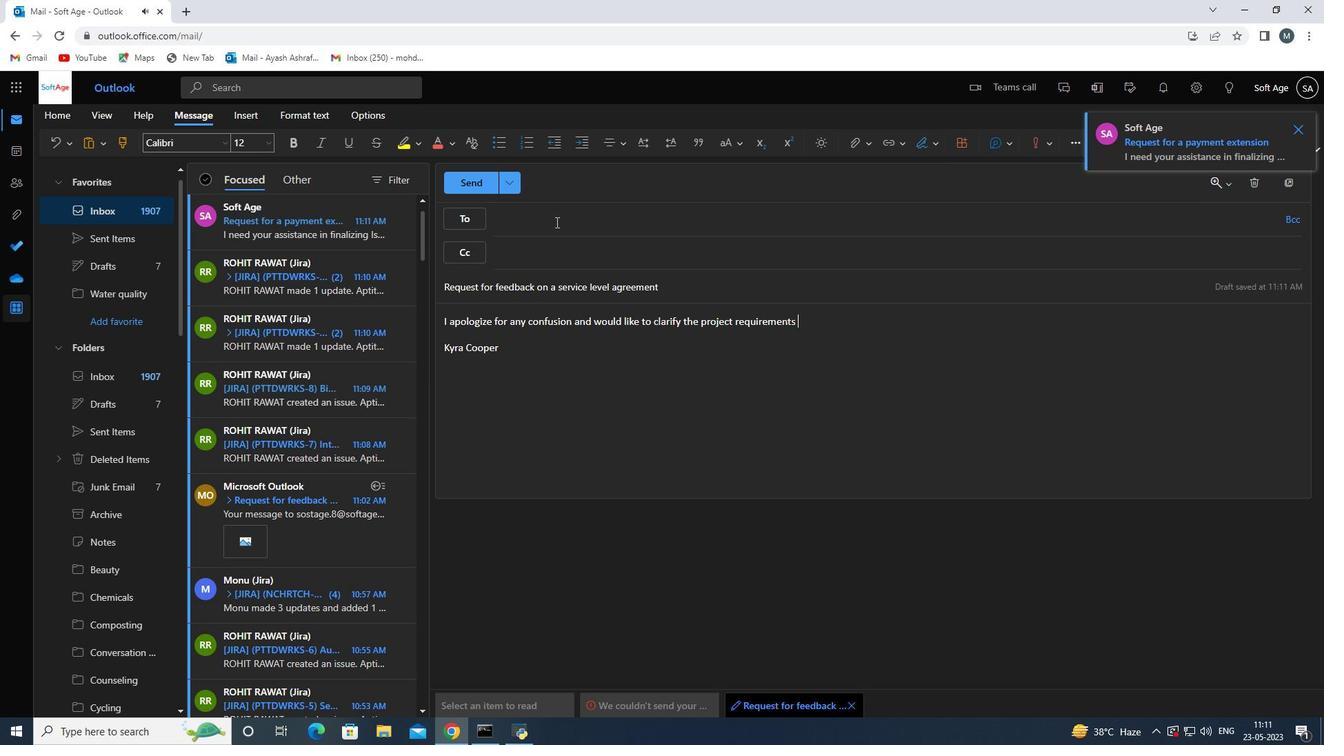 
Action: Mouse pressed left at (557, 220)
Screenshot: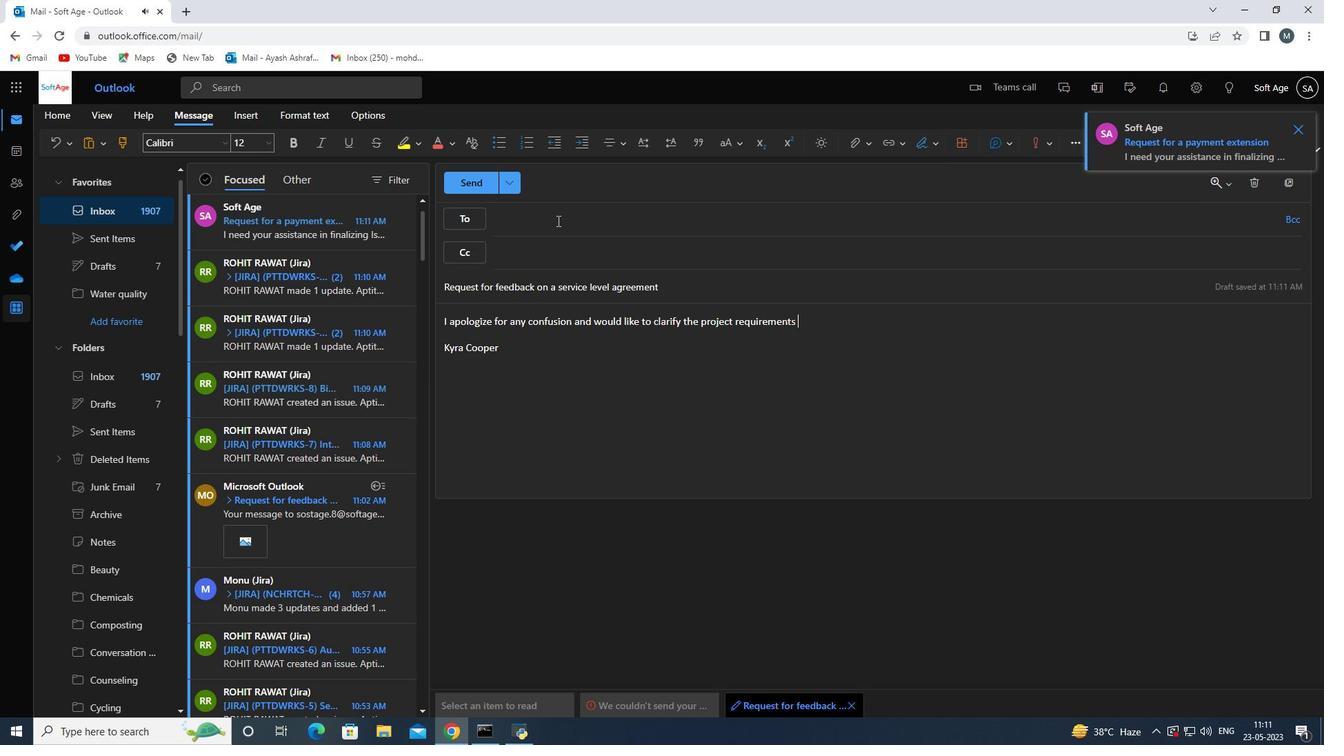 
Action: Mouse moved to (557, 220)
Screenshot: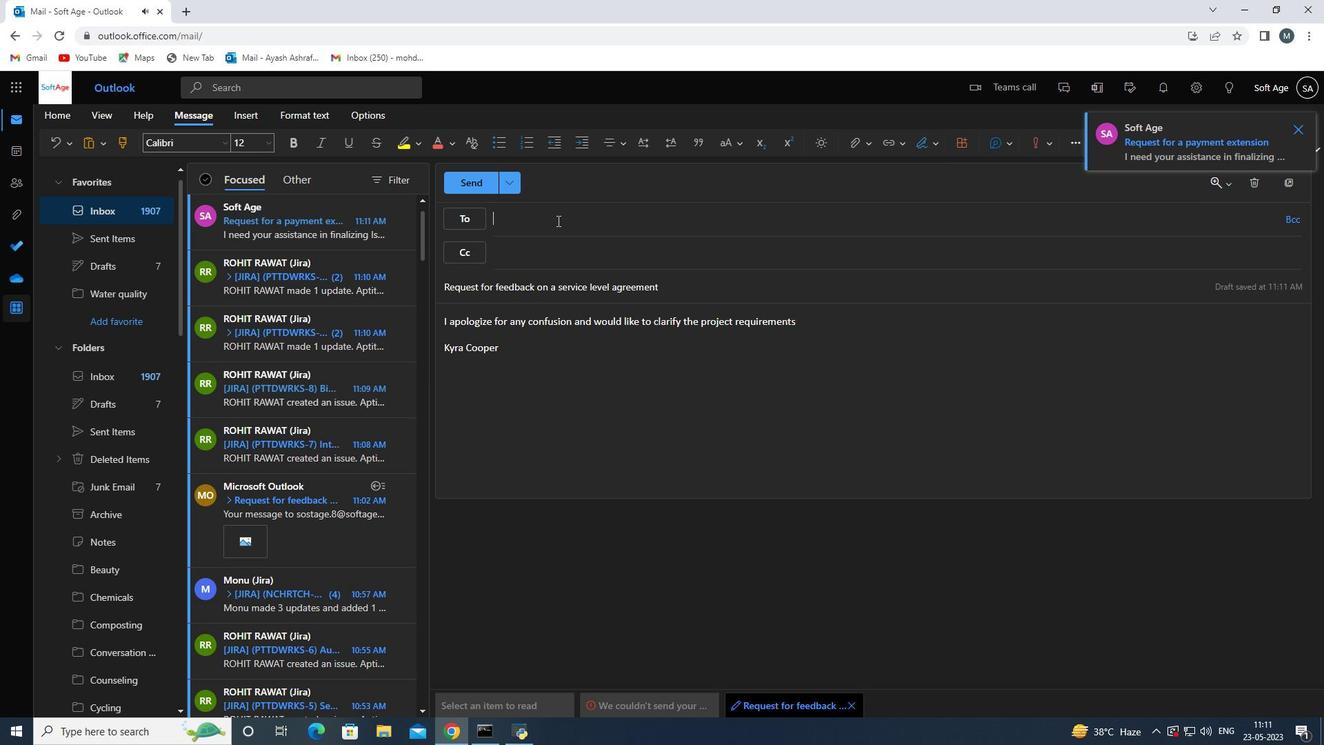 
Action: Key pressed softage.10<Key.shift><Key.shift><Key.shift><Key.shift><Key.shift>@softage.net
Screenshot: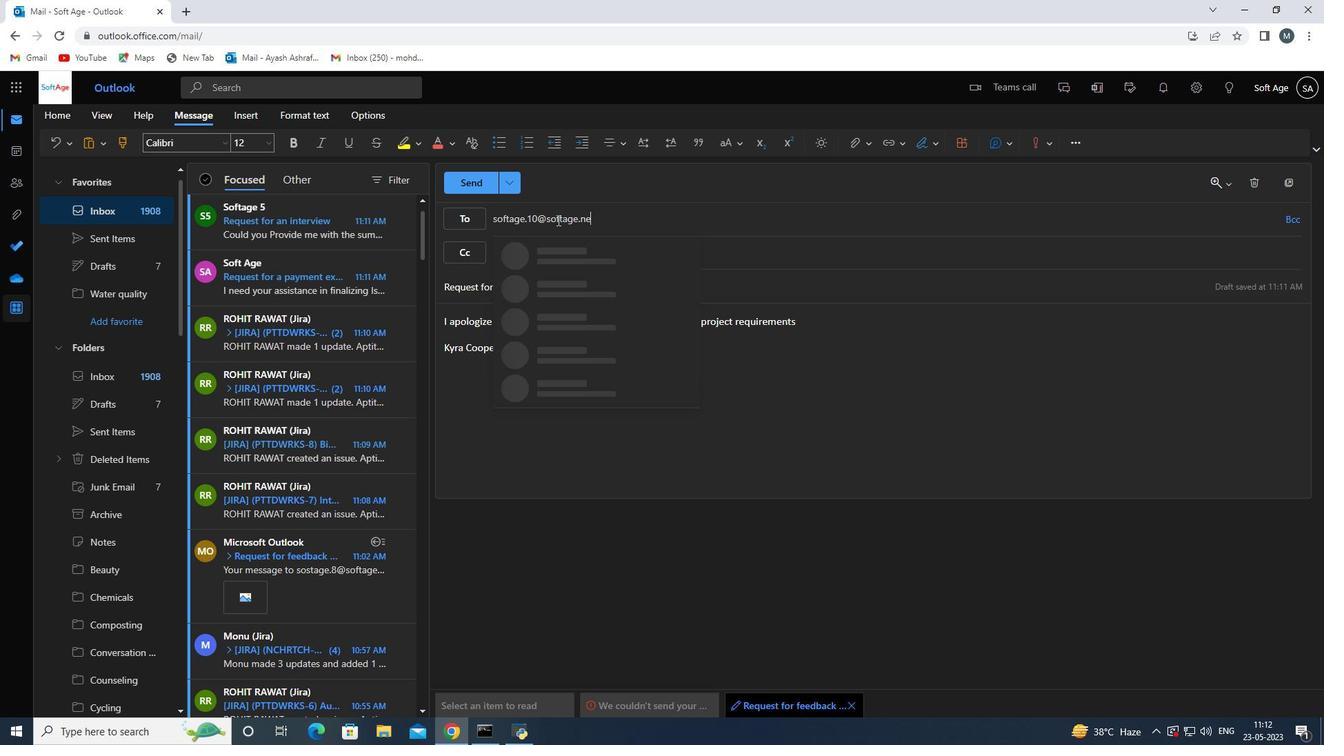 
Action: Mouse moved to (578, 258)
Screenshot: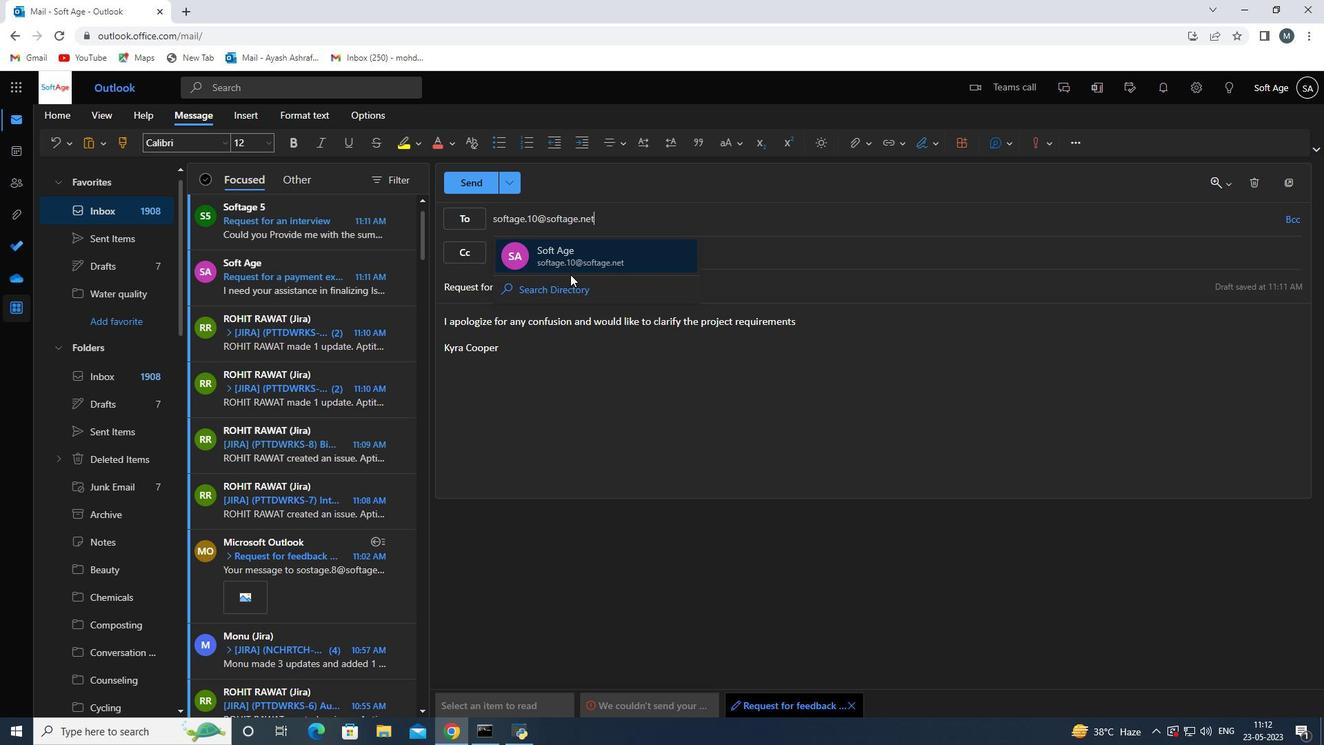
Action: Mouse pressed left at (578, 258)
Screenshot: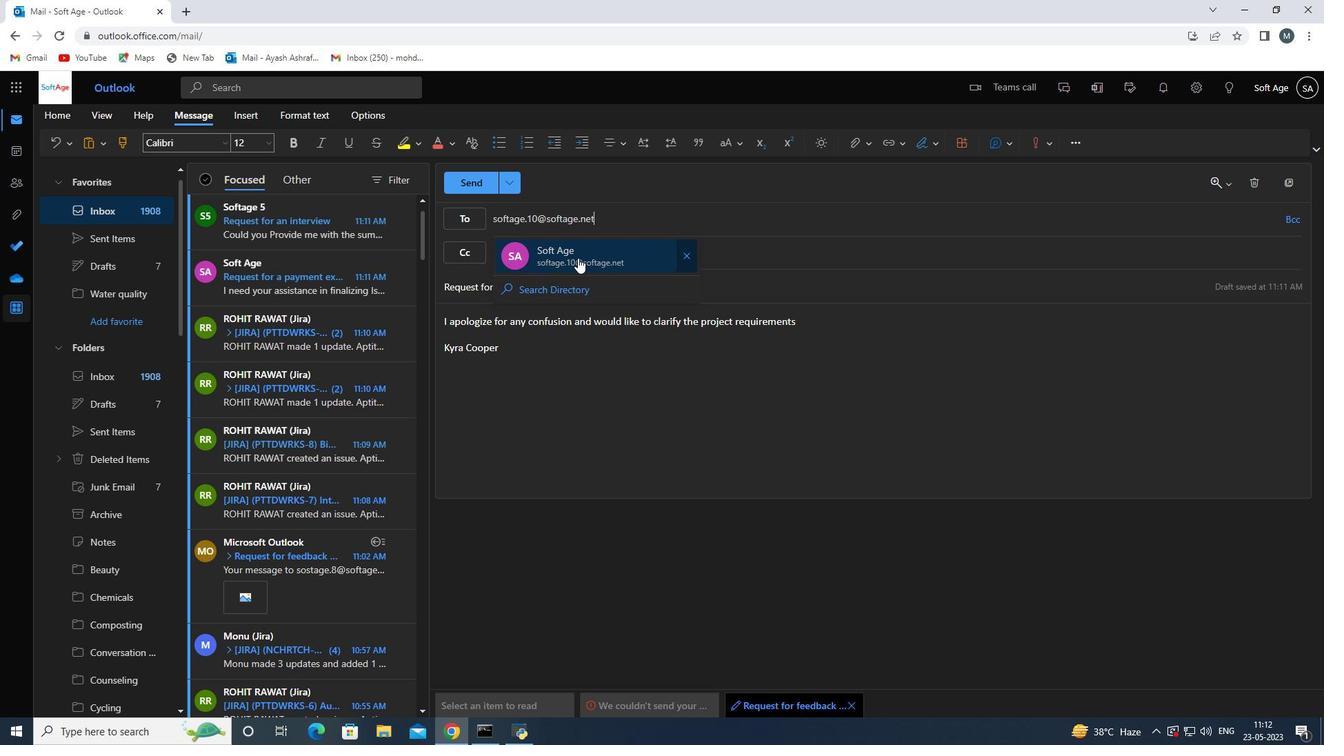 
Action: Mouse moved to (864, 146)
Screenshot: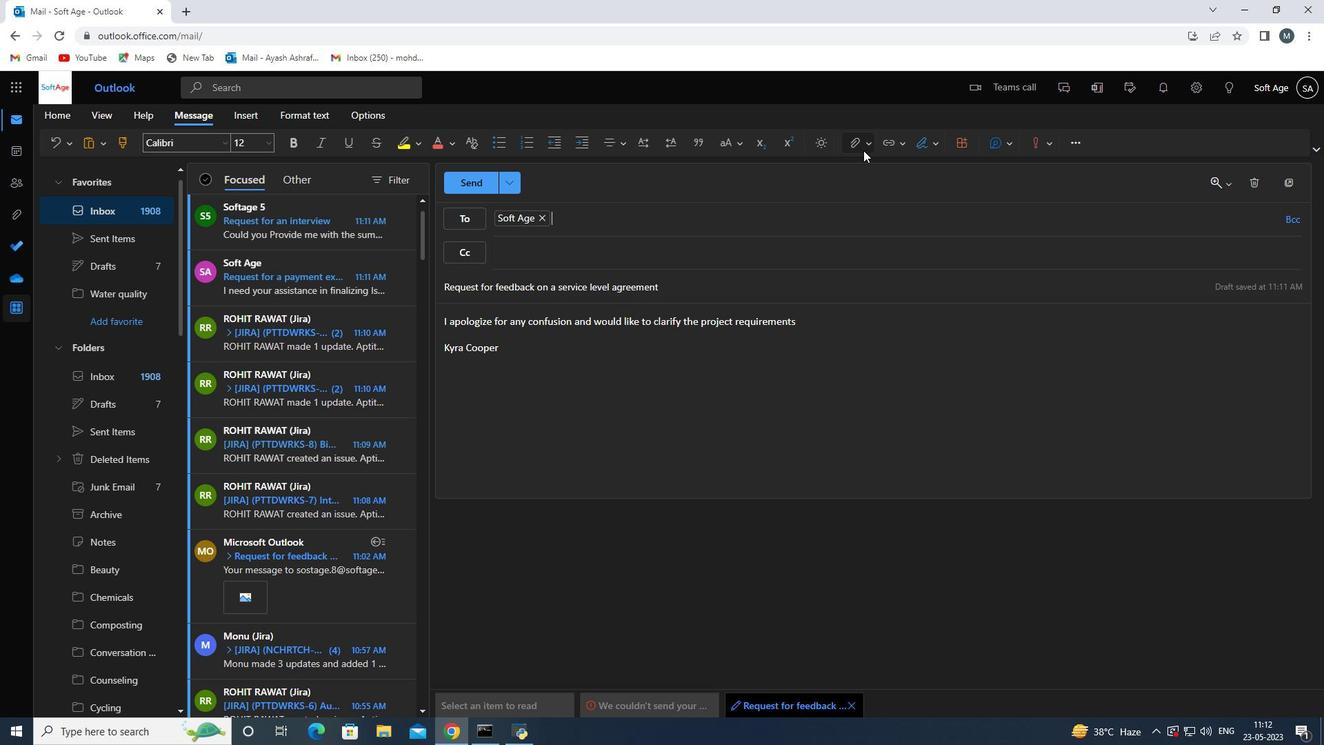 
Action: Mouse pressed left at (864, 146)
Screenshot: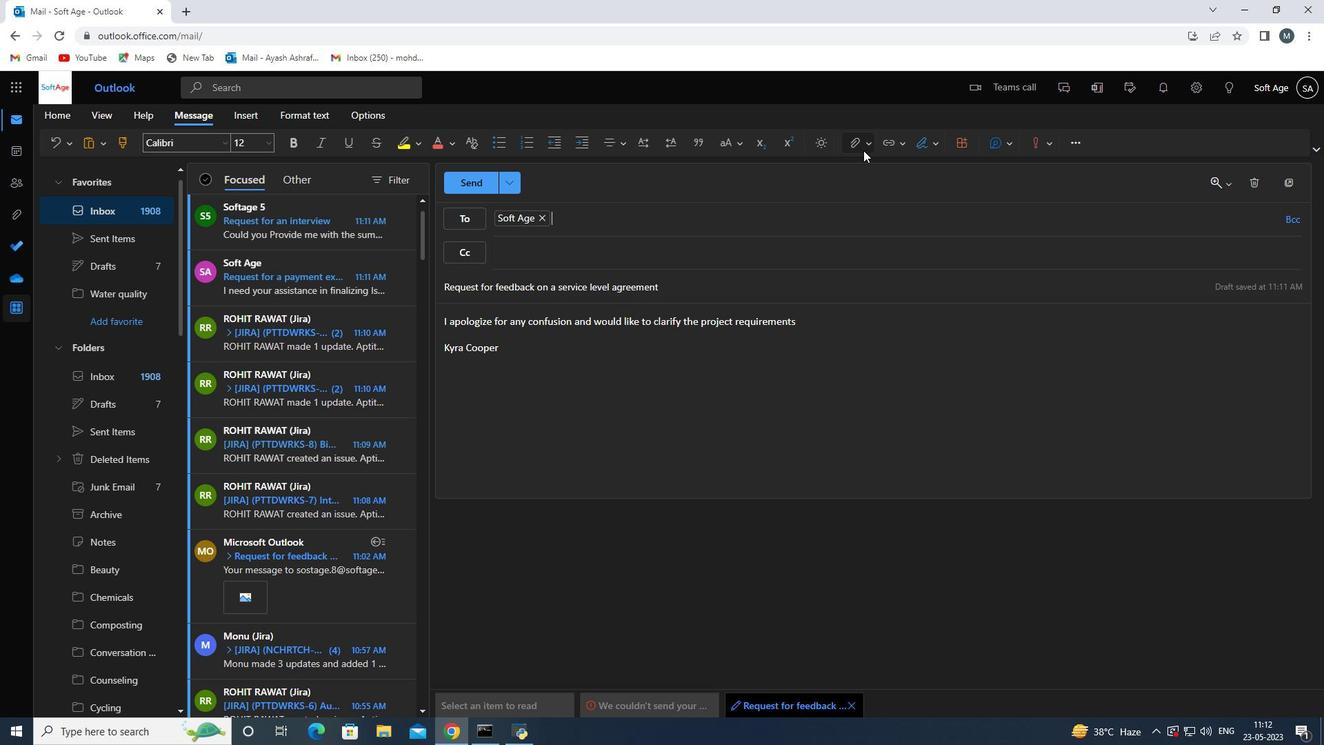 
Action: Mouse moved to (818, 177)
Screenshot: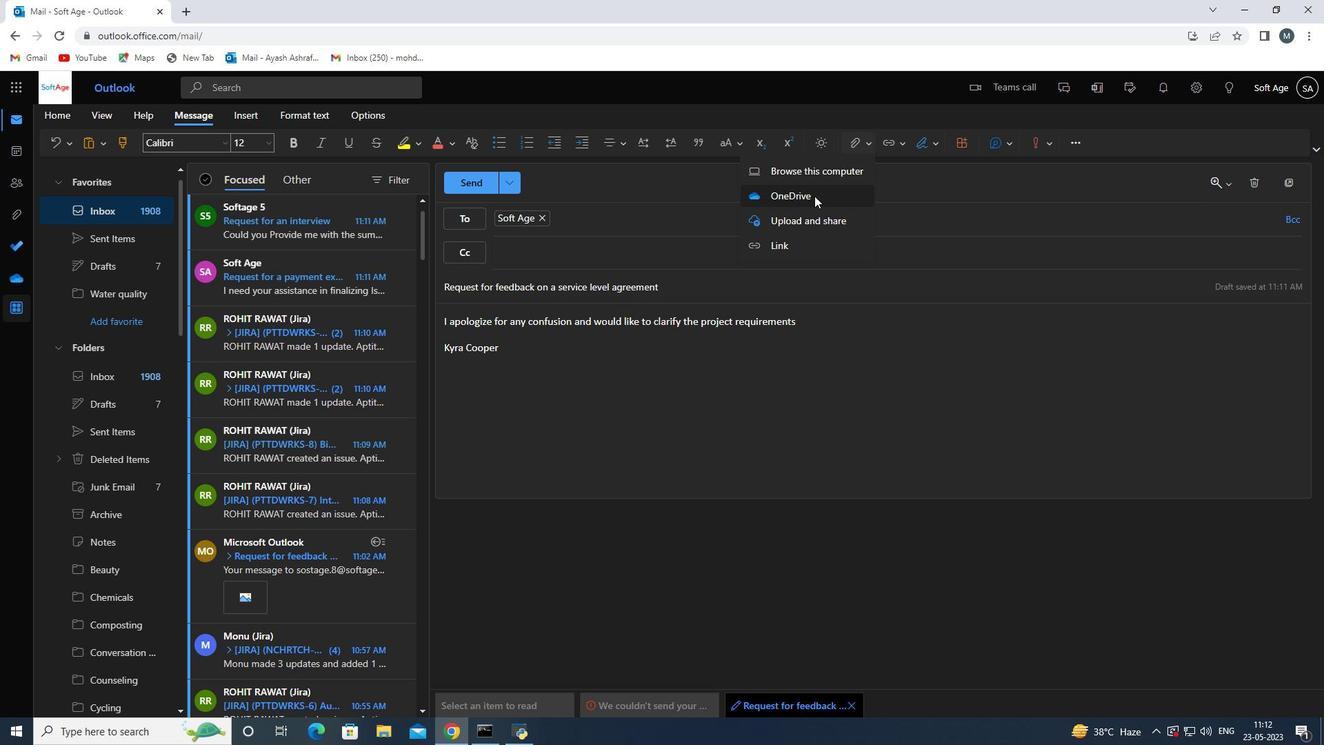 
Action: Mouse pressed left at (818, 177)
Screenshot: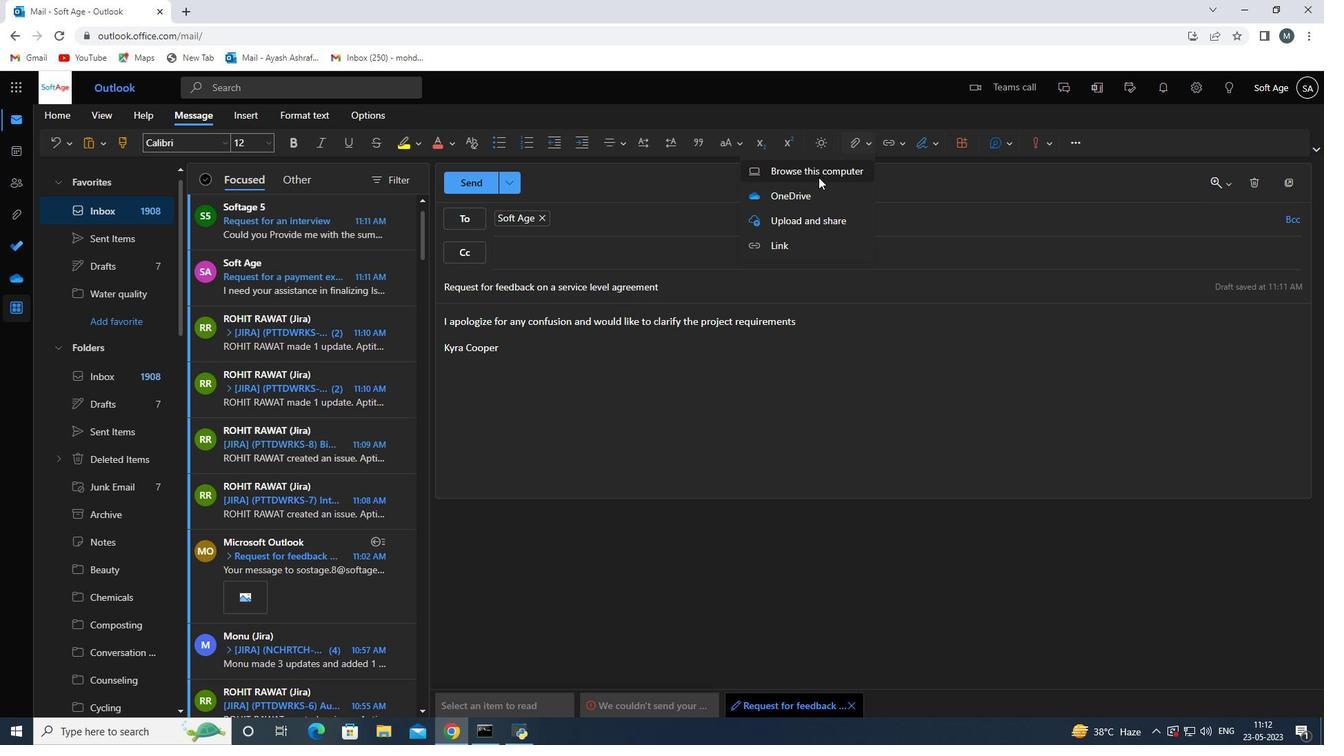 
Action: Mouse moved to (265, 226)
Screenshot: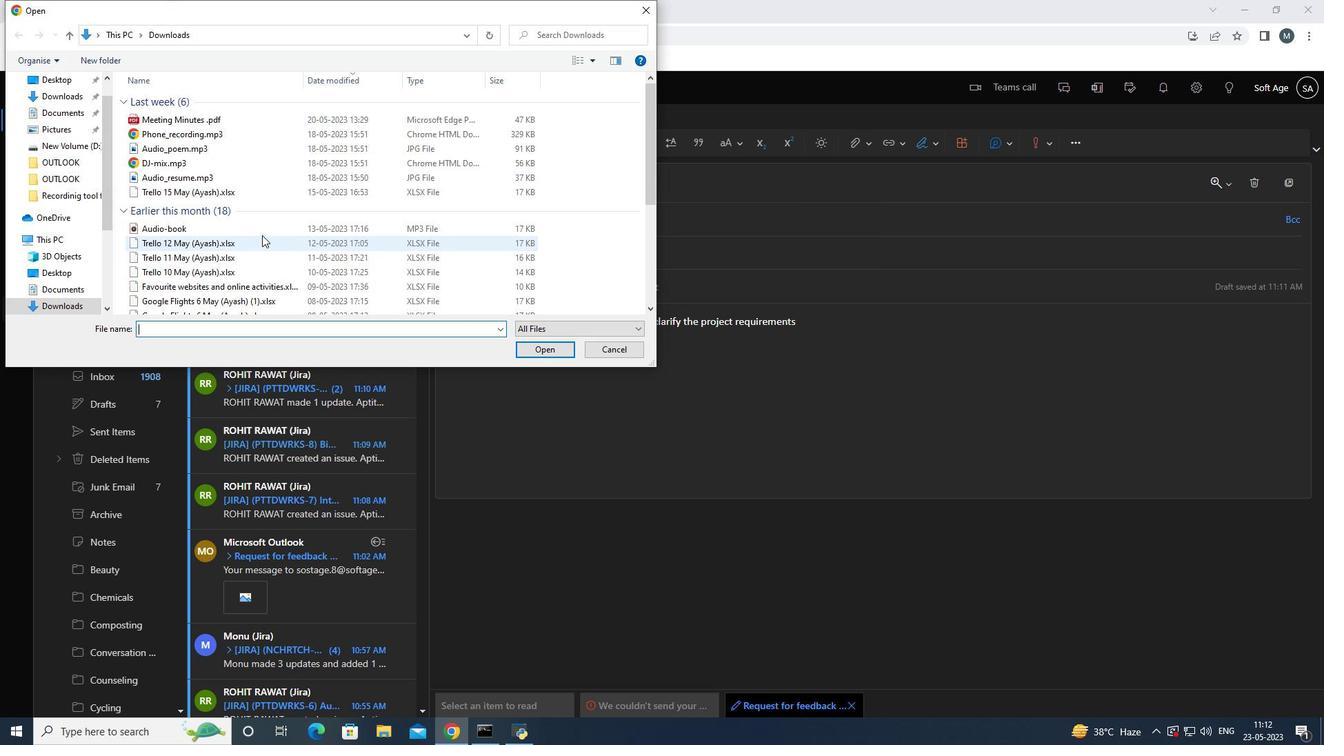 
Action: Mouse scrolled (265, 225) with delta (0, 0)
Screenshot: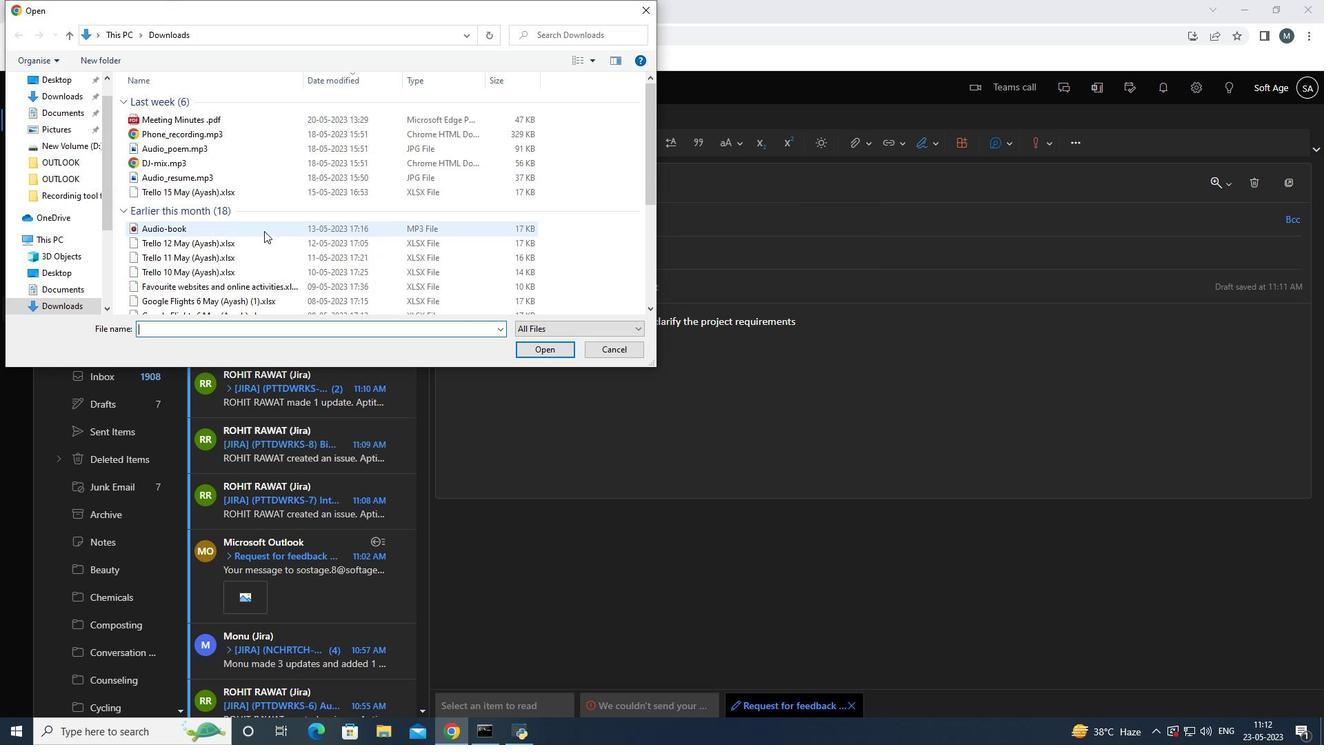 
Action: Mouse scrolled (265, 225) with delta (0, 0)
Screenshot: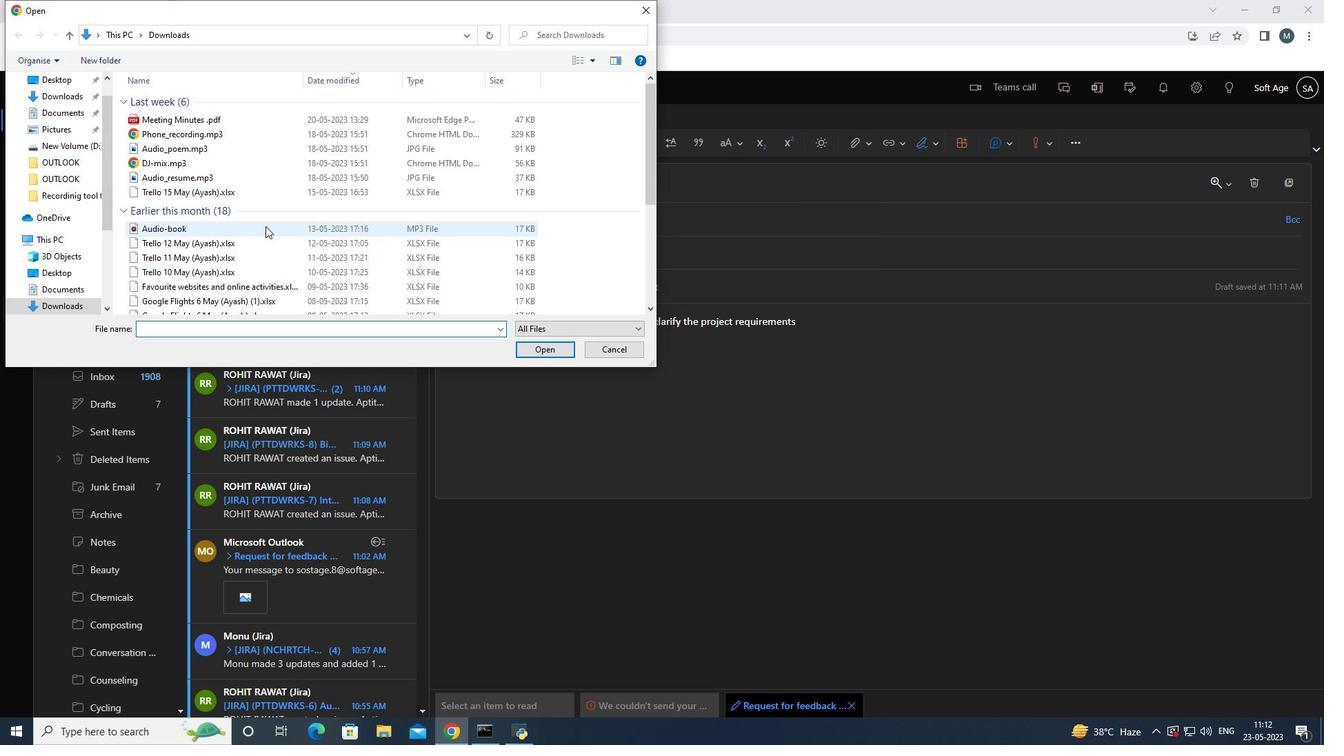 
Action: Mouse scrolled (265, 225) with delta (0, 0)
Screenshot: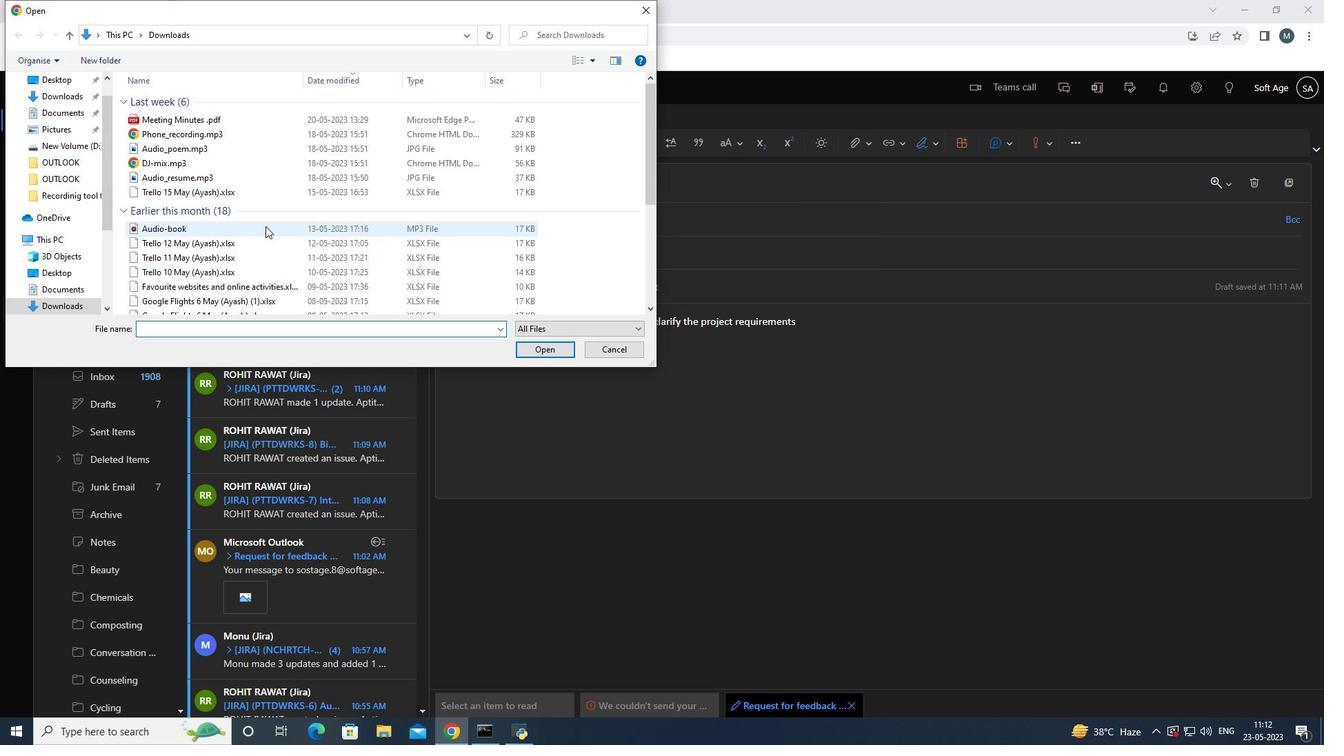 
Action: Mouse moved to (262, 226)
Screenshot: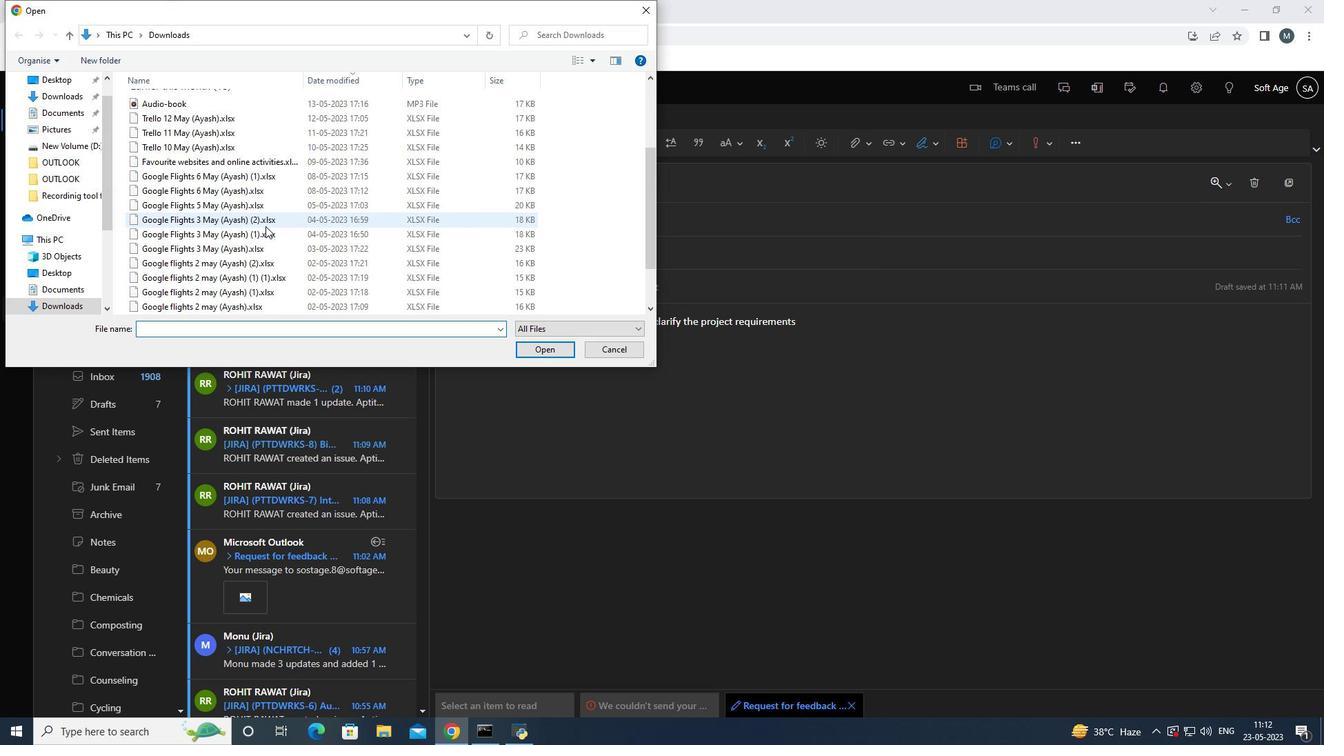 
Action: Mouse scrolled (262, 227) with delta (0, 0)
Screenshot: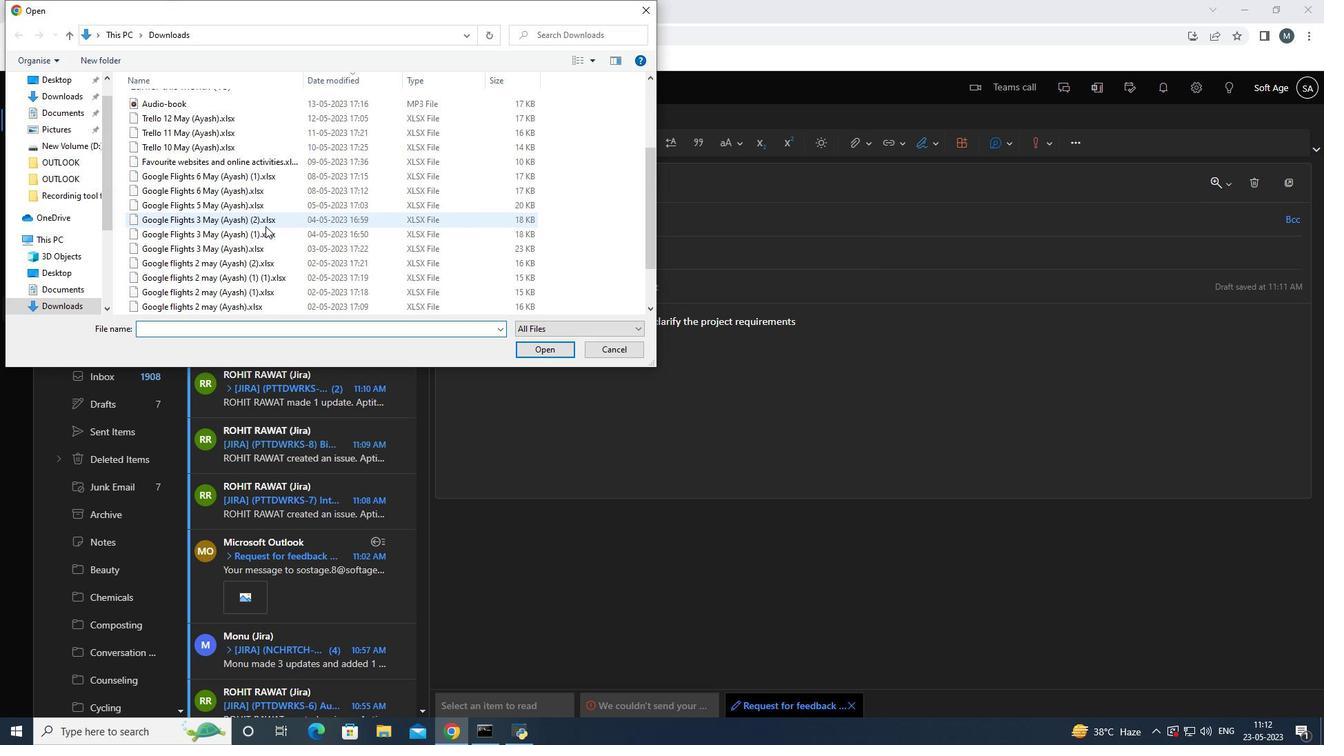 
Action: Mouse scrolled (262, 227) with delta (0, 0)
Screenshot: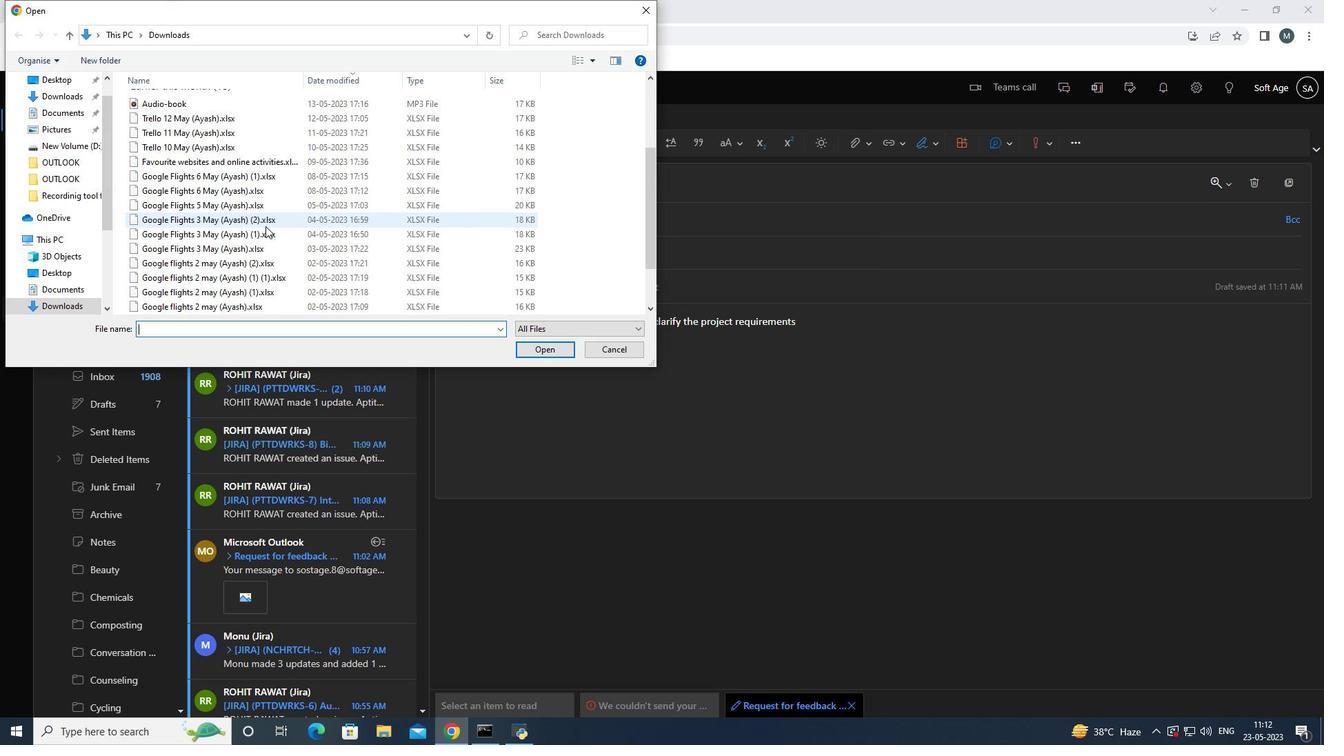 
Action: Mouse scrolled (262, 227) with delta (0, 0)
Screenshot: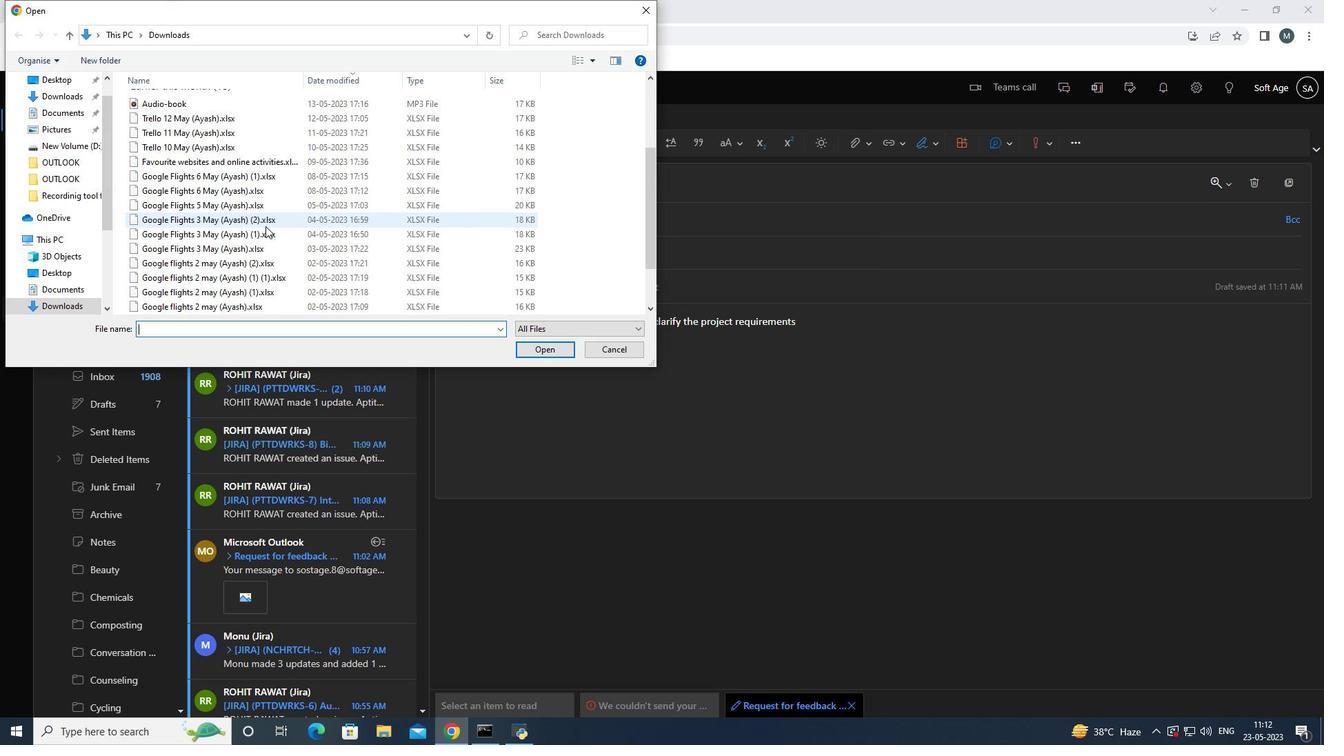 
Action: Mouse scrolled (262, 227) with delta (0, 0)
Screenshot: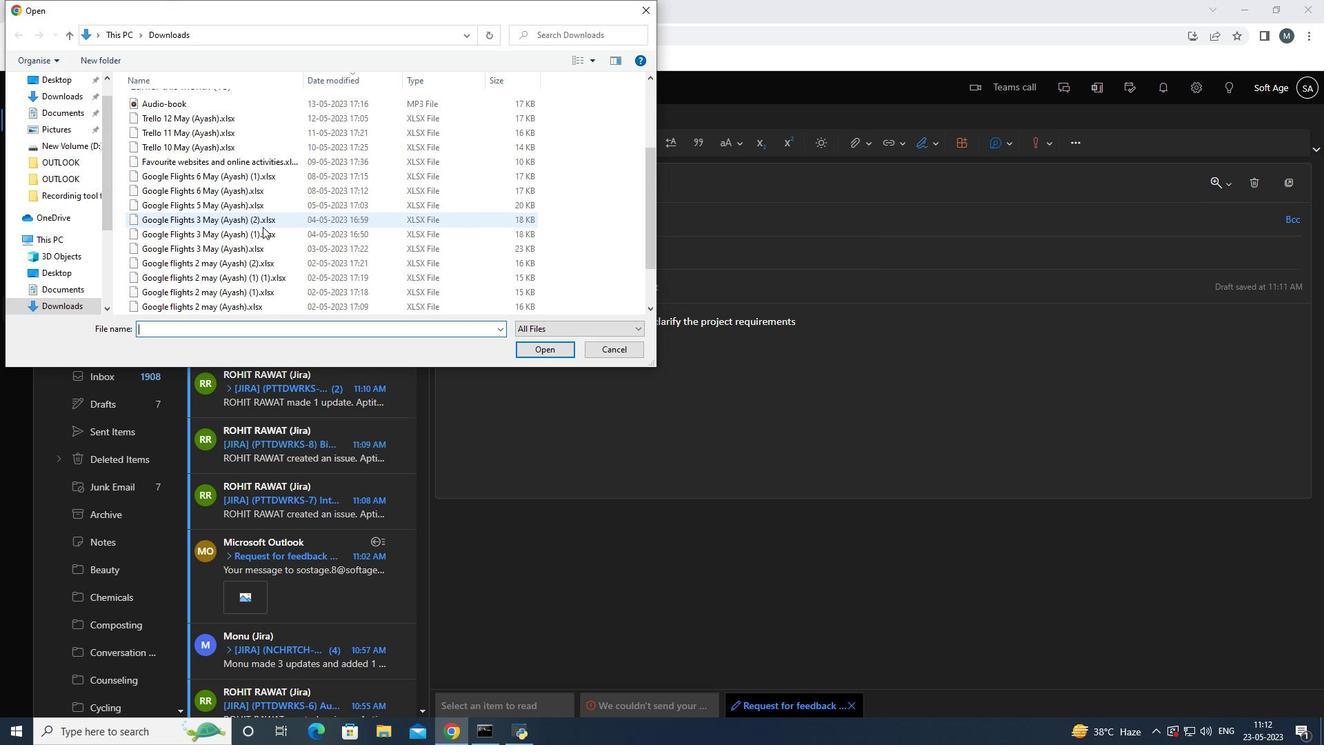 
Action: Mouse scrolled (262, 227) with delta (0, 0)
Screenshot: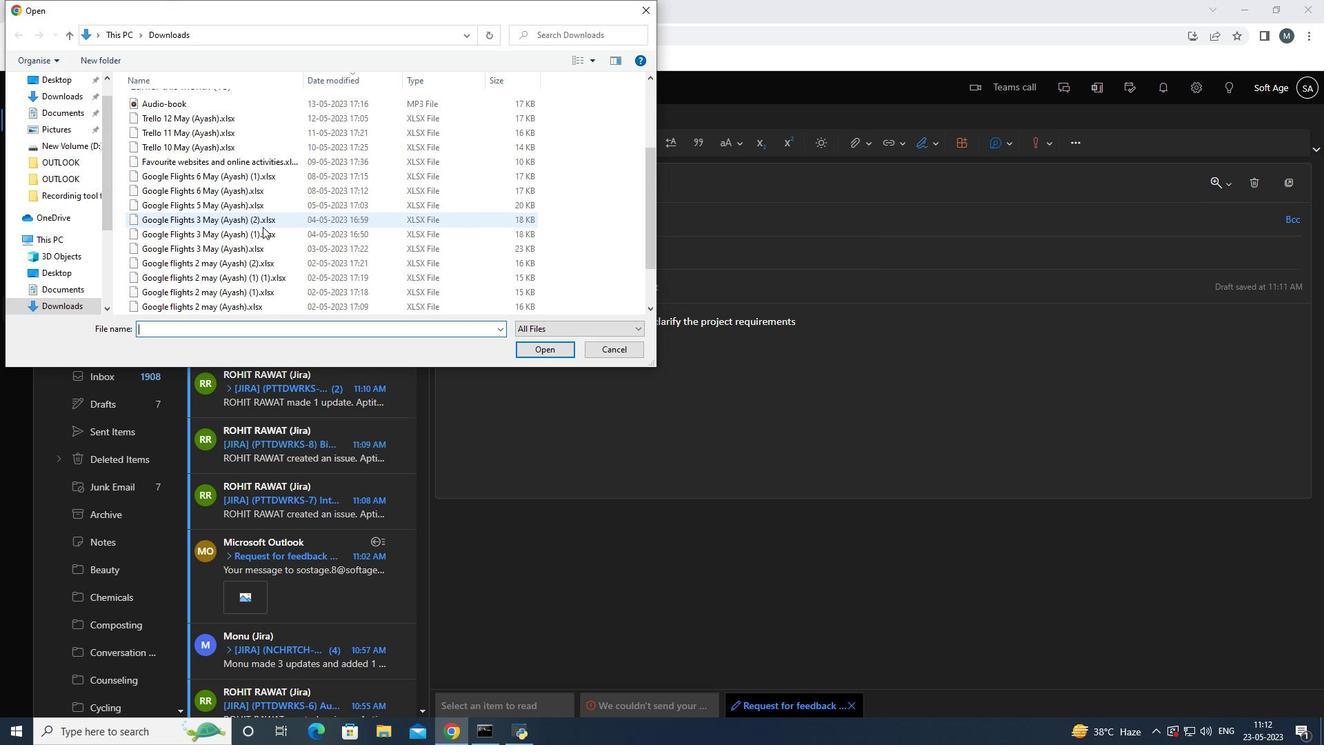 
Action: Mouse moved to (233, 244)
Screenshot: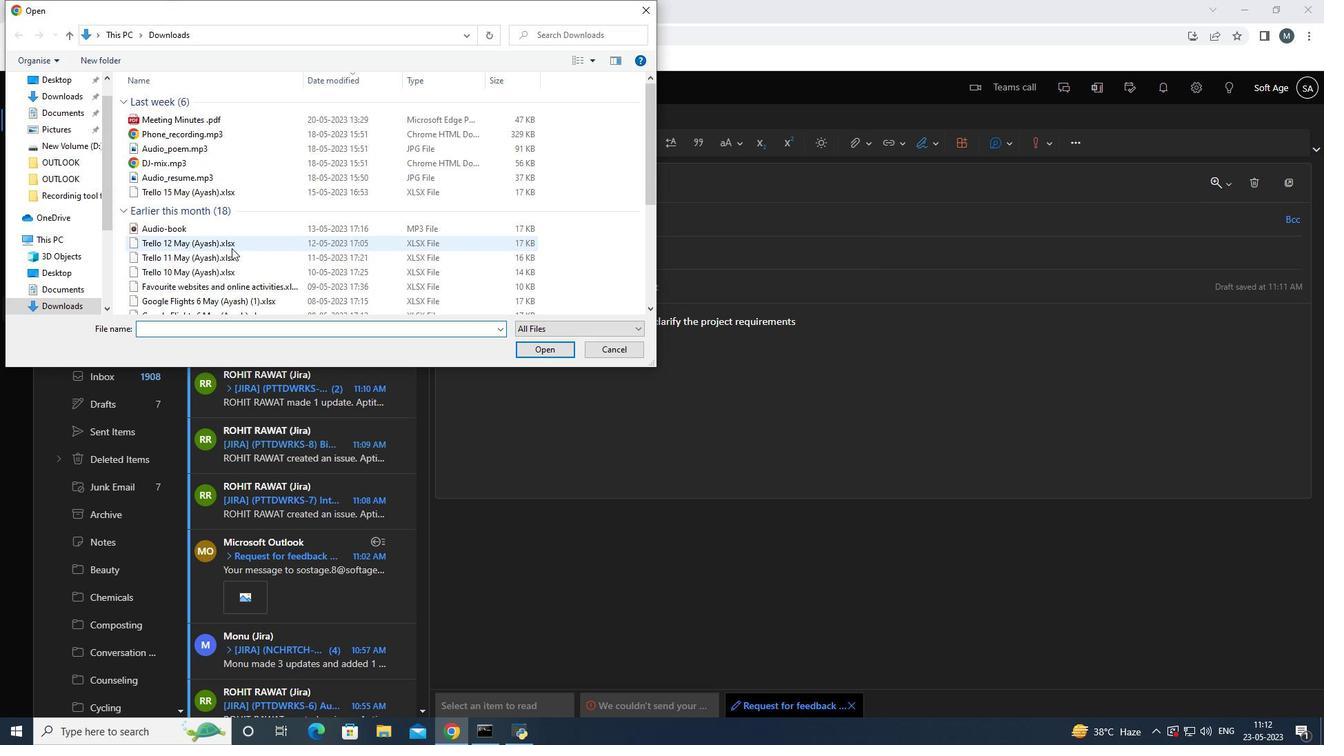 
Action: Mouse pressed left at (233, 244)
Screenshot: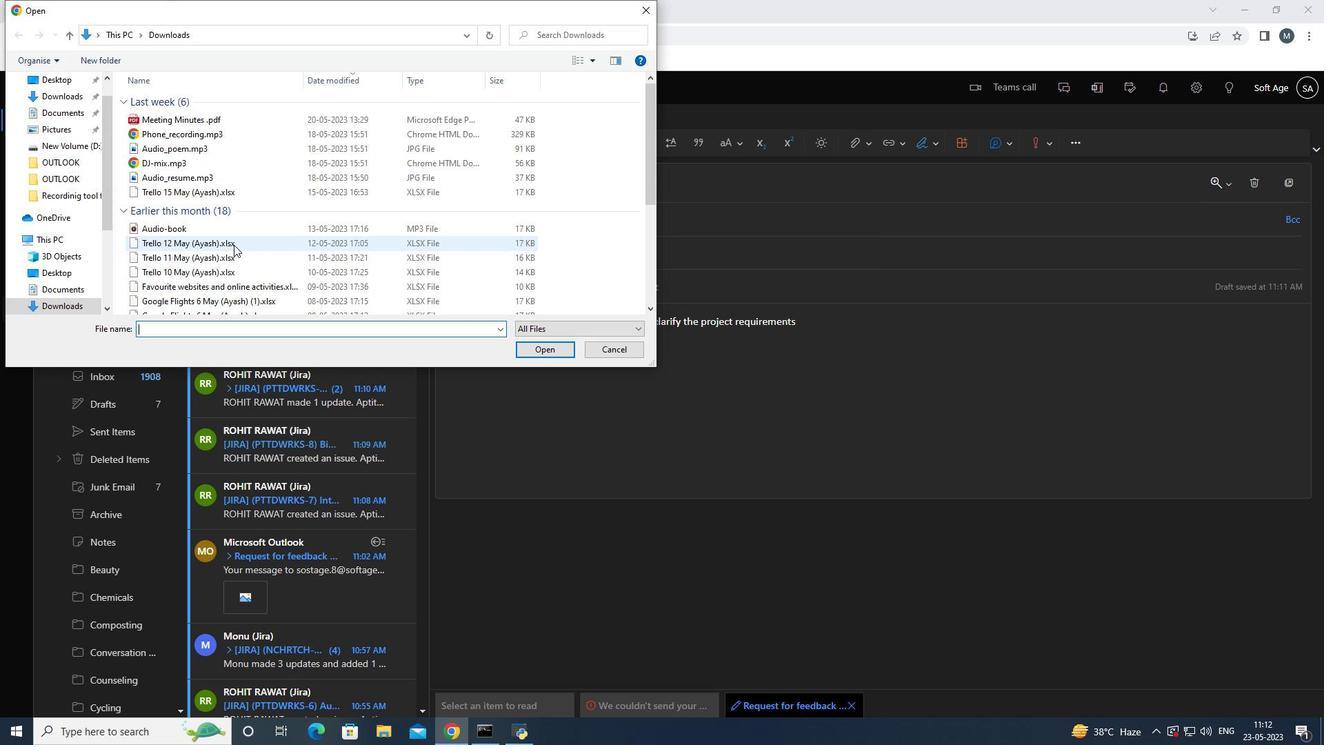 
Action: Mouse moved to (231, 242)
Screenshot: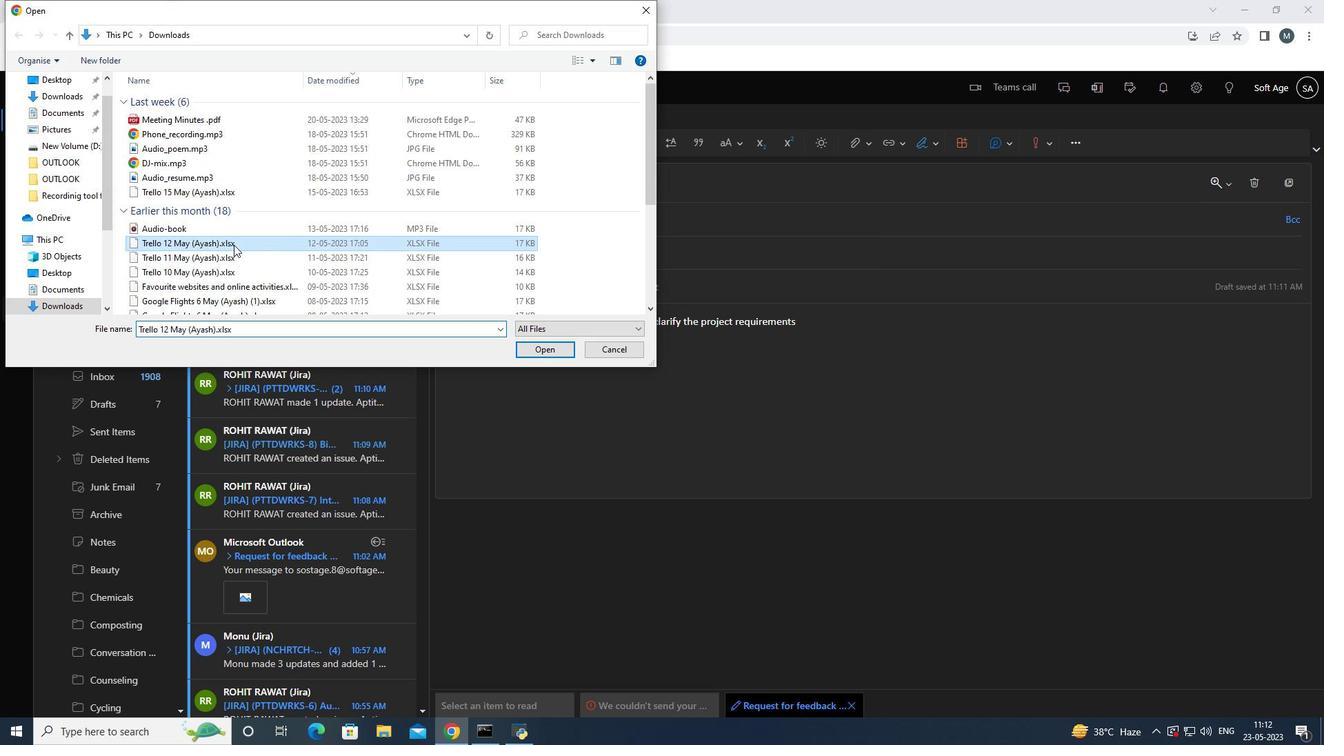 
Action: Mouse pressed right at (231, 242)
Screenshot: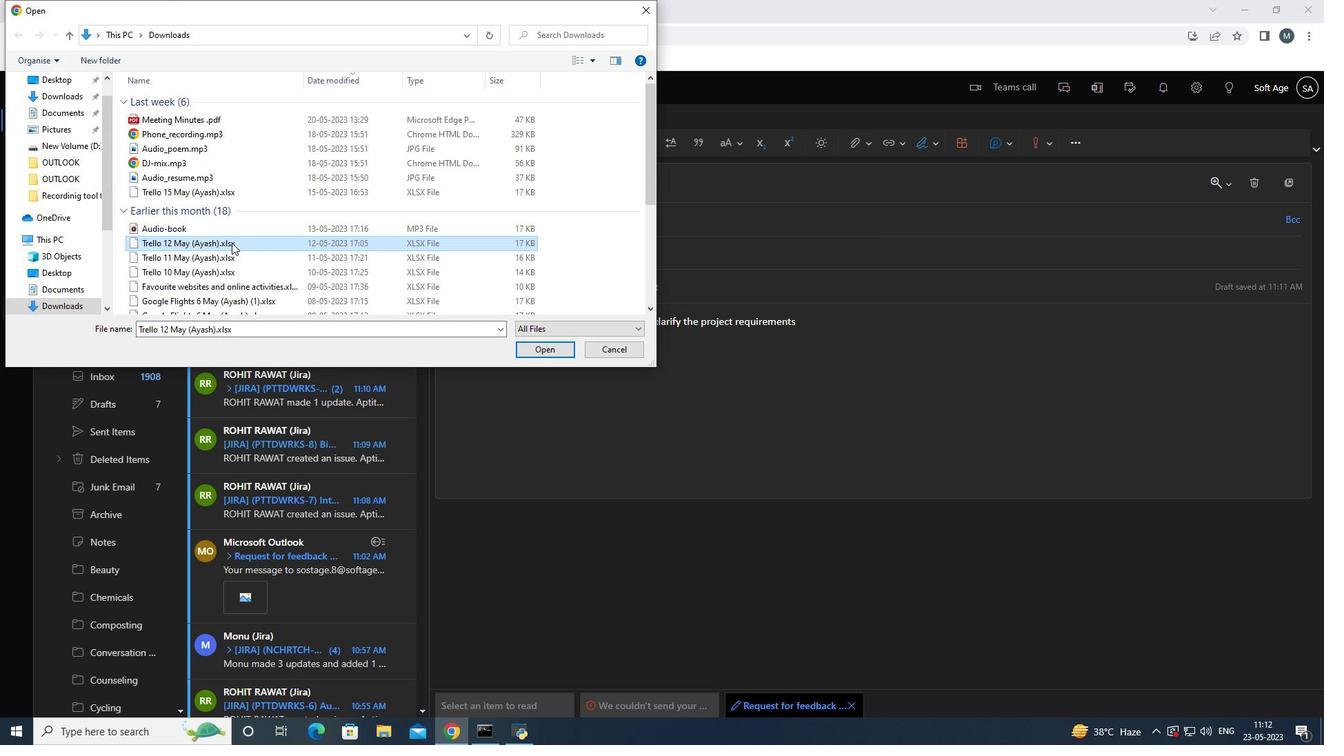 
Action: Mouse moved to (266, 508)
Screenshot: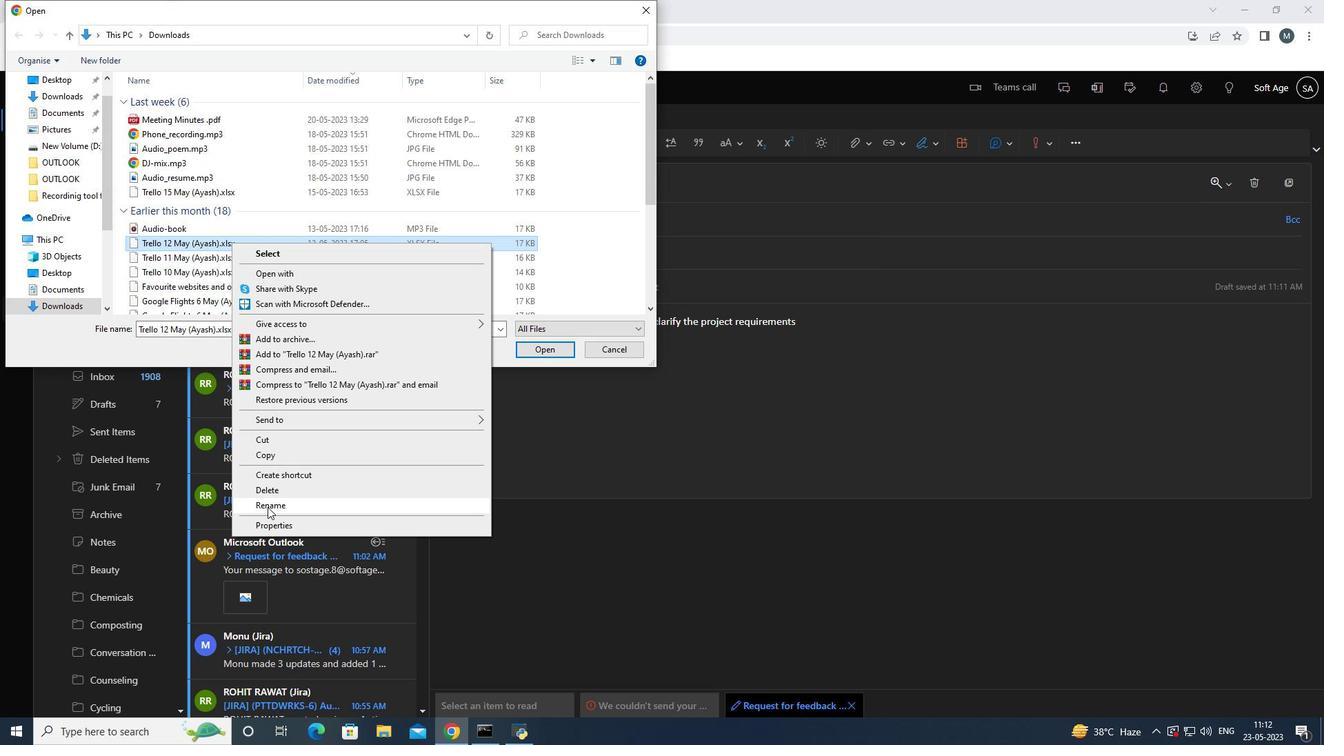 
Action: Mouse pressed left at (266, 508)
Screenshot: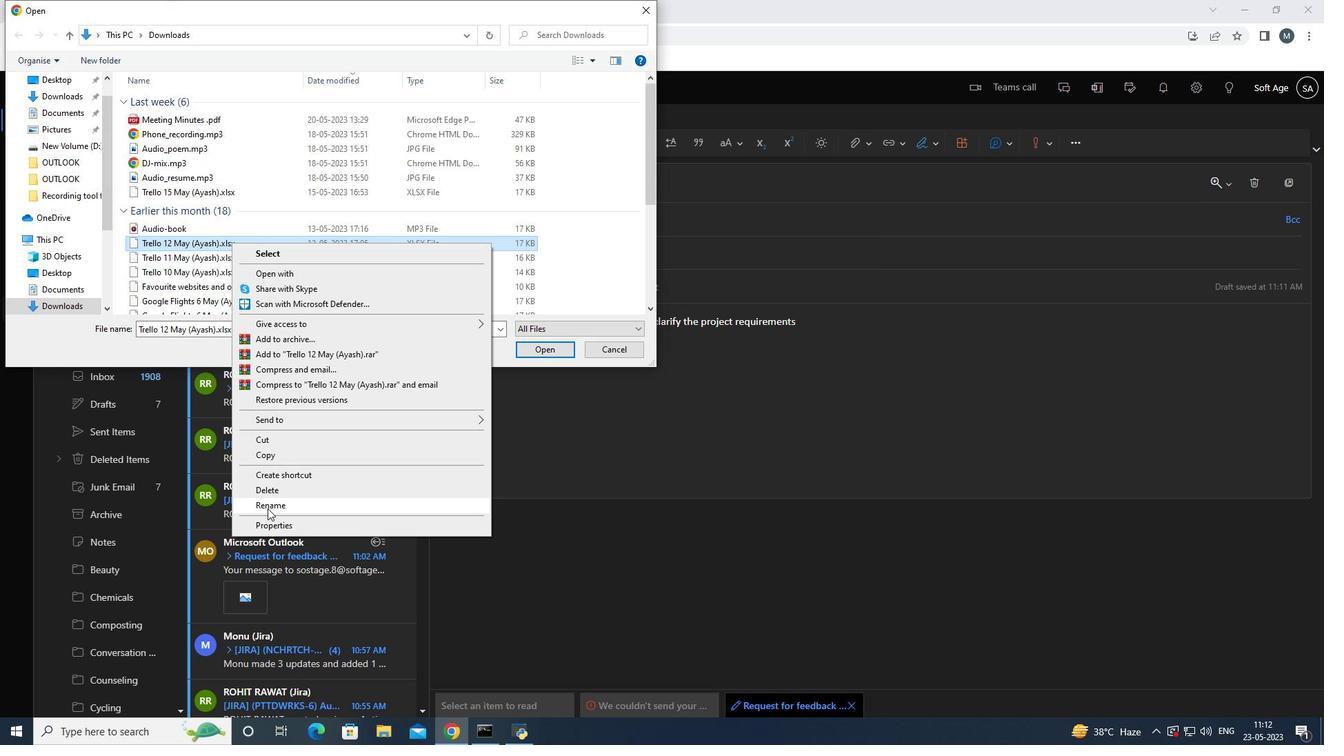
Action: Mouse moved to (266, 508)
Screenshot: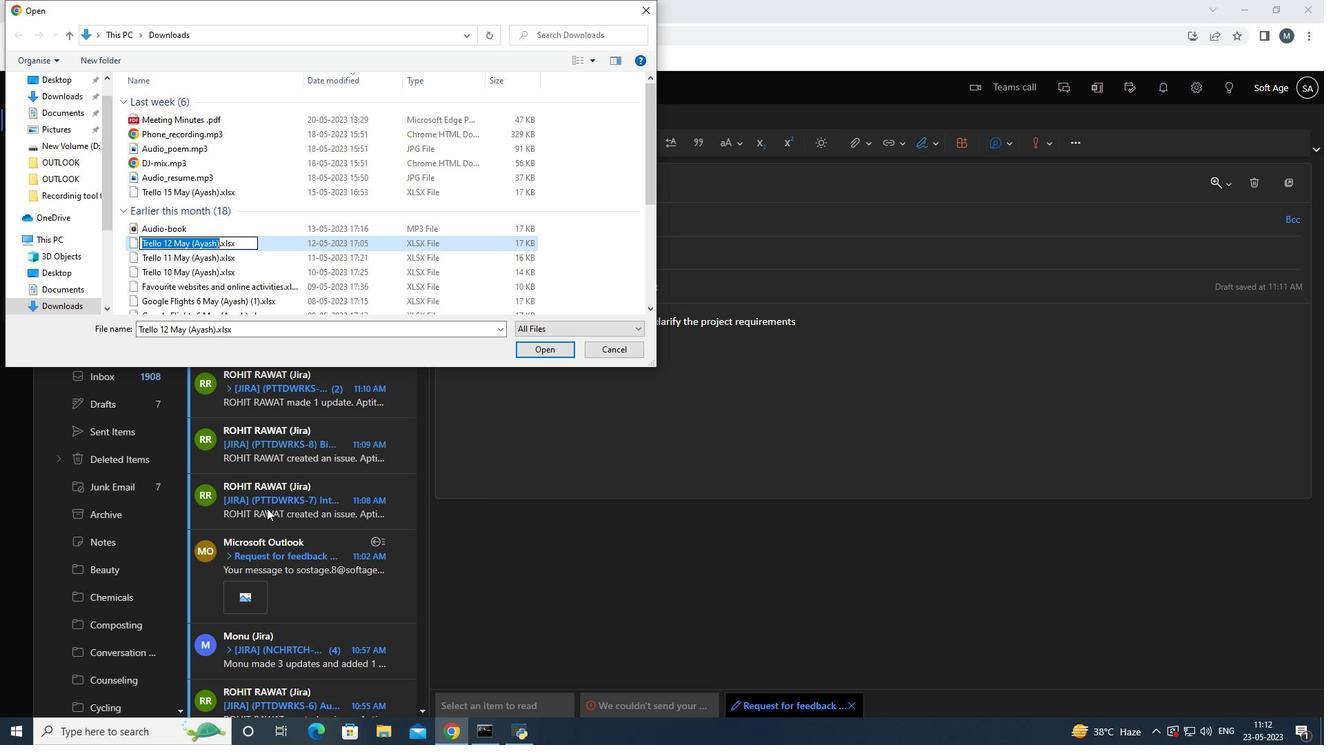 
Action: Key pressed <Key.shift>Sound<Key.space><Key.backspace><Key.shift>_design.mp3
Screenshot: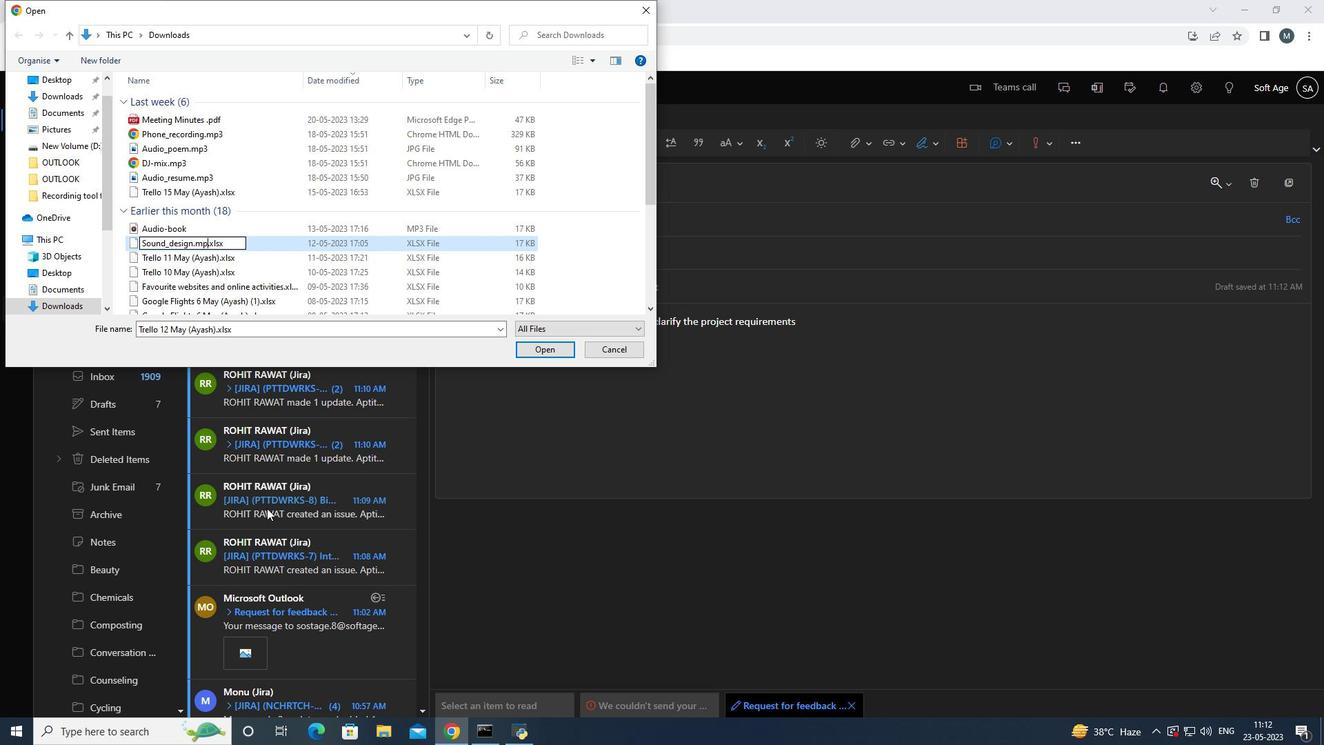 
Action: Mouse moved to (235, 245)
Screenshot: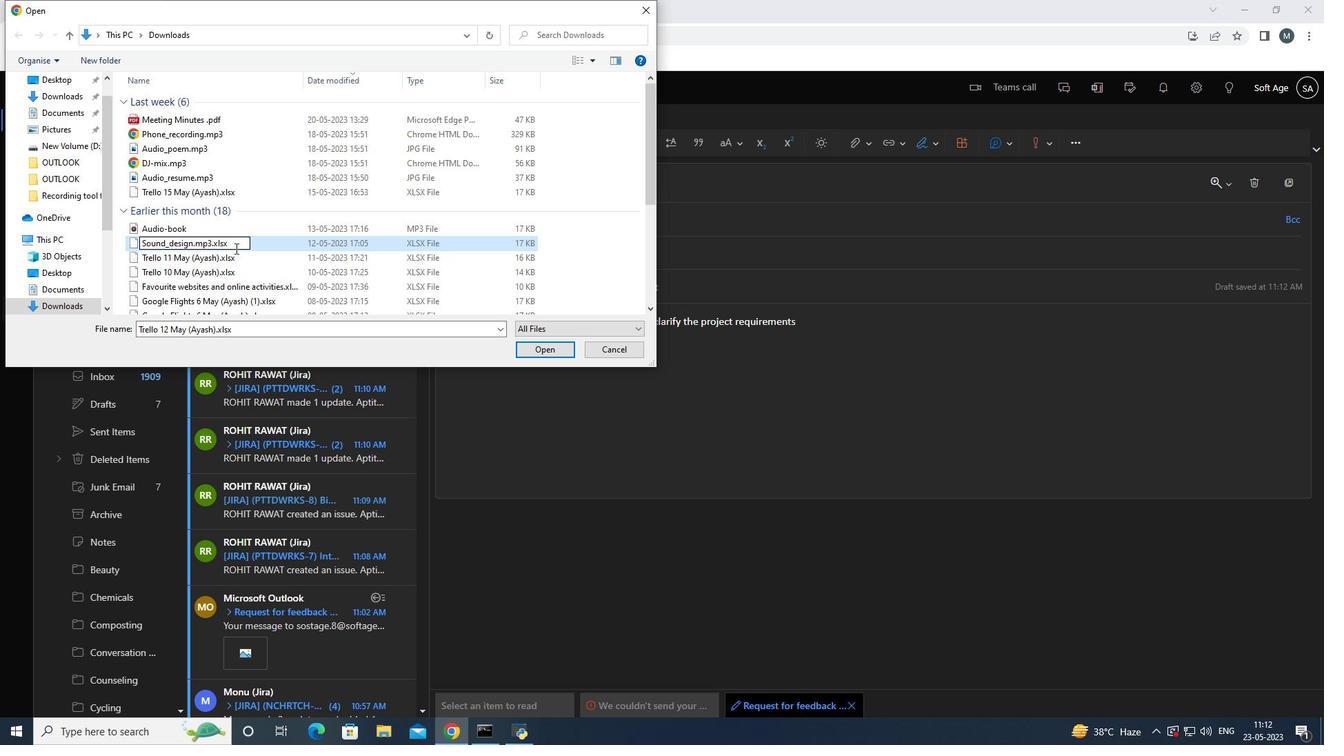 
Action: Mouse pressed left at (235, 245)
Screenshot: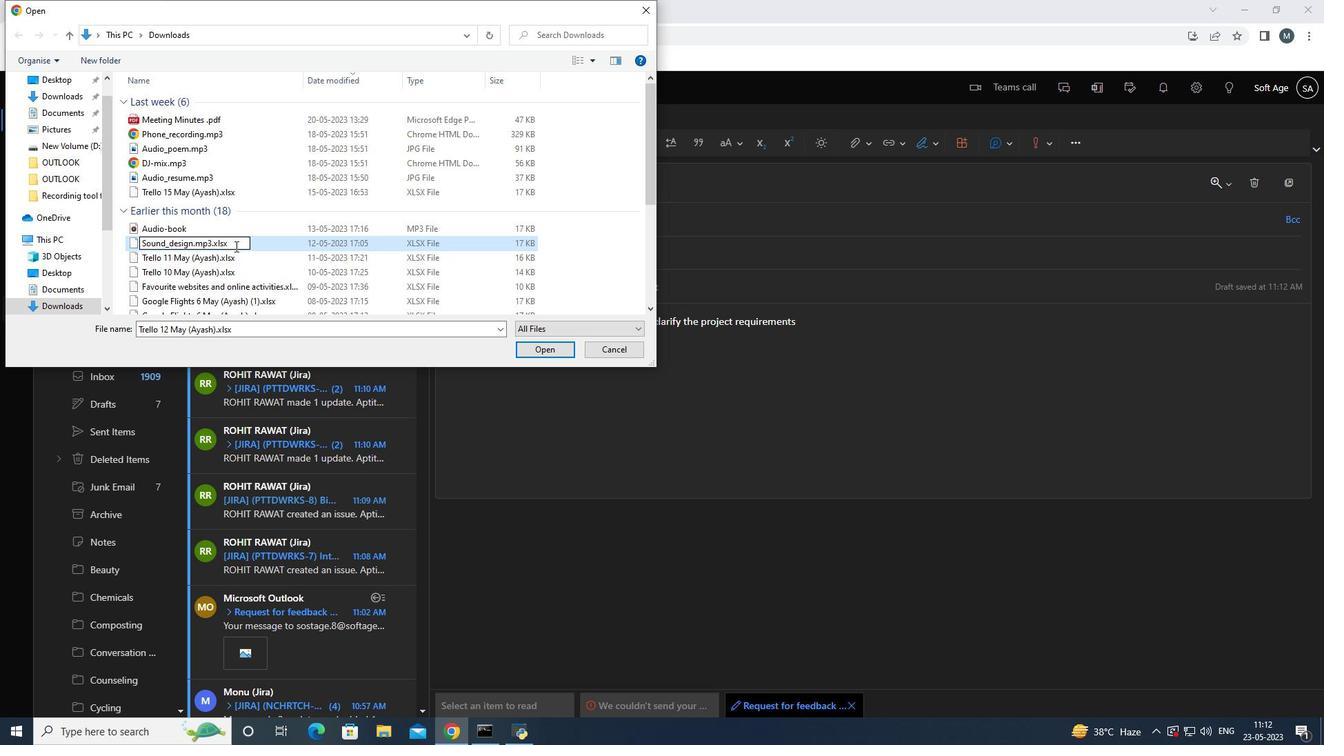 
Action: Mouse moved to (233, 247)
Screenshot: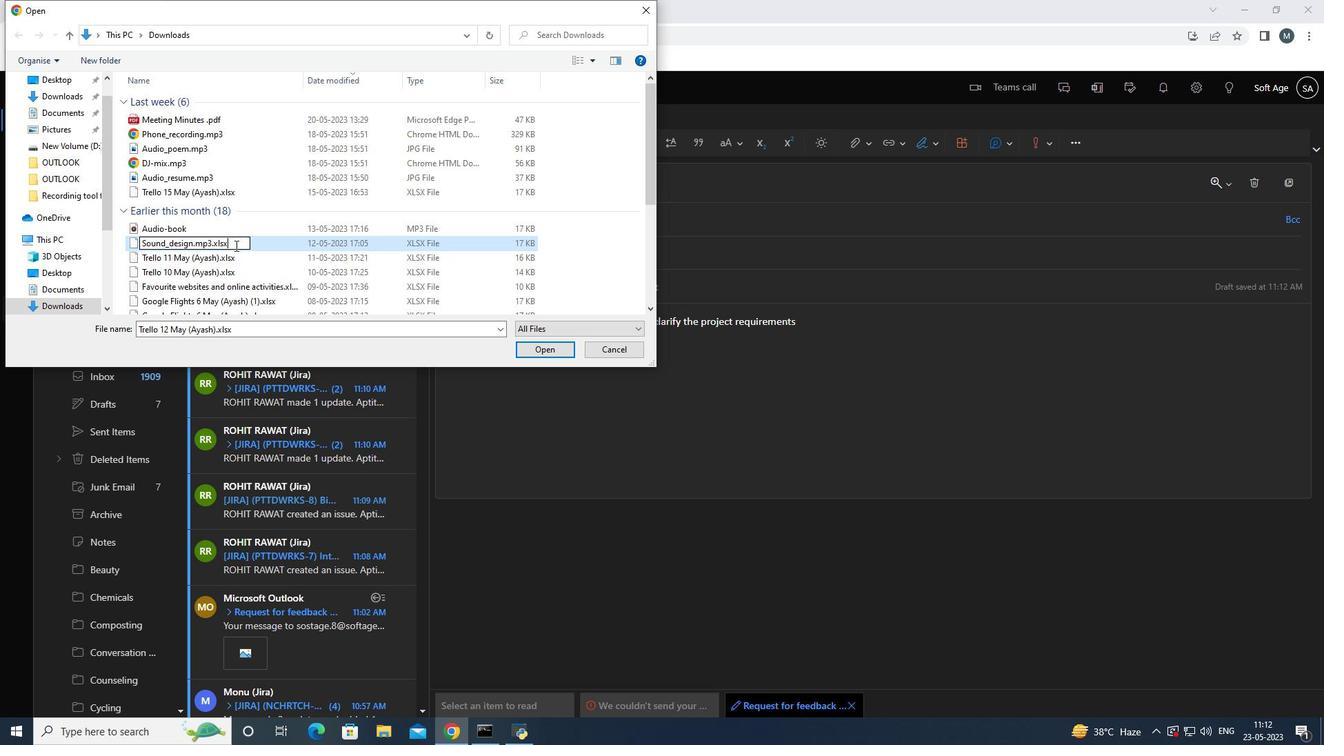 
Action: Key pressed <Key.backspace><Key.backspace><Key.backspace><Key.backspace><Key.backspace>
Screenshot: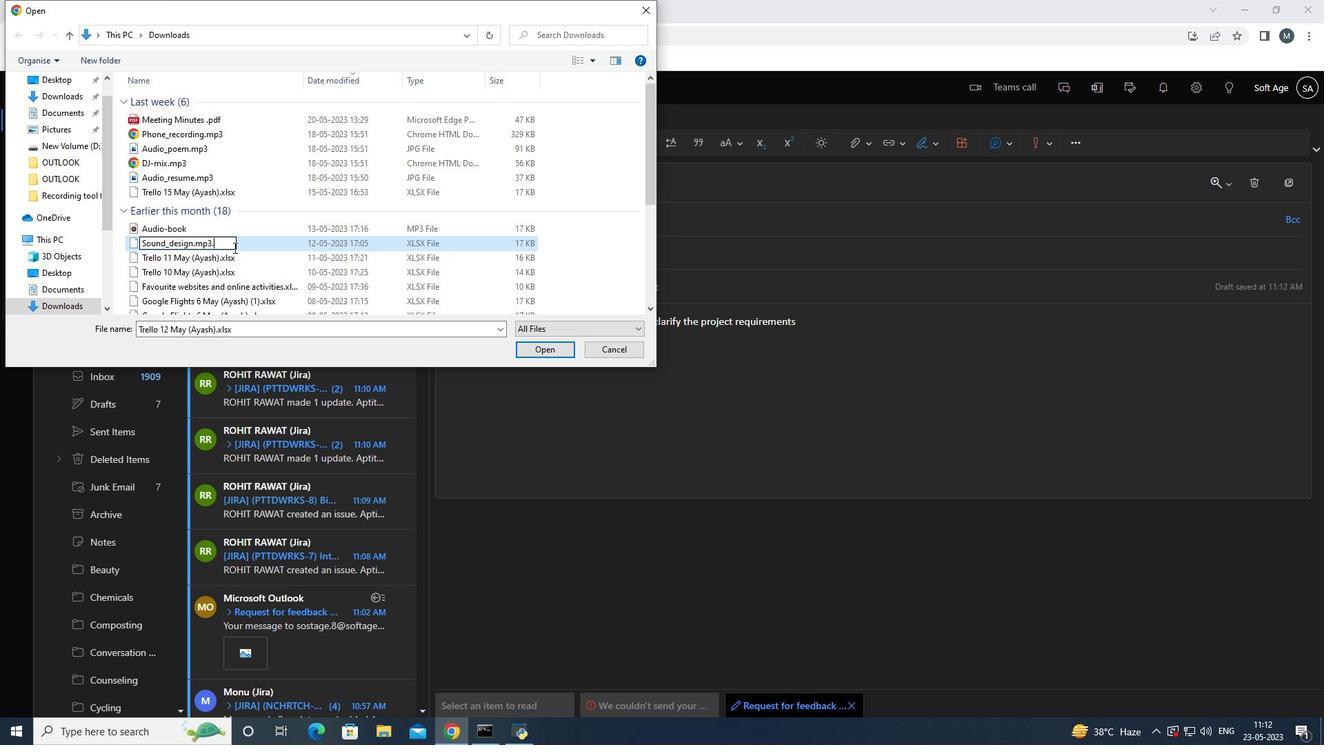 
Action: Mouse moved to (240, 262)
Screenshot: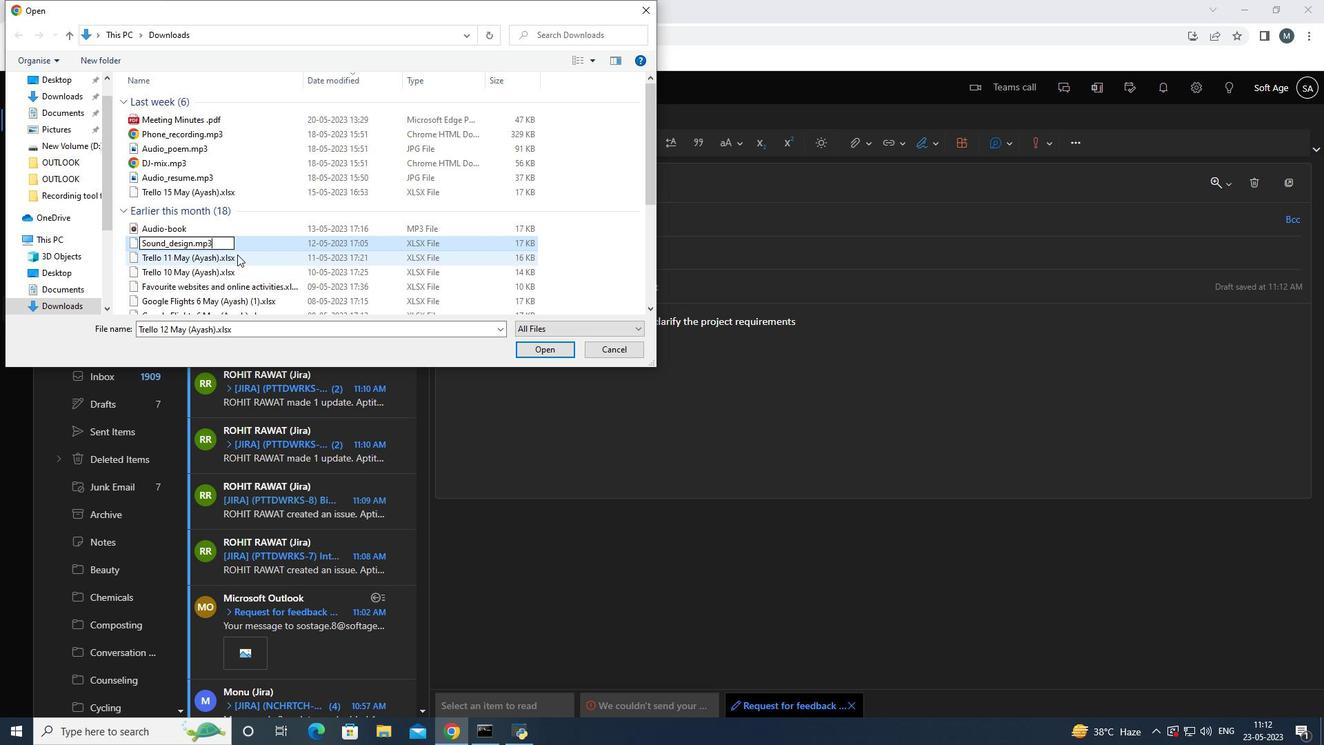 
Action: Mouse pressed left at (240, 262)
Screenshot: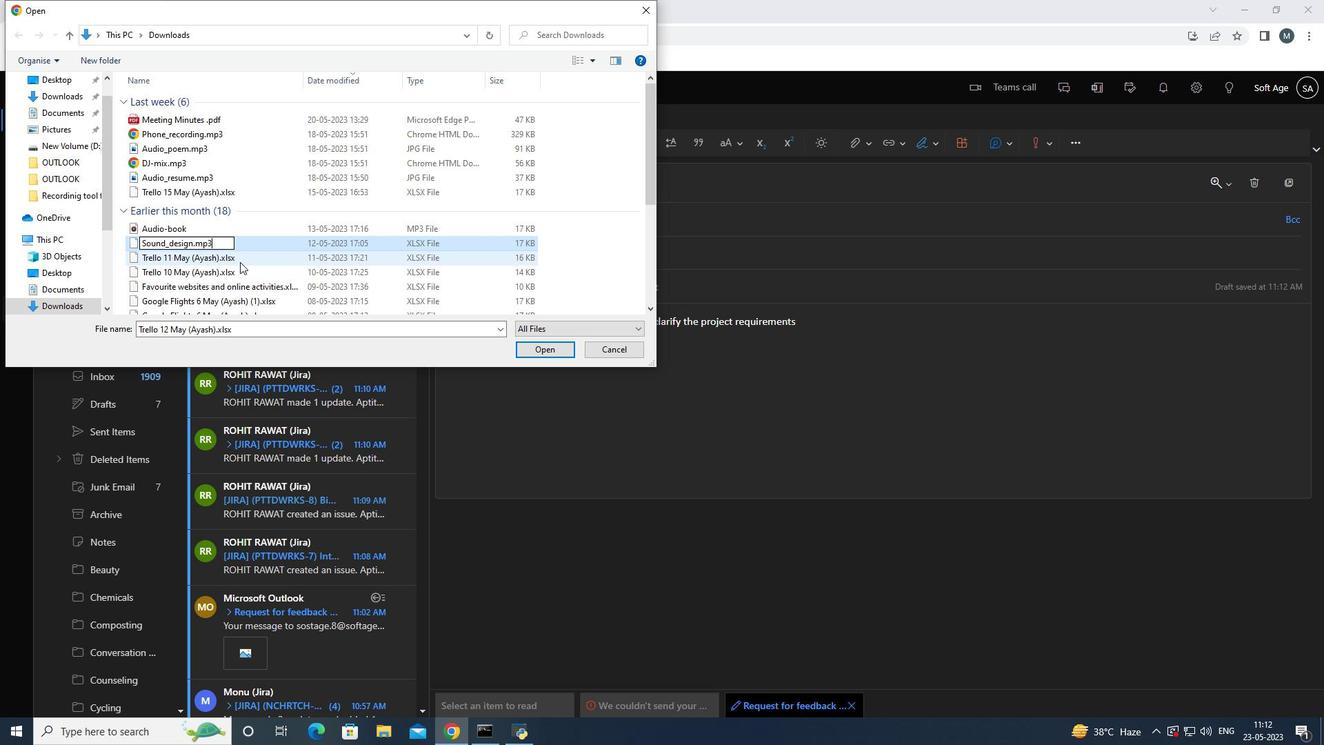 
Action: Mouse moved to (723, 370)
Screenshot: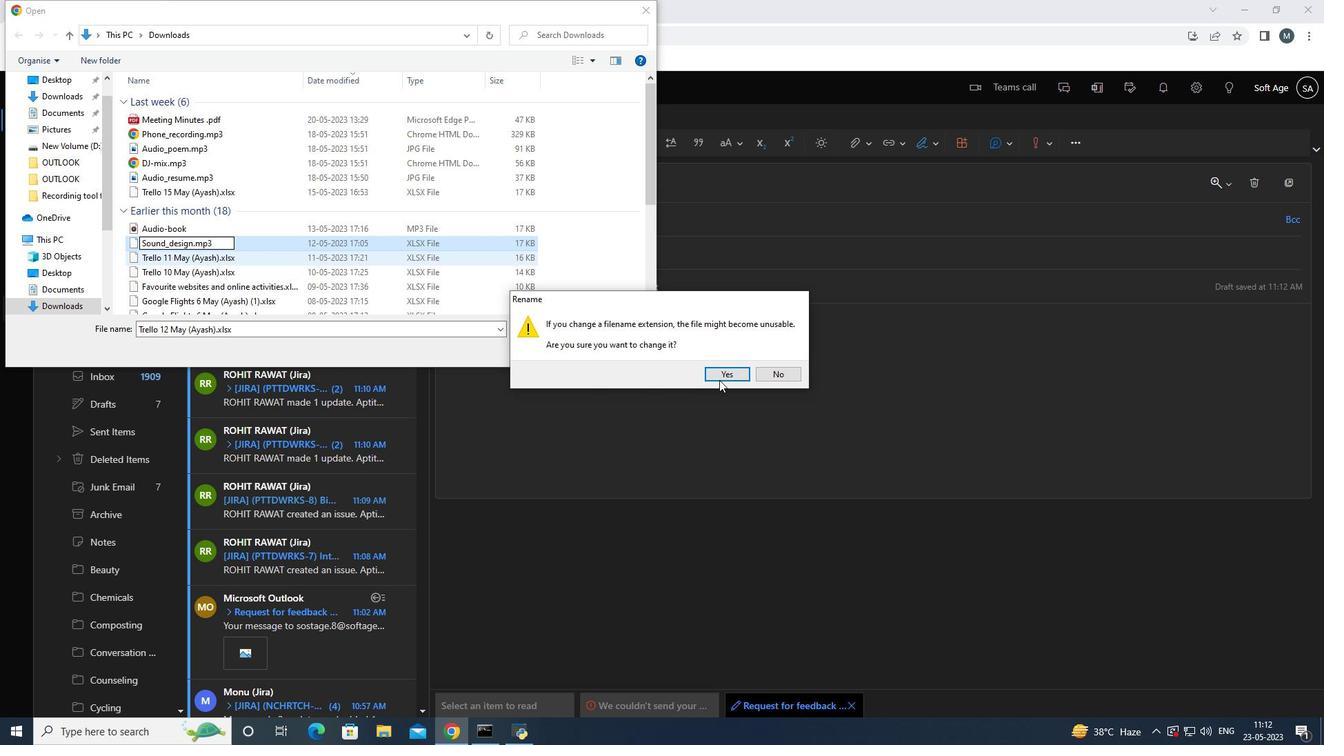 
Action: Mouse pressed left at (723, 370)
Screenshot: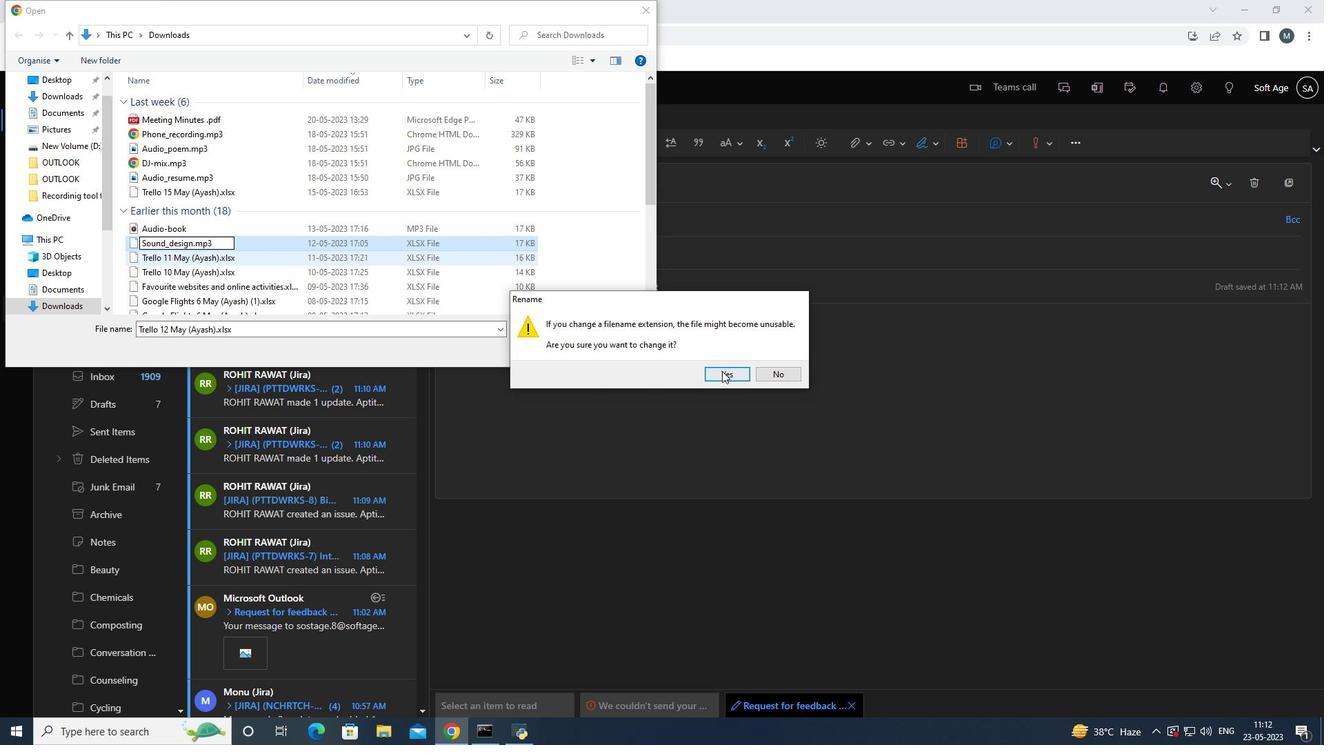 
Action: Mouse moved to (206, 239)
Screenshot: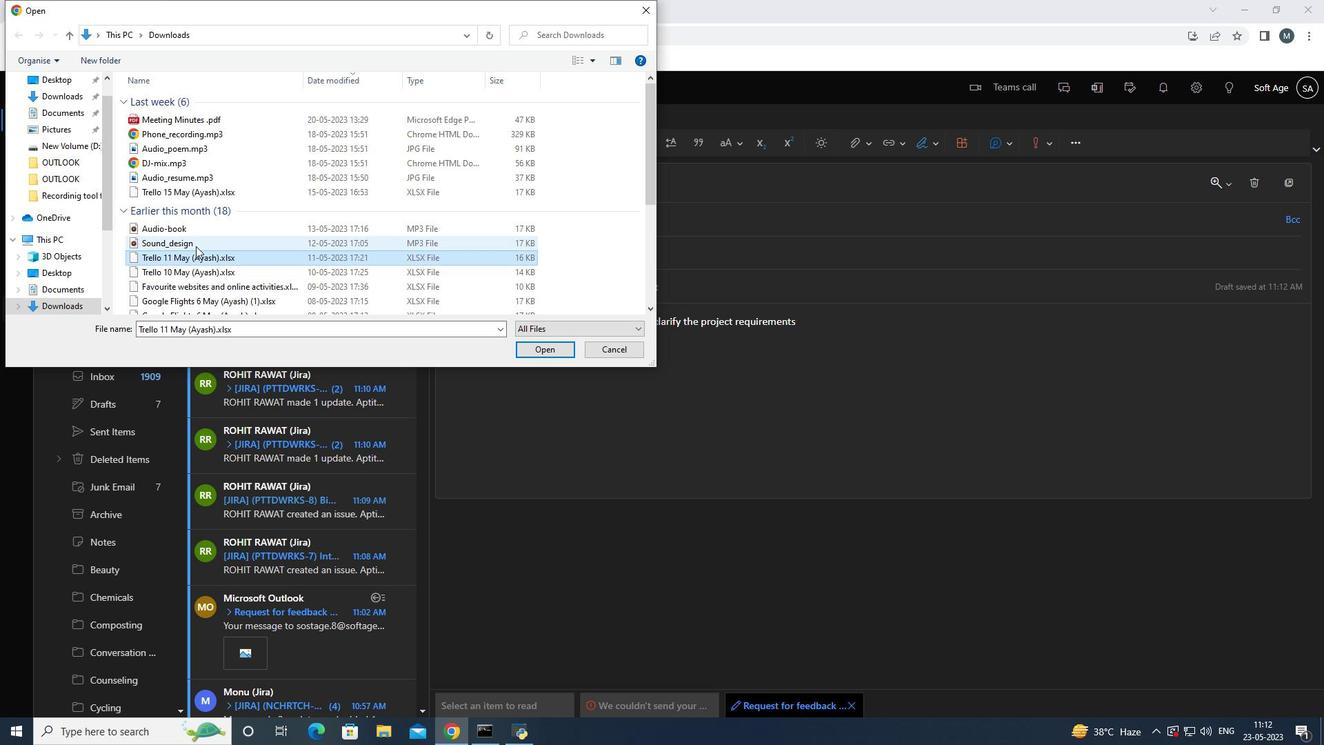 
Action: Mouse pressed left at (206, 239)
Screenshot: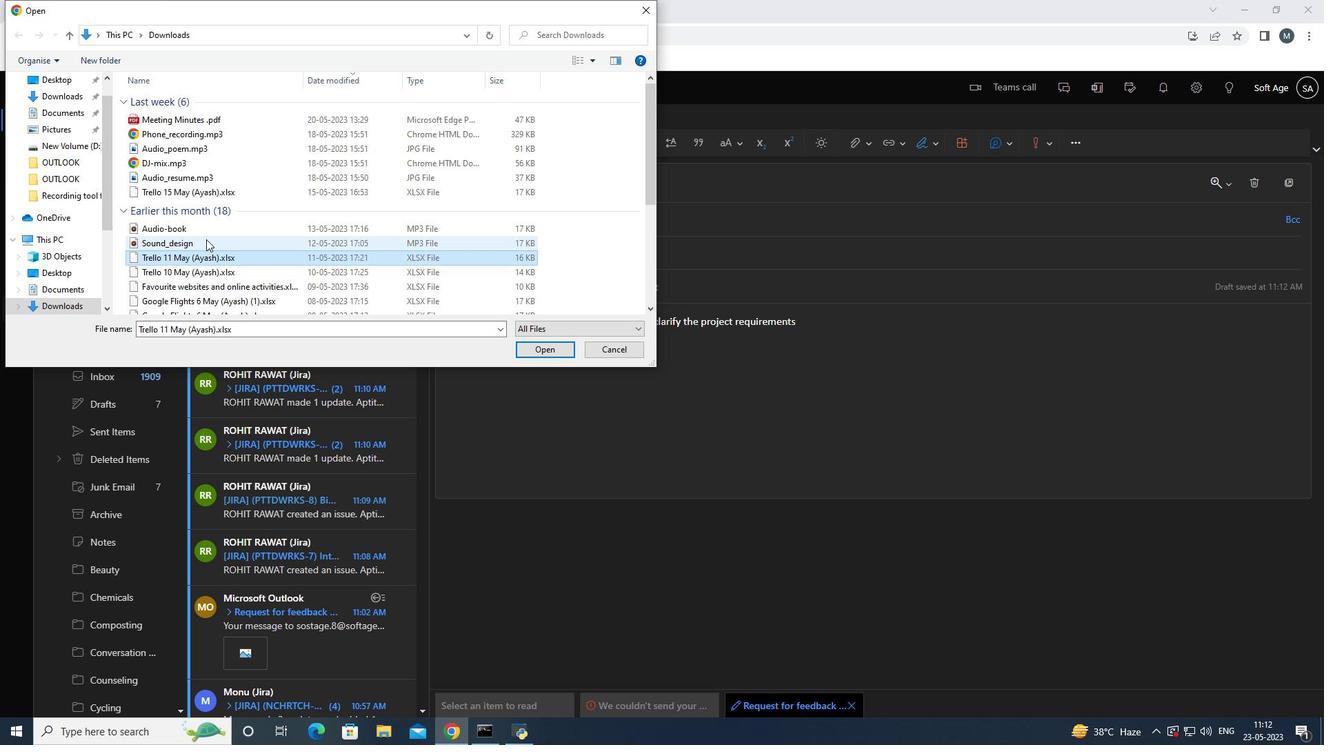 
Action: Mouse moved to (547, 353)
Screenshot: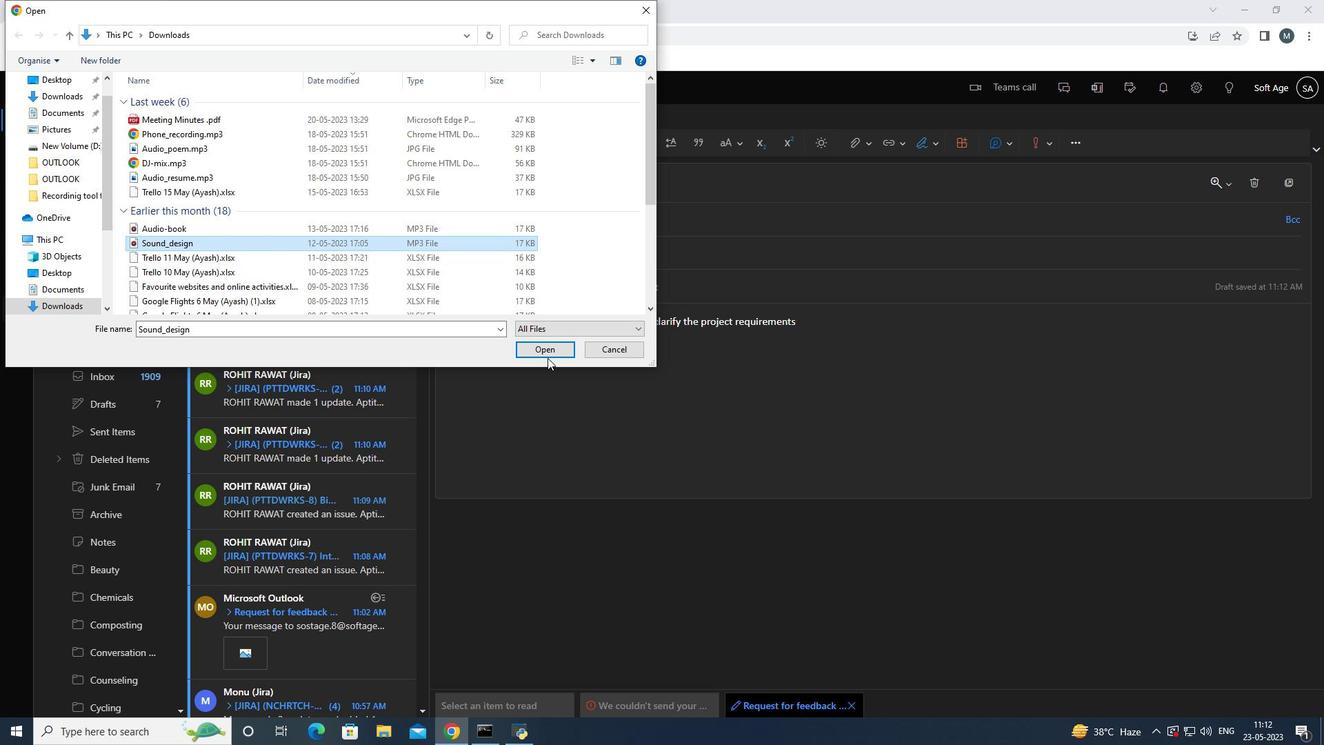 
Action: Mouse pressed left at (547, 353)
Screenshot: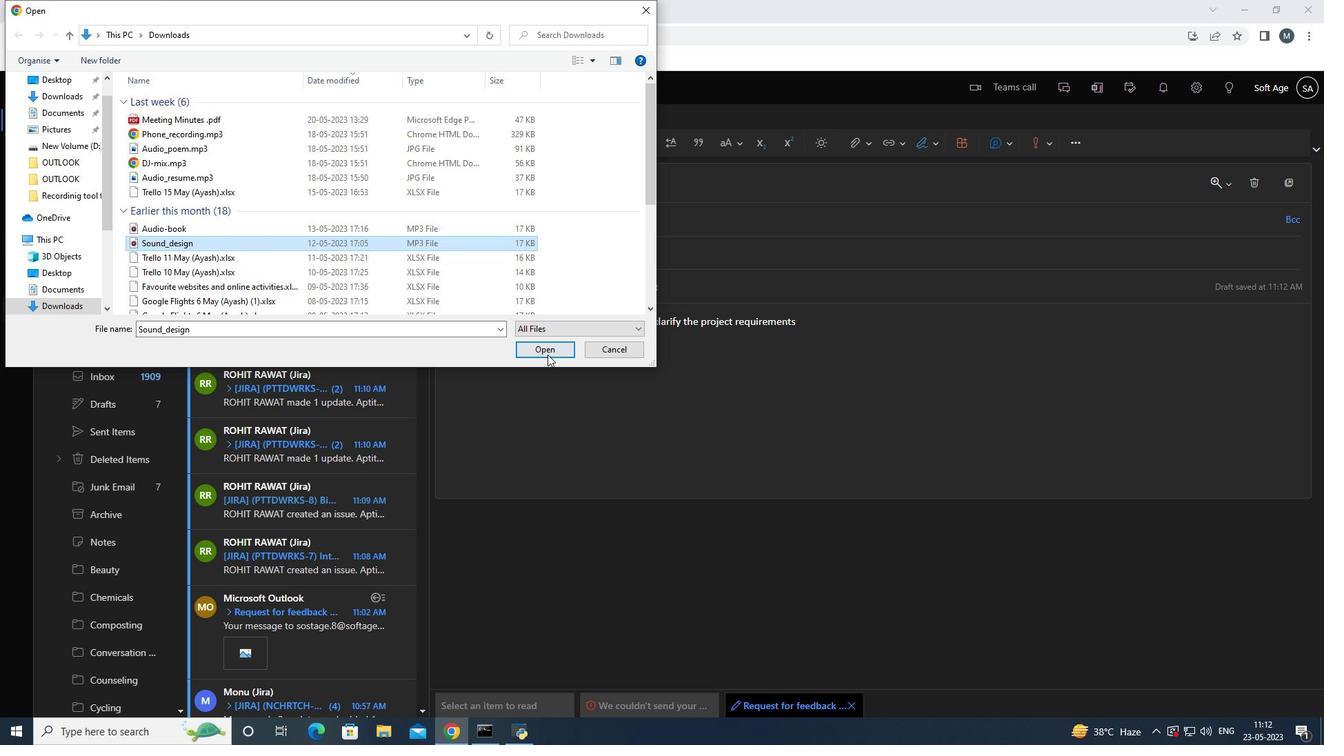 
Action: Mouse moved to (473, 182)
Screenshot: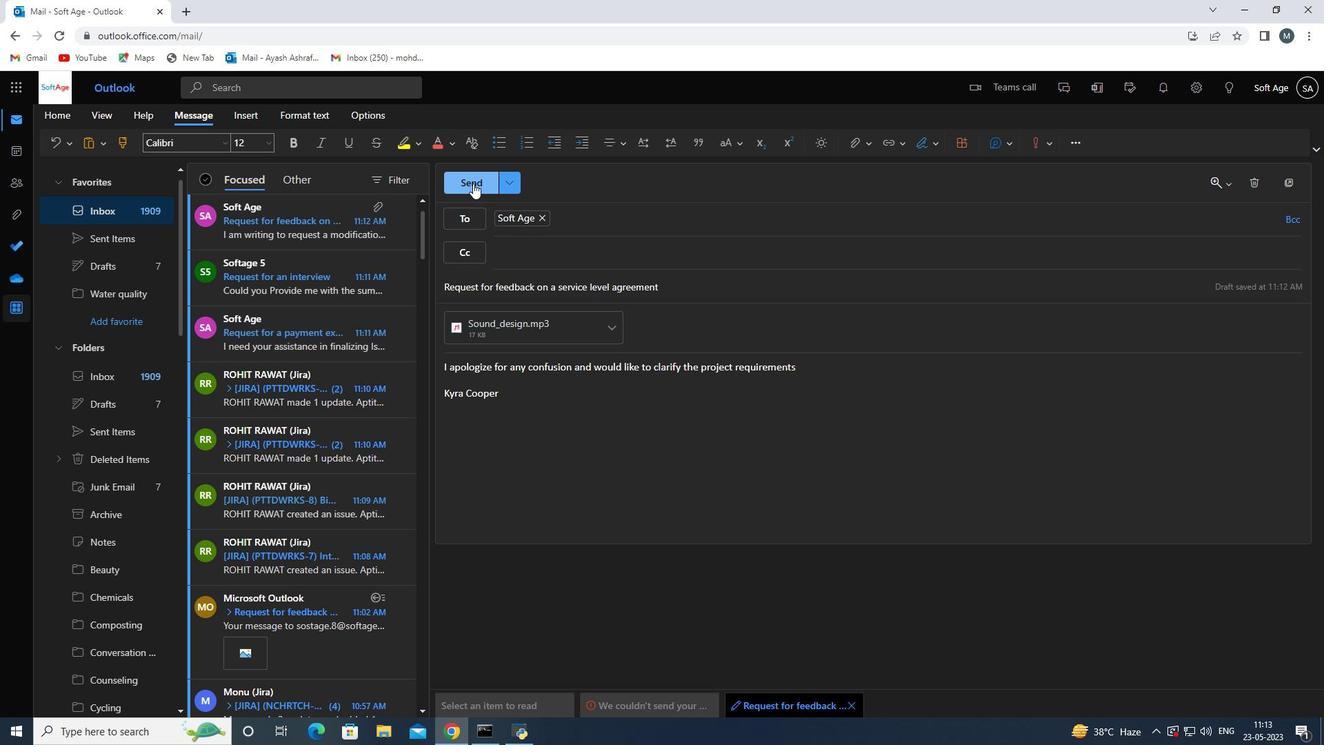 
Action: Mouse pressed left at (473, 182)
Screenshot: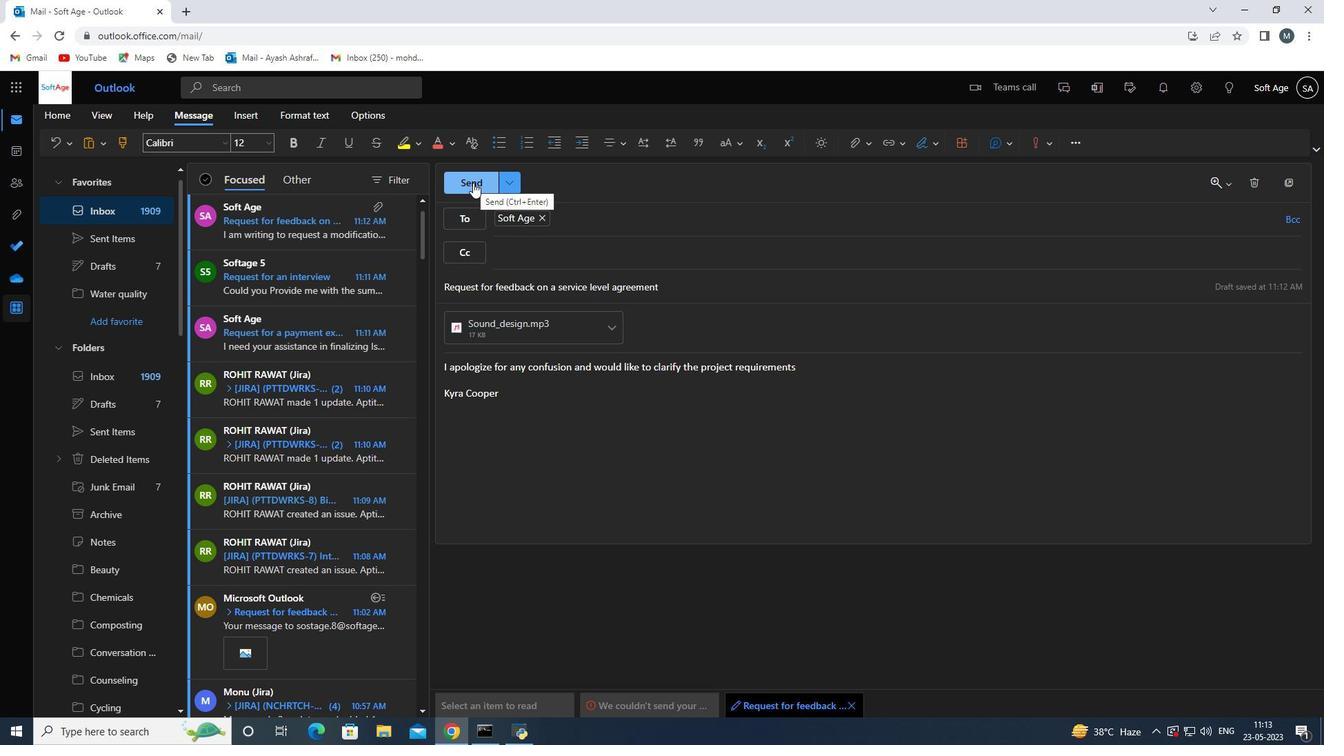
Action: Mouse moved to (269, 337)
Screenshot: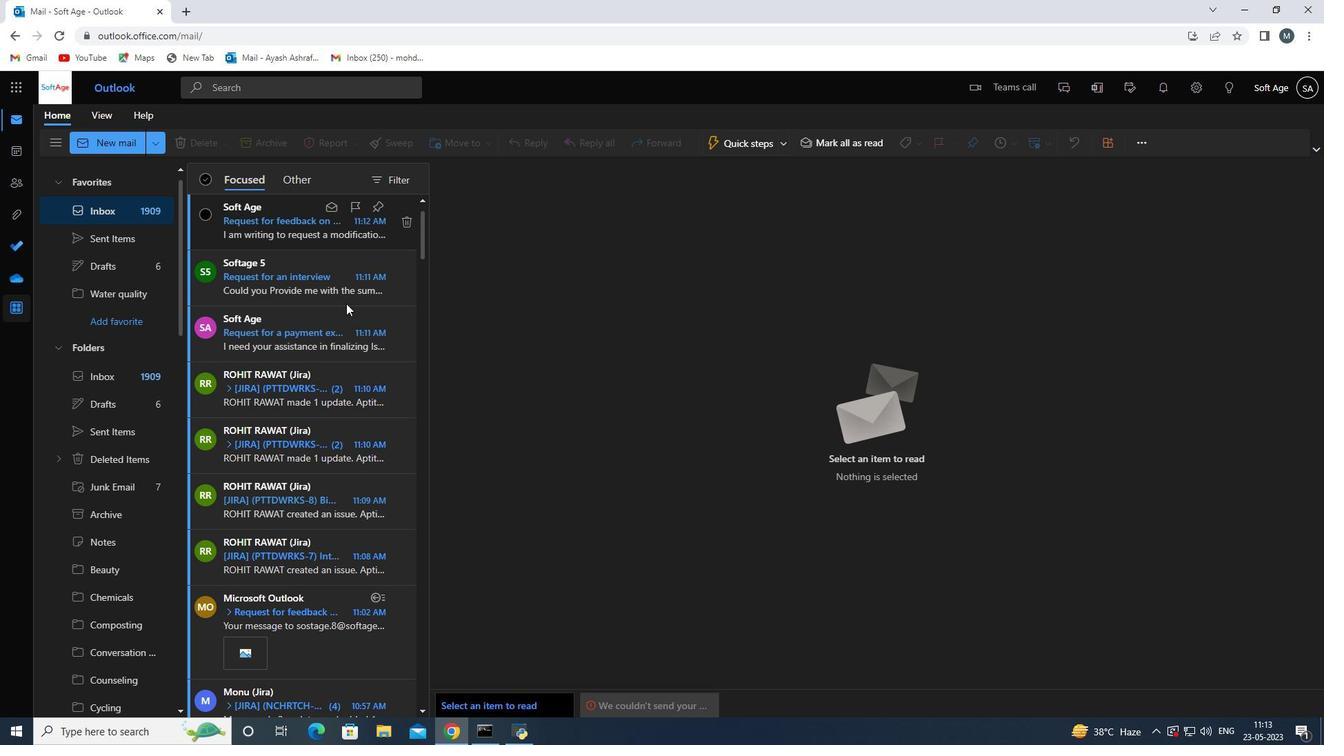 
Action: Mouse scrolled (269, 338) with delta (0, 0)
Screenshot: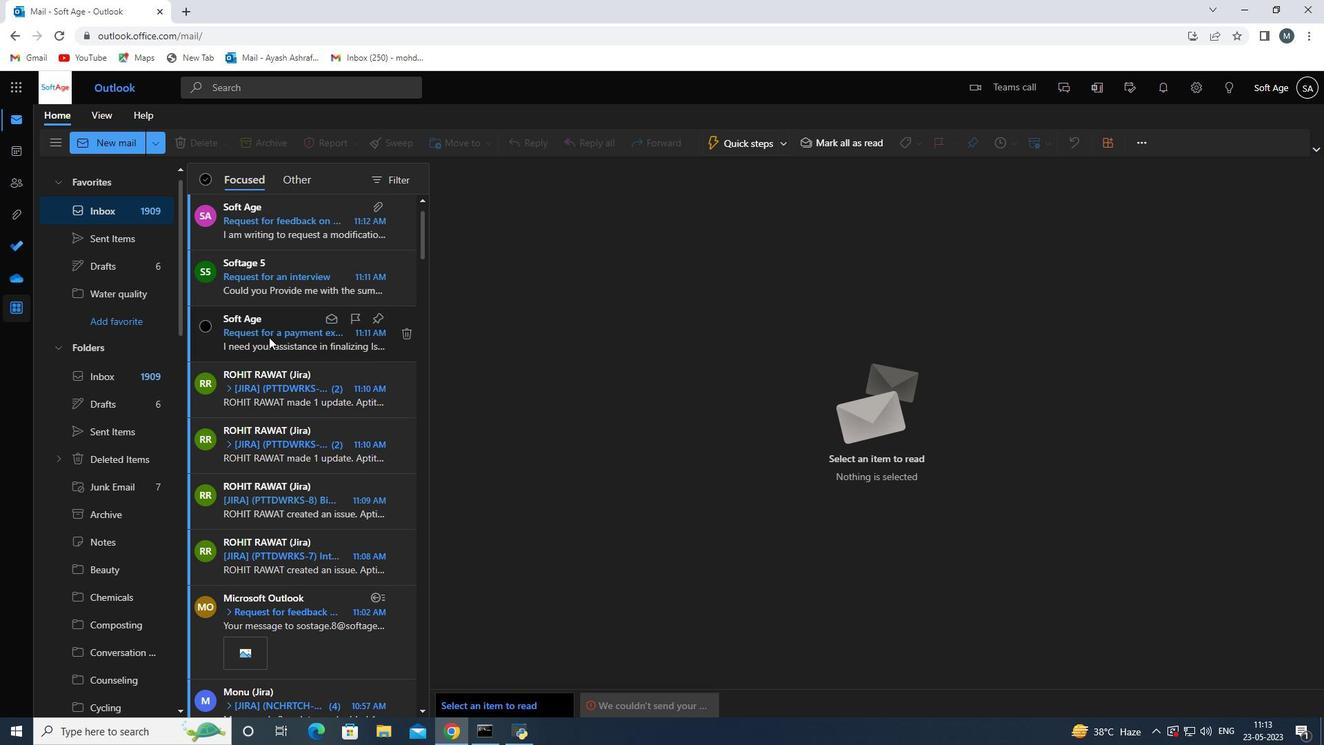 
Action: Mouse scrolled (269, 338) with delta (0, 0)
Screenshot: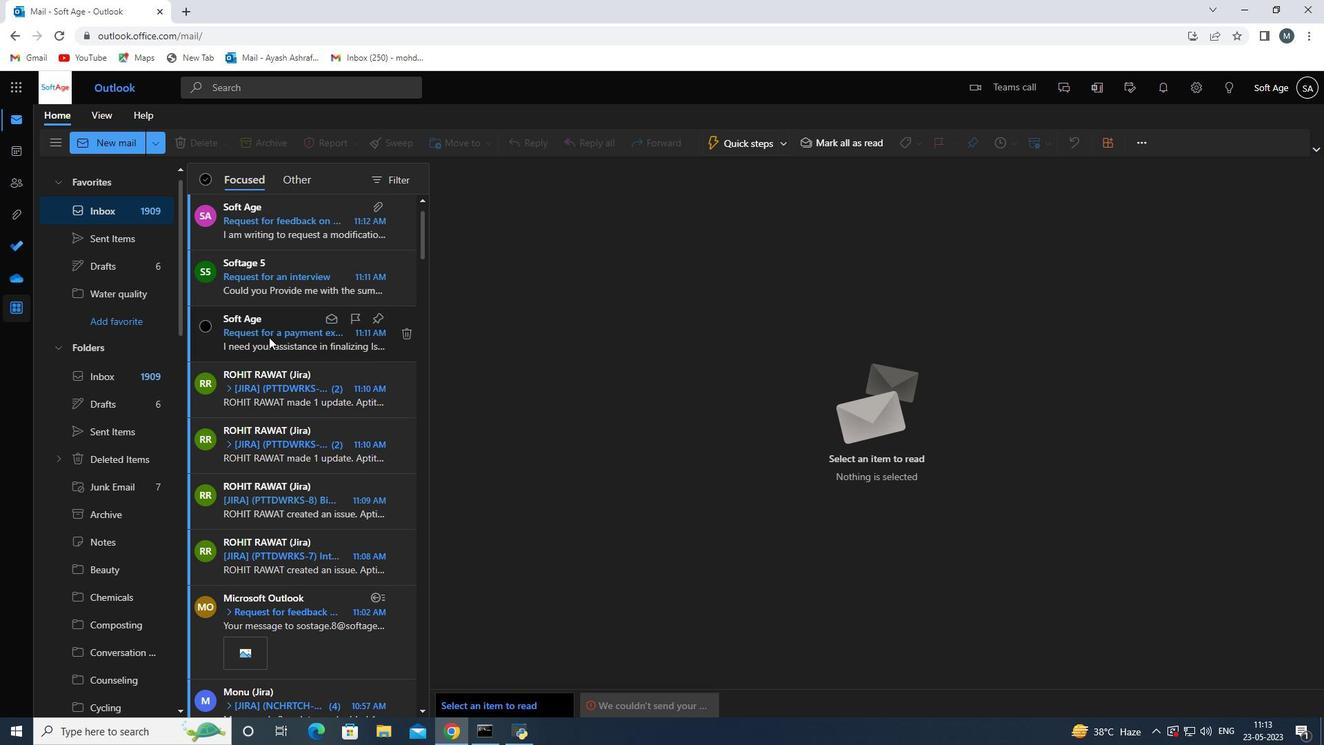 
Action: Mouse scrolled (269, 338) with delta (0, 0)
Screenshot: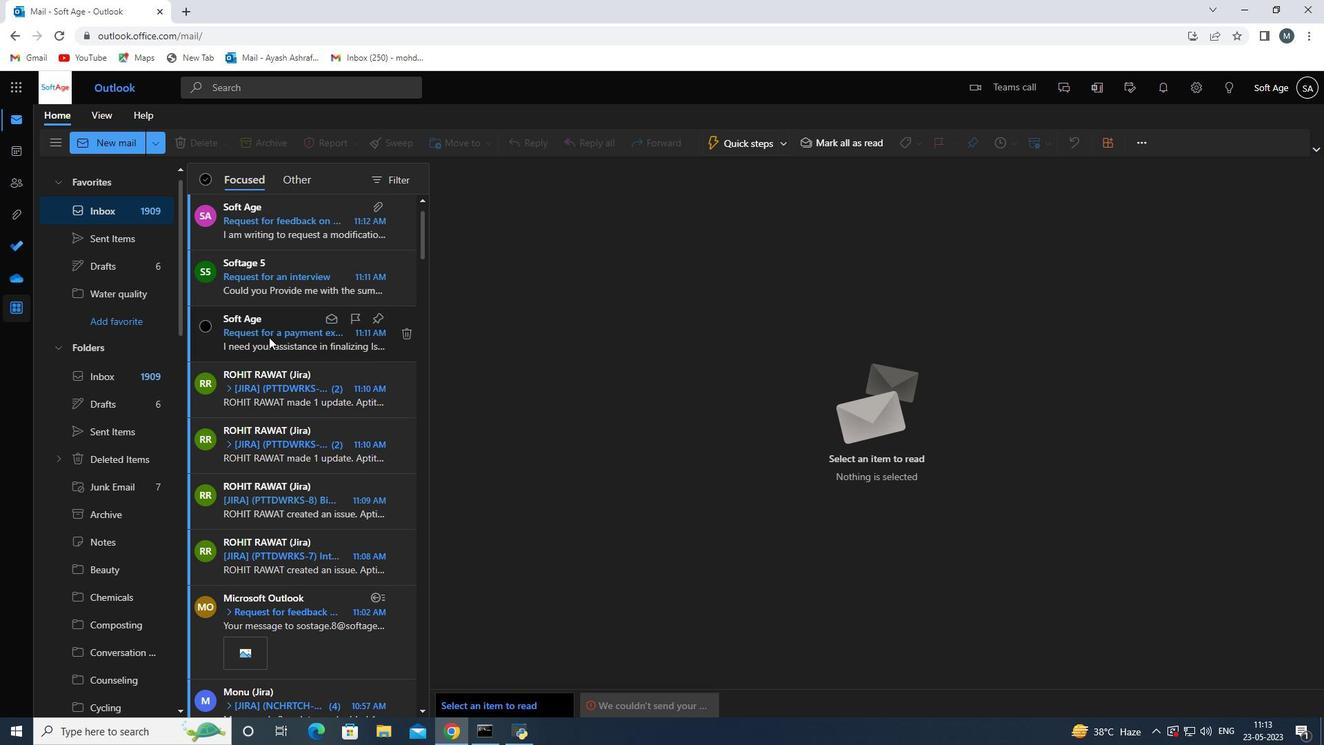 
Action: Mouse scrolled (269, 338) with delta (0, 0)
Screenshot: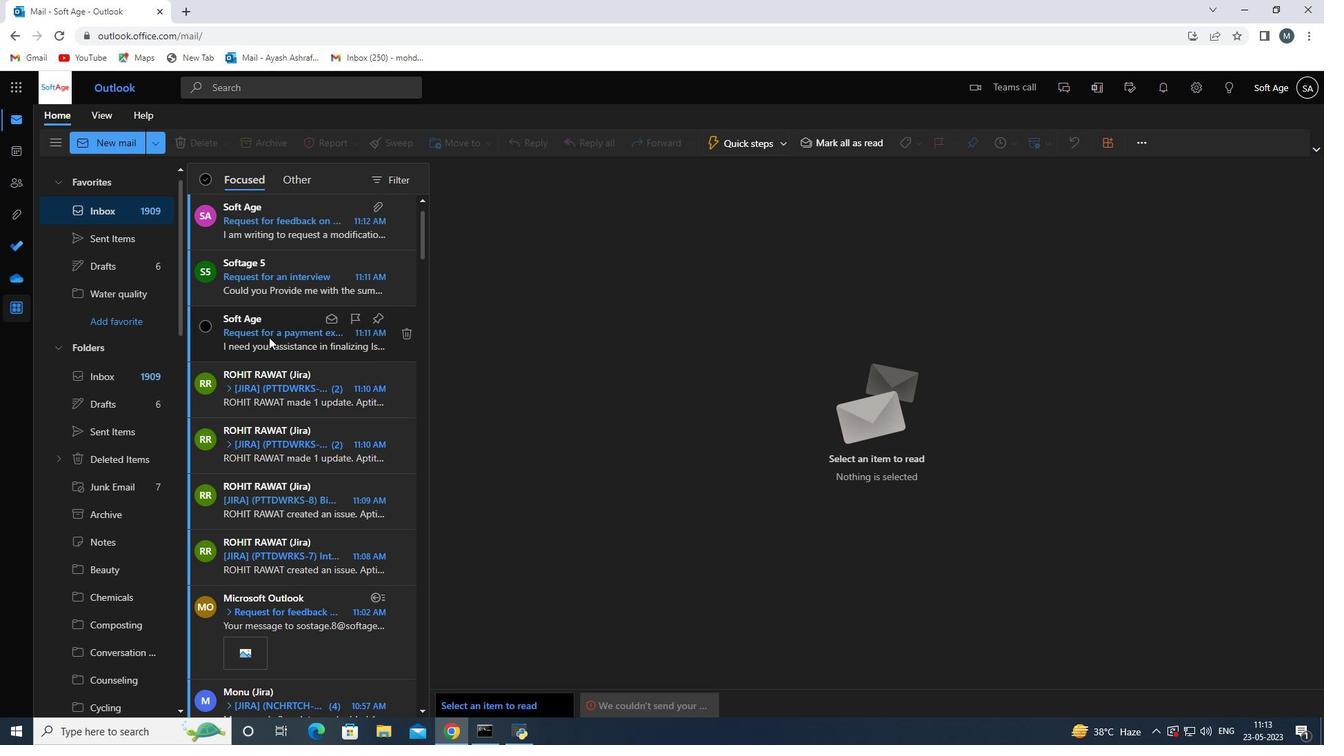
Action: Mouse scrolled (269, 338) with delta (0, 0)
Screenshot: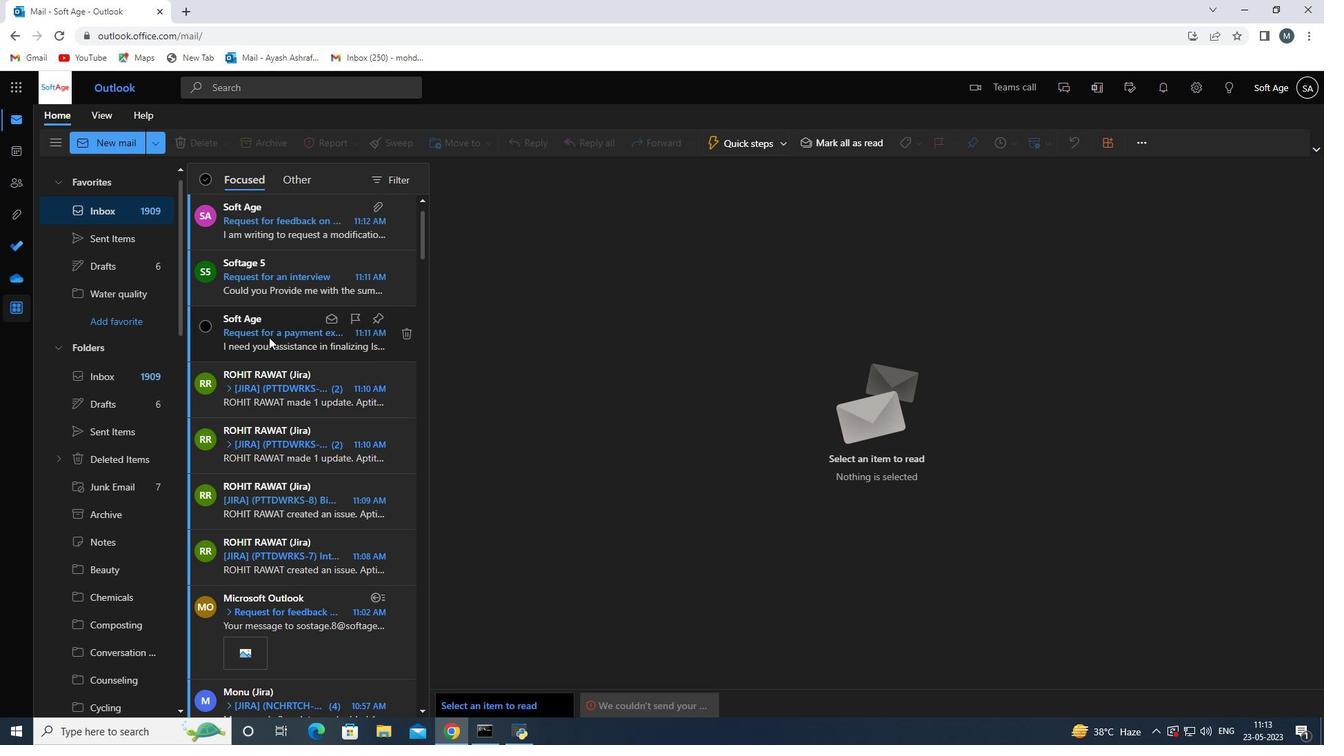 
Action: Mouse scrolled (269, 338) with delta (0, 0)
Screenshot: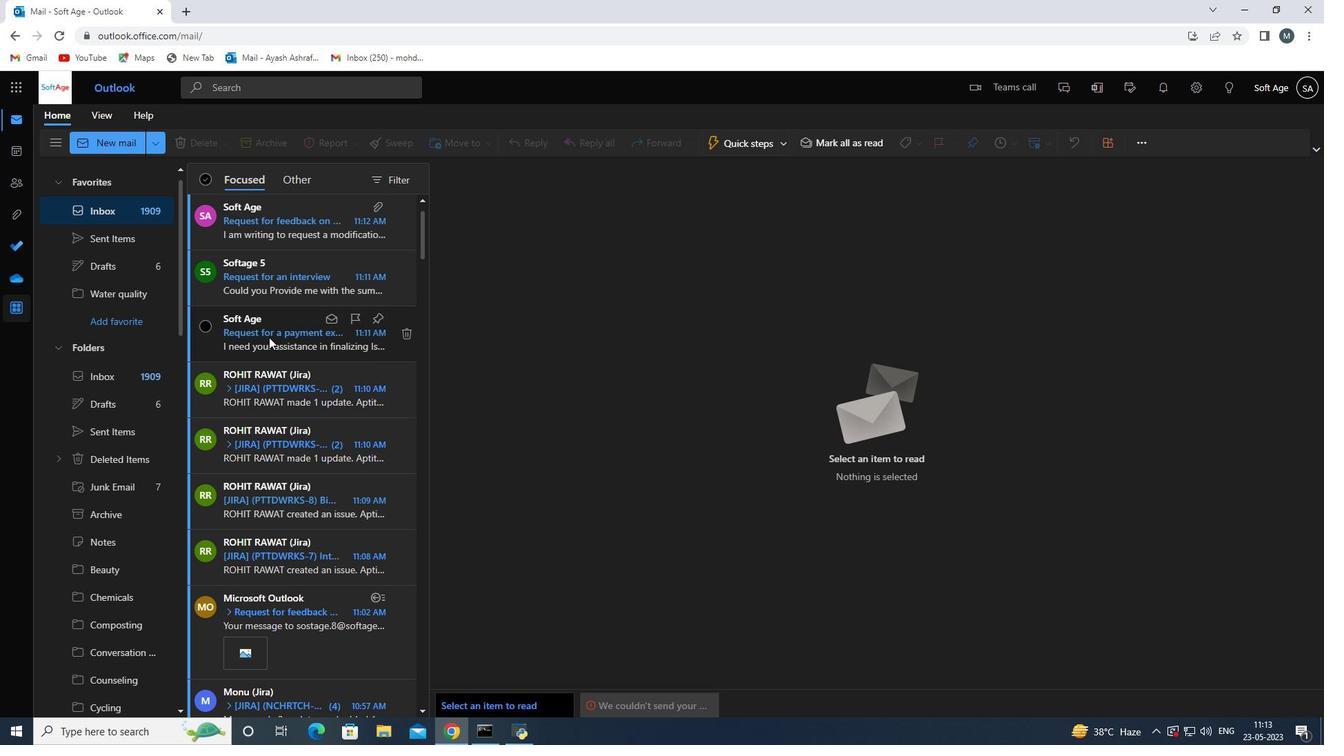 
Action: Mouse moved to (146, 245)
Screenshot: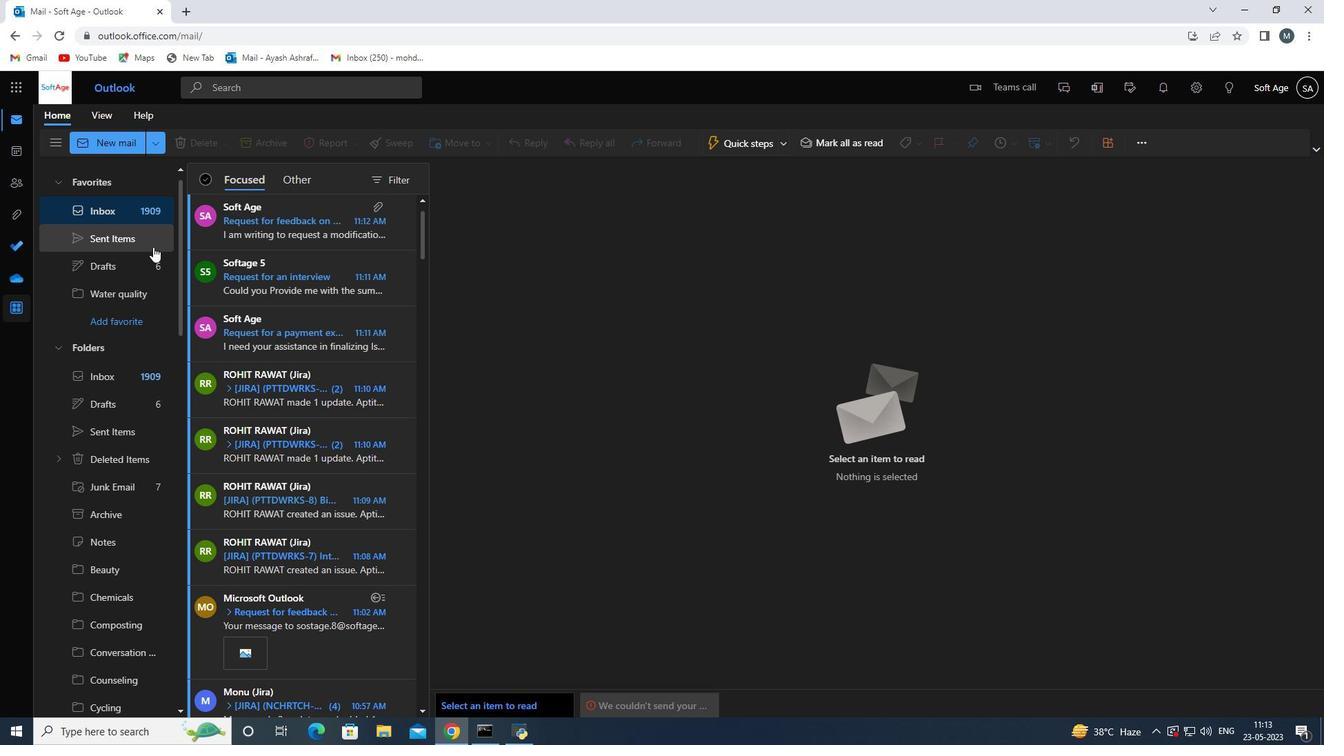 
Action: Mouse pressed left at (146, 245)
Screenshot: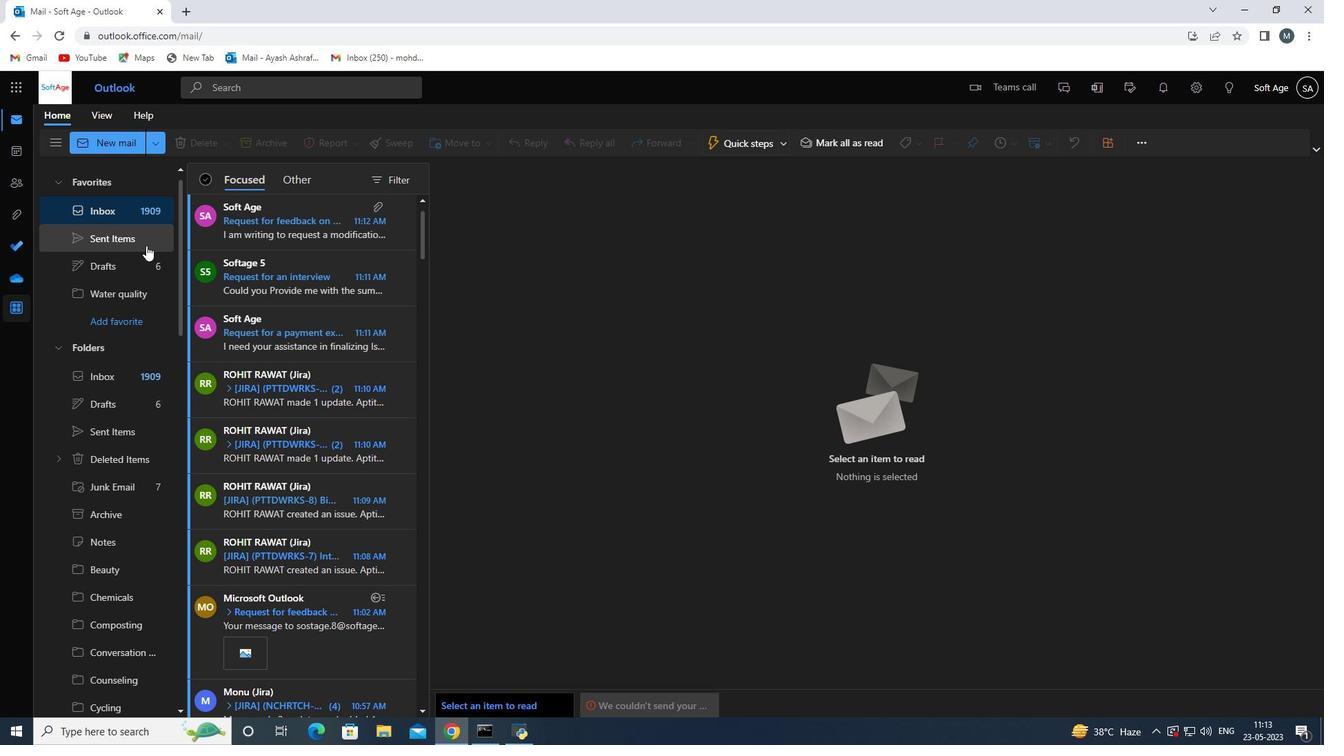 
Action: Mouse moved to (280, 239)
Screenshot: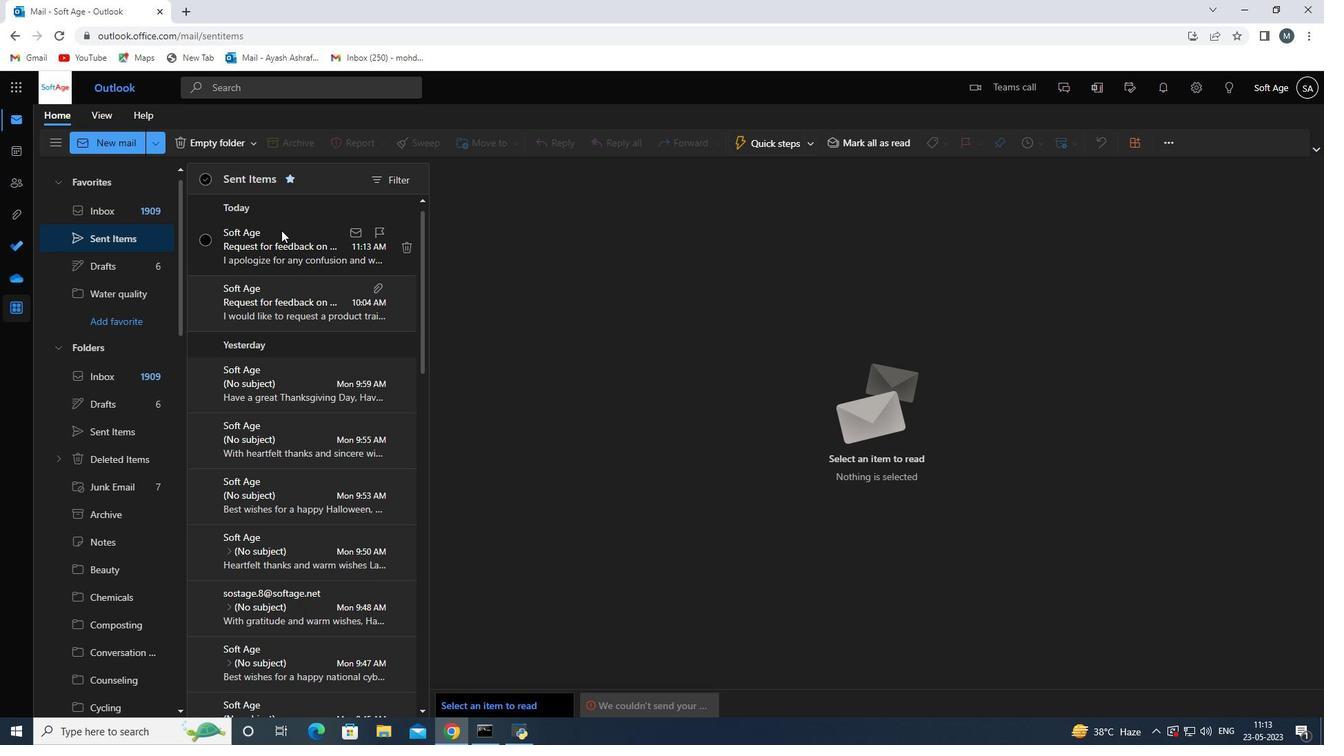 
Action: Mouse pressed left at (280, 239)
Screenshot: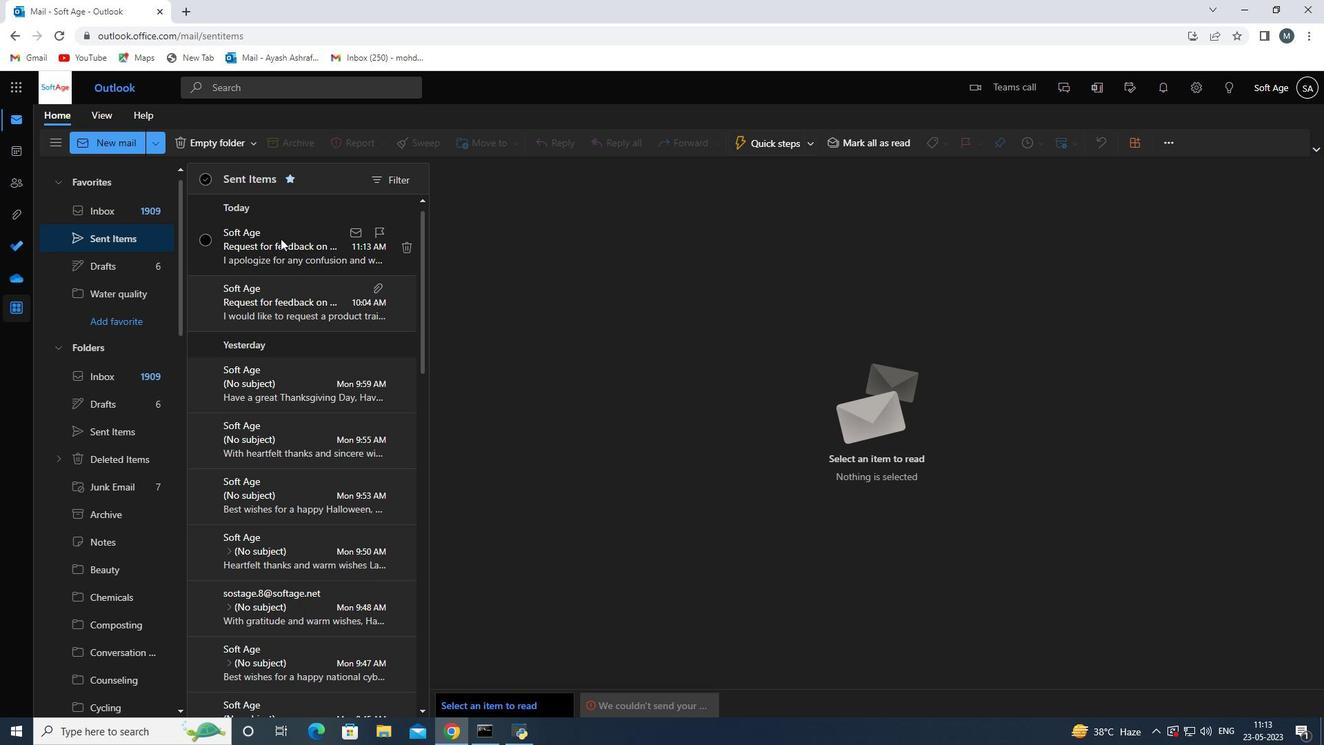 
Action: Mouse moved to (473, 139)
Screenshot: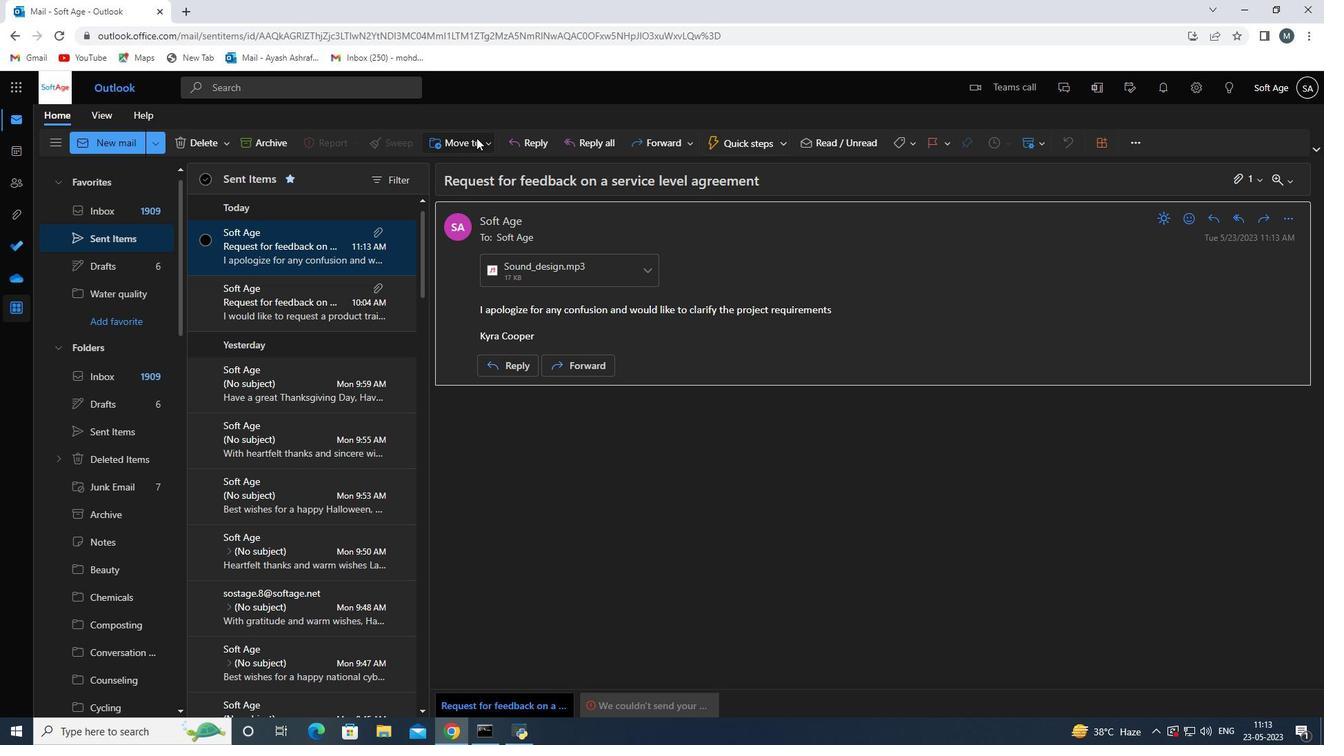 
Action: Mouse pressed left at (473, 139)
Screenshot: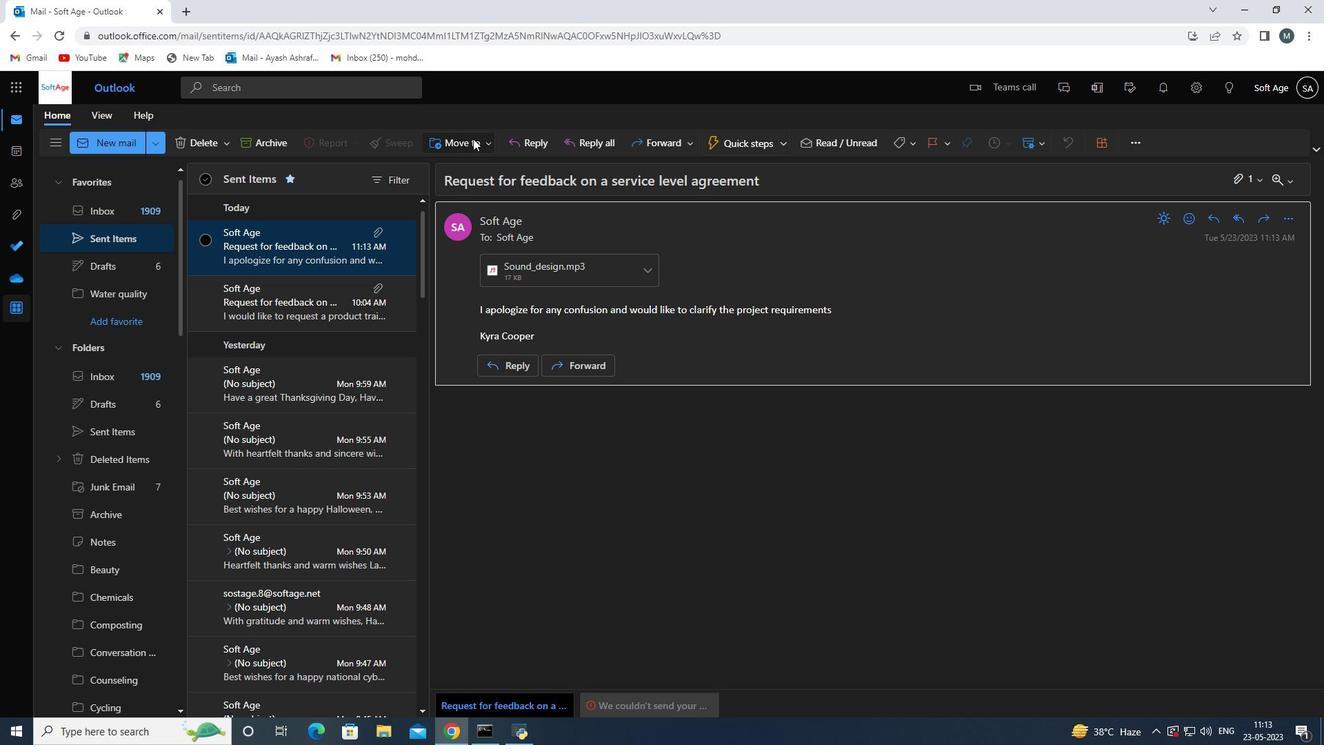 
Action: Mouse moved to (488, 169)
Screenshot: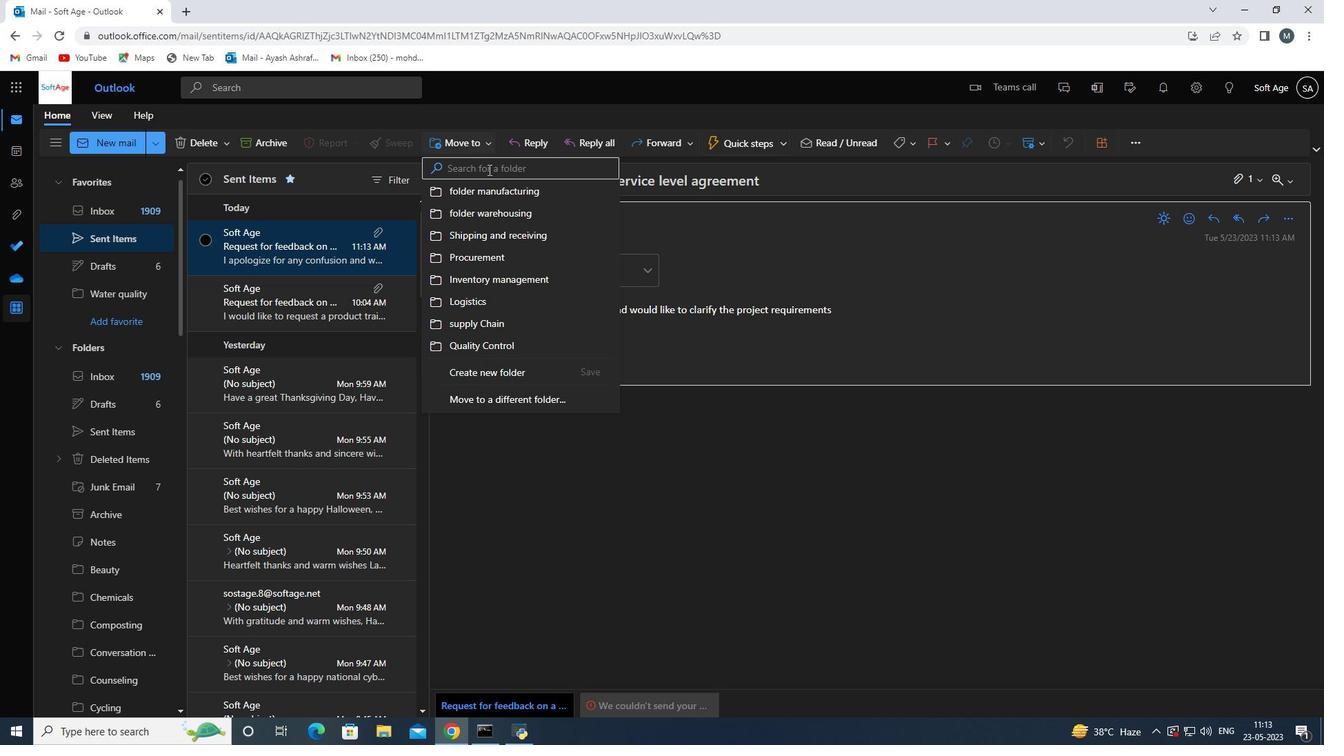
Action: Mouse pressed left at (488, 169)
Screenshot: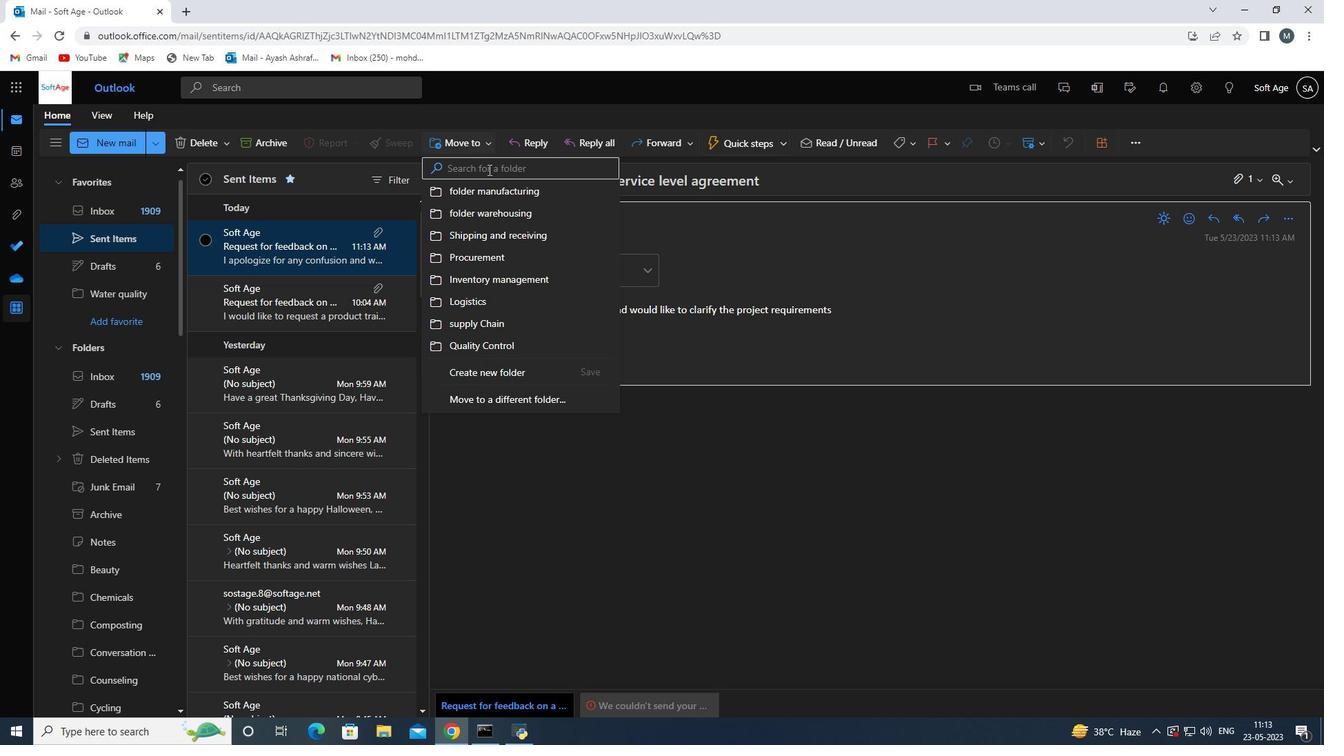 
Action: Key pressed <Key.shift>Prod
Screenshot: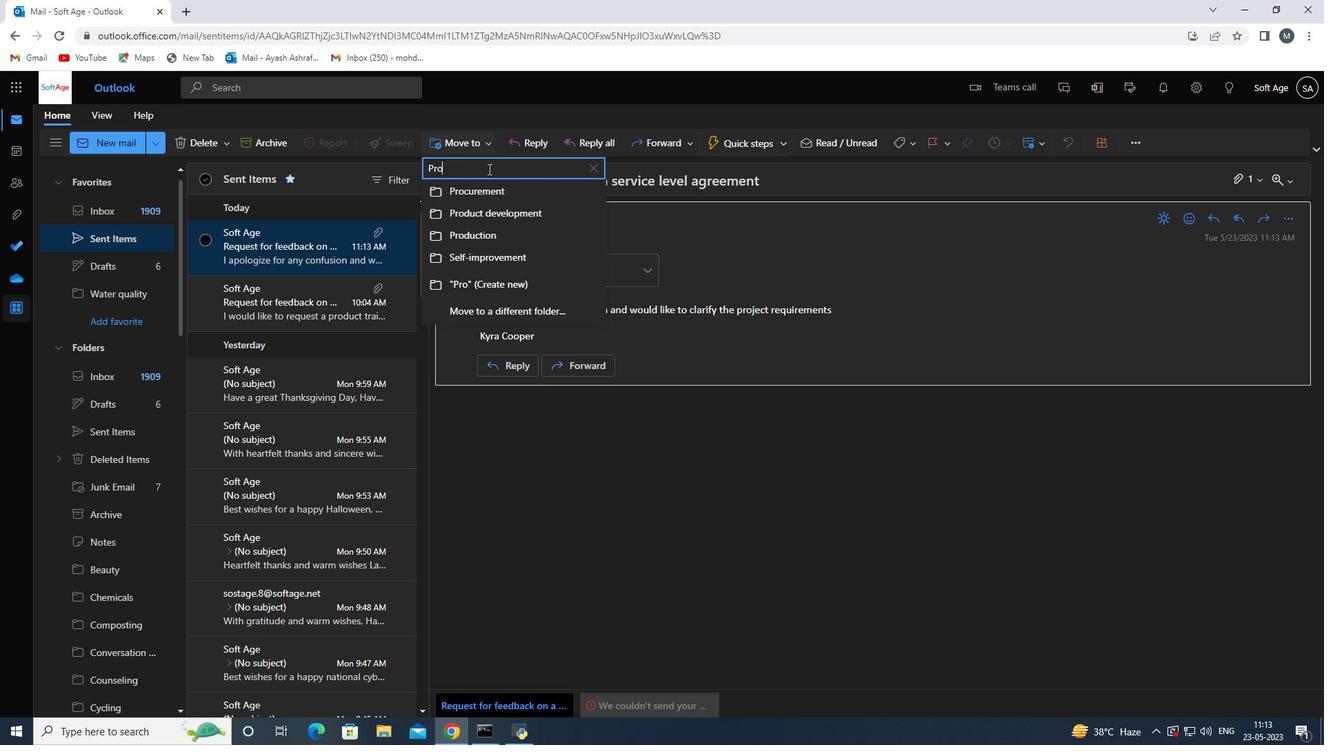 
Action: Mouse moved to (513, 220)
Screenshot: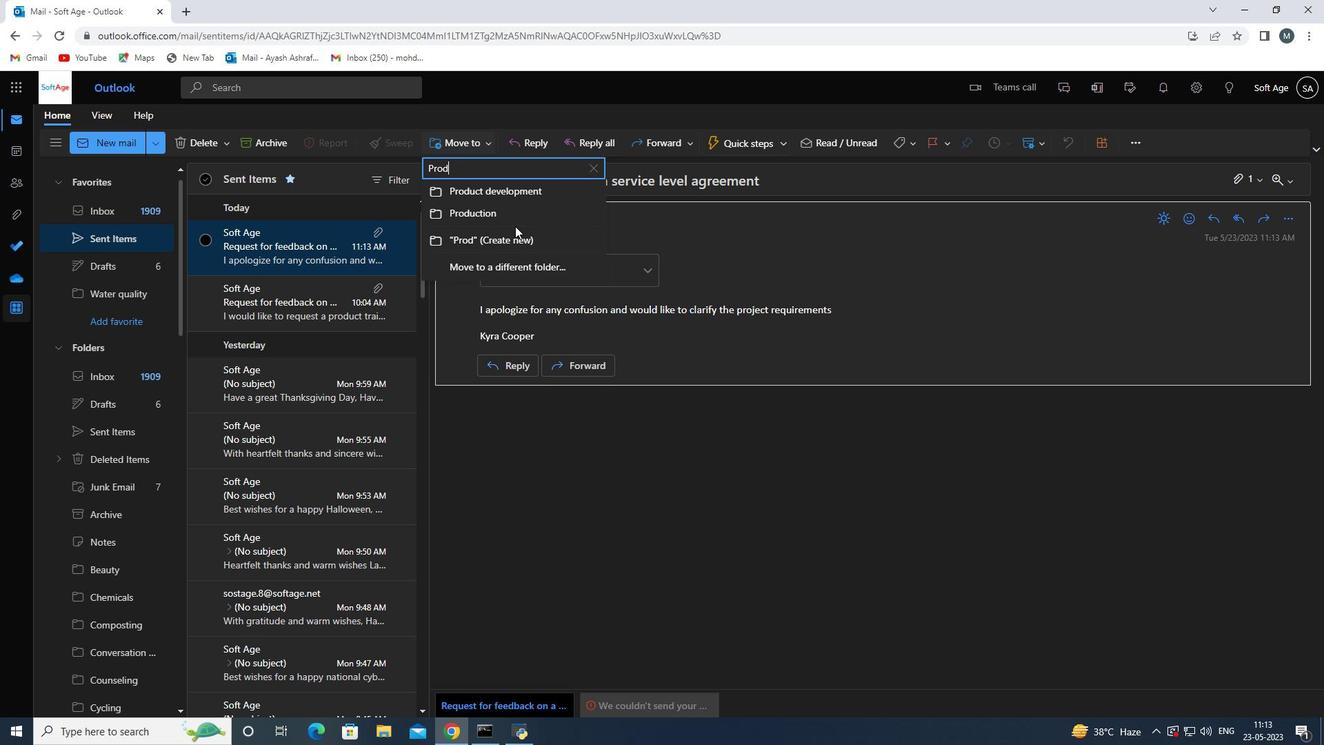 
Action: Mouse pressed left at (513, 220)
Screenshot: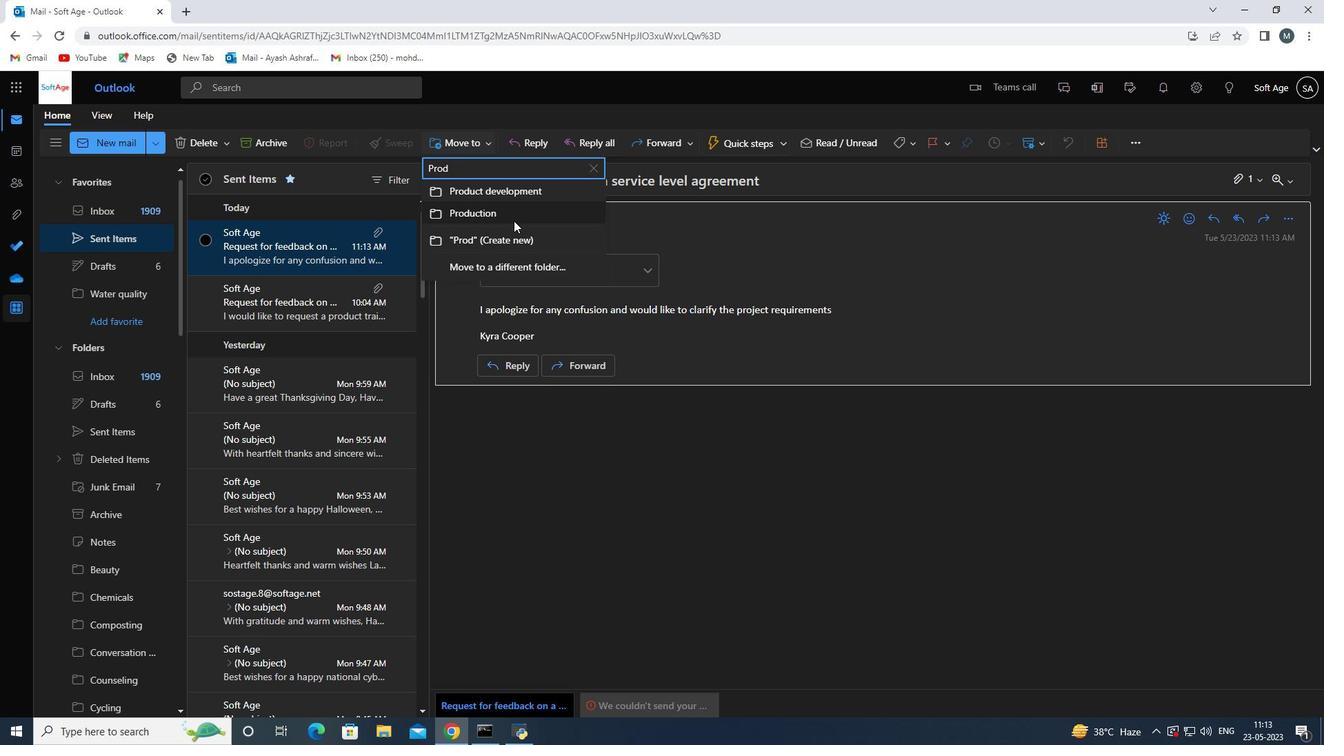 
Action: Mouse moved to (512, 293)
Screenshot: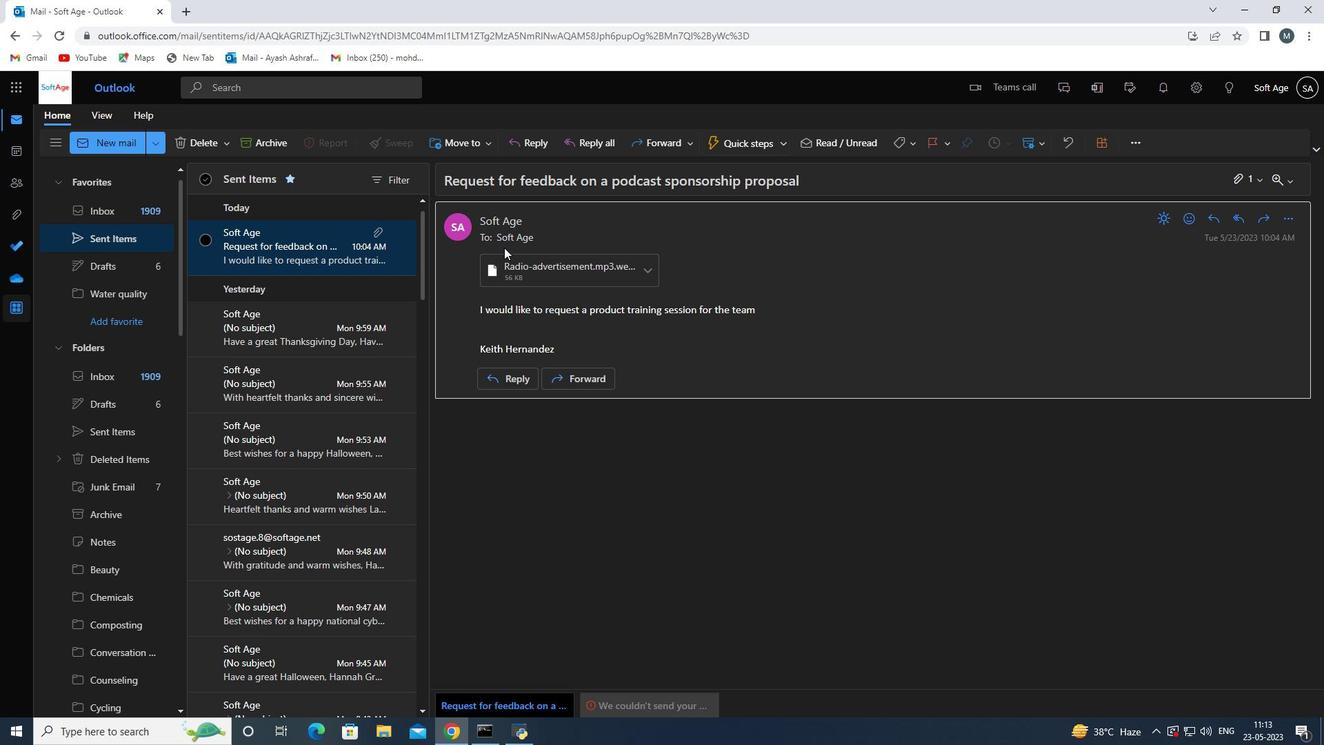 
